 Task: Look for space in Hattersheim, Germany from 10th July, 2023 to 15th July, 2023 for 7 adults in price range Rs.10000 to Rs.15000. Place can be entire place or shared room with 4 bedrooms having 7 beds and 4 bathrooms. Property type can be house, flat, guest house. Amenities needed are: wifi, TV, free parkinig on premises, gym, breakfast. Booking option can be shelf check-in. Required host language is English.
Action: Mouse moved to (576, 153)
Screenshot: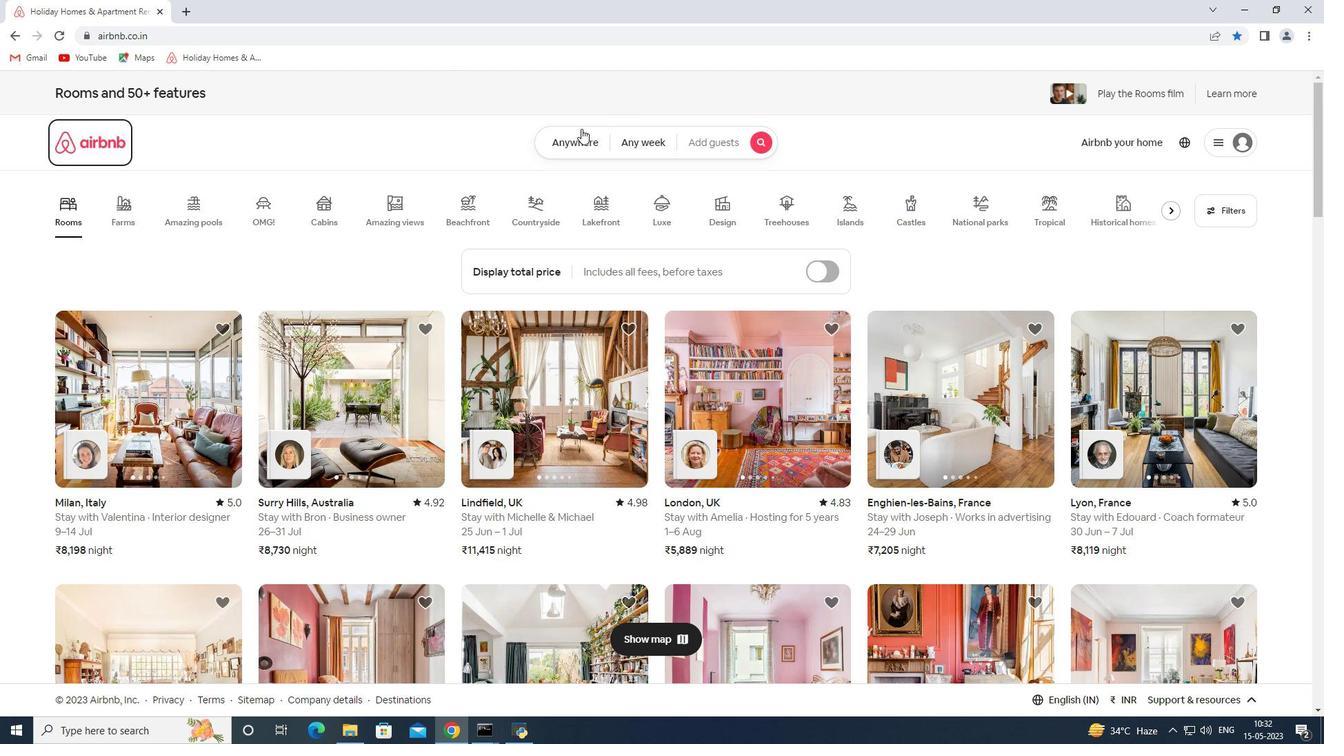 
Action: Mouse pressed left at (576, 153)
Screenshot: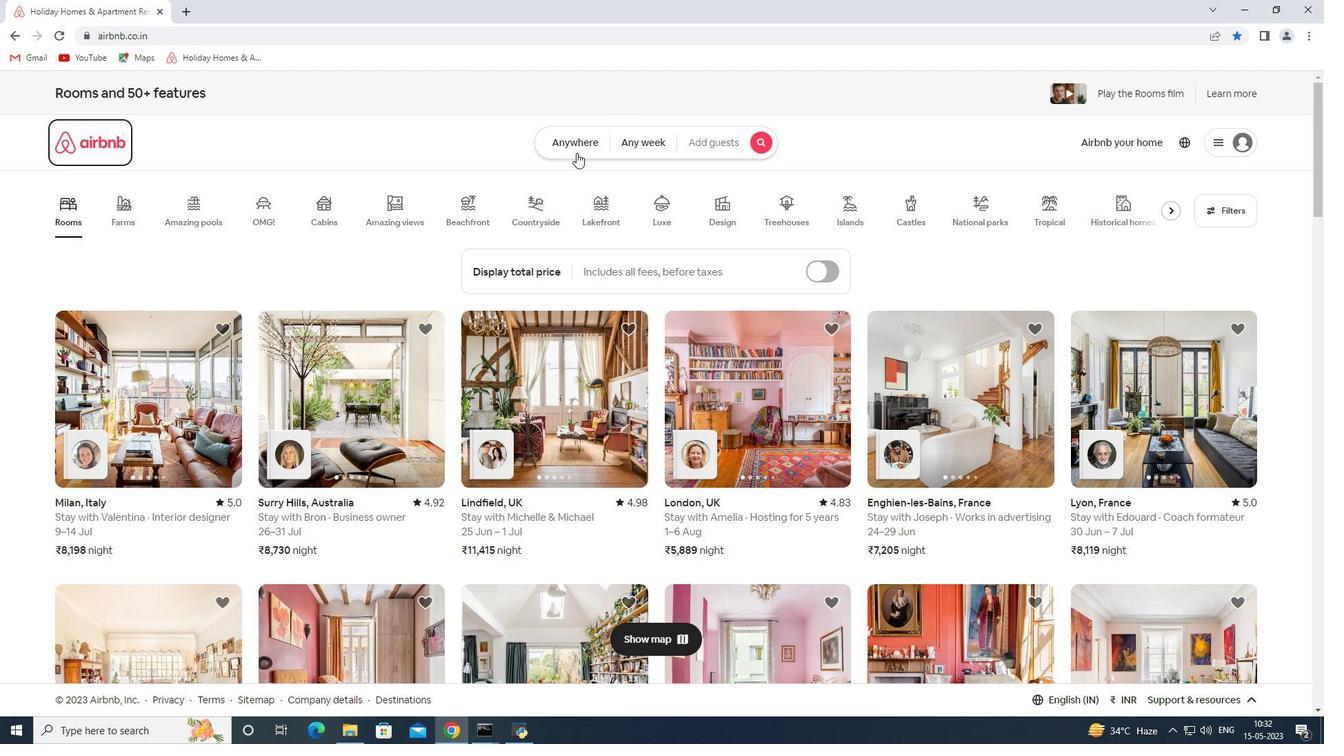 
Action: Mouse moved to (515, 197)
Screenshot: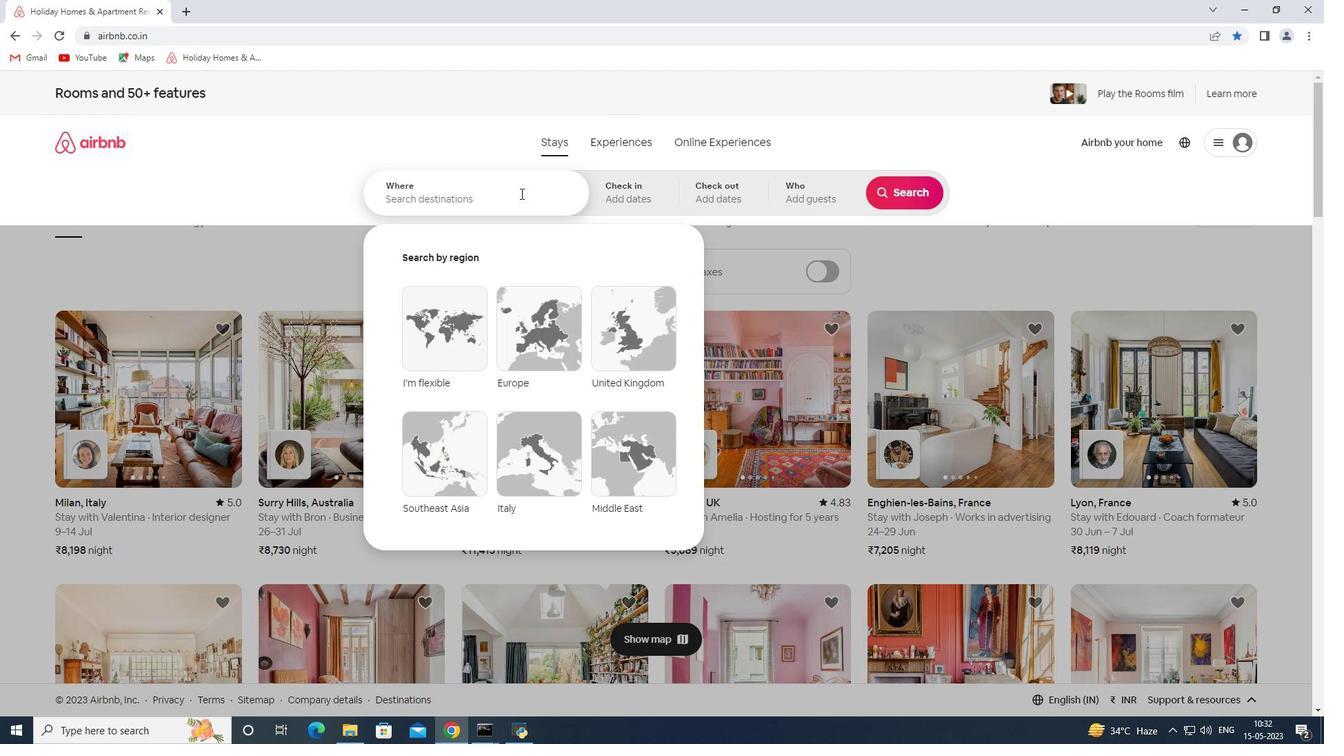 
Action: Mouse pressed left at (515, 197)
Screenshot: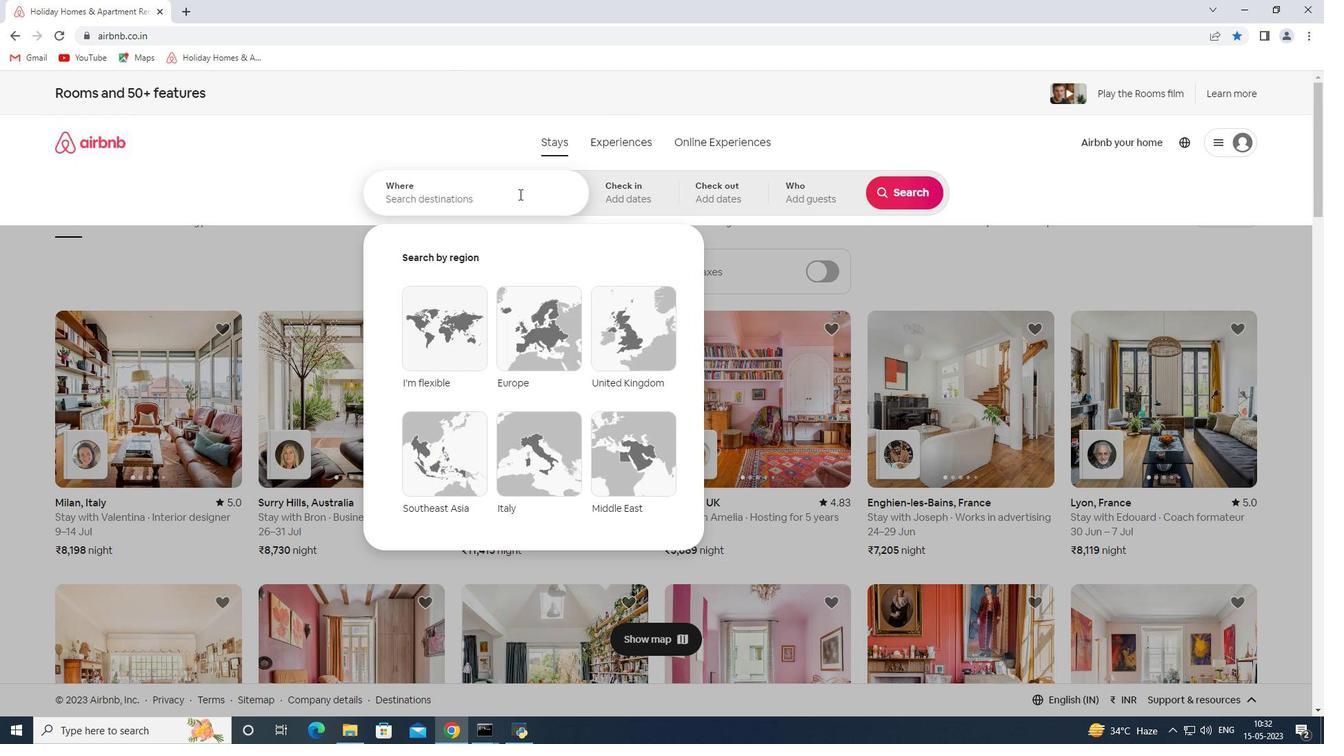 
Action: Key pressed <Key.shift><Key.shift><Key.shift>Hattersheim<Key.space><Key.shift><Key.shift>German
Screenshot: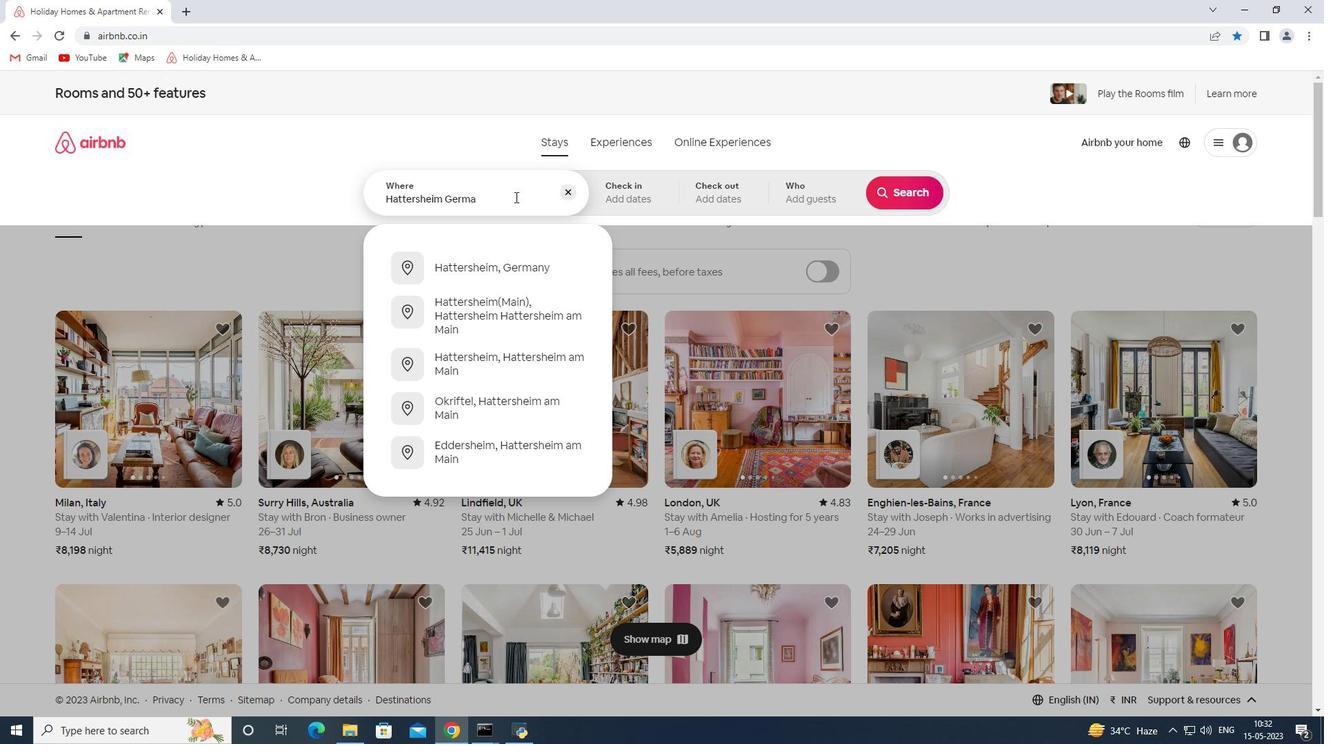 
Action: Mouse moved to (524, 273)
Screenshot: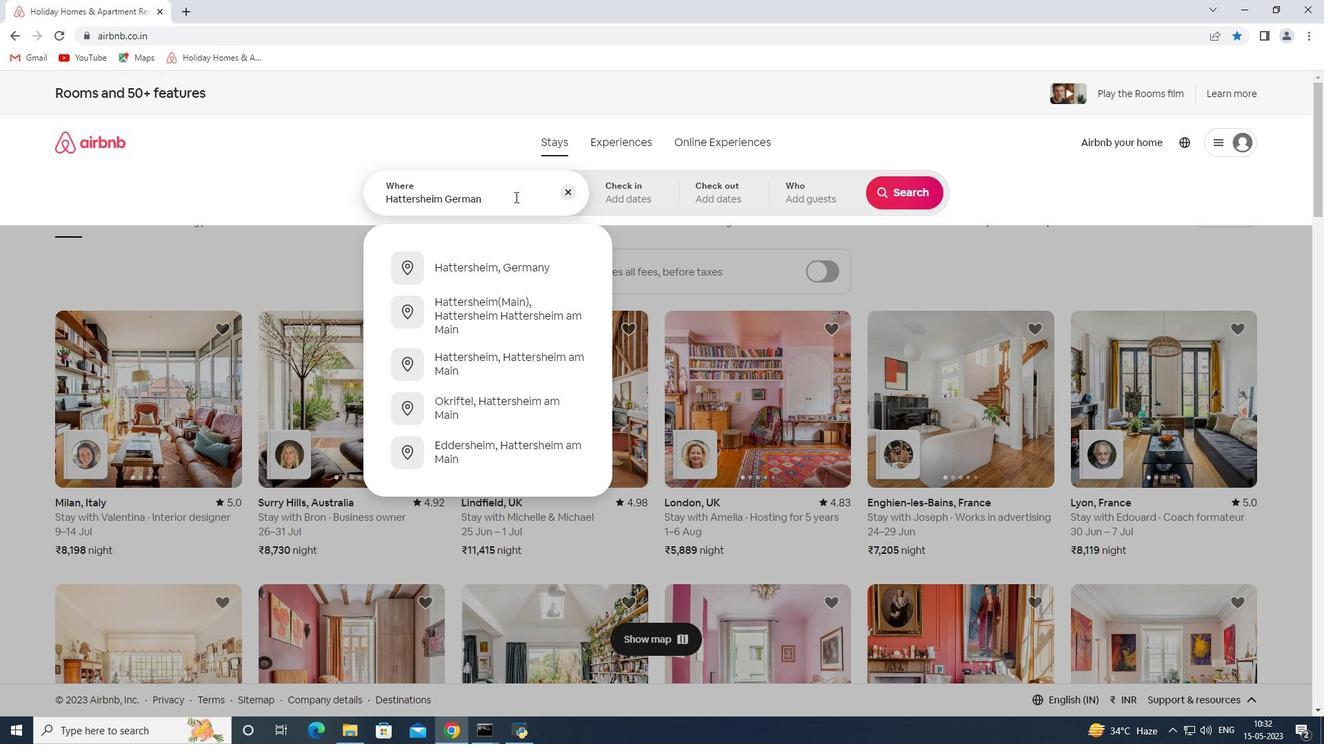 
Action: Mouse pressed left at (524, 273)
Screenshot: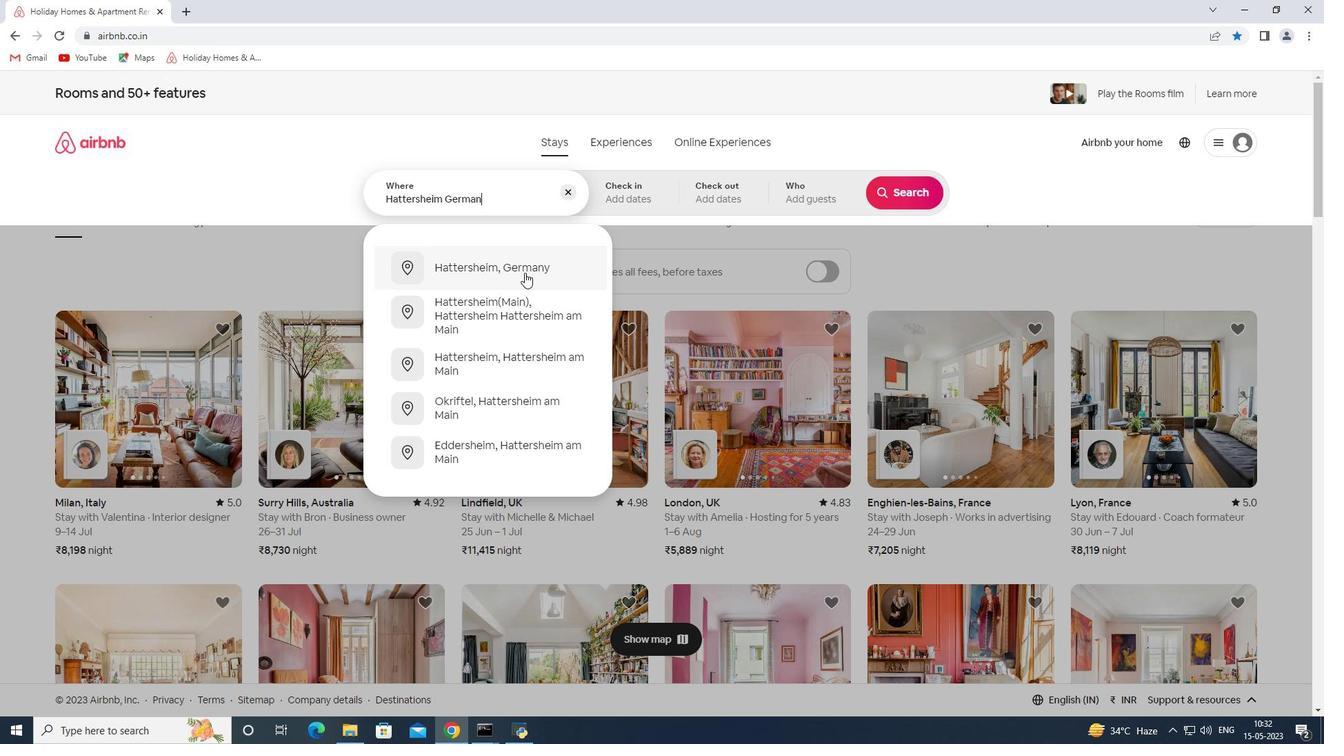 
Action: Mouse moved to (897, 295)
Screenshot: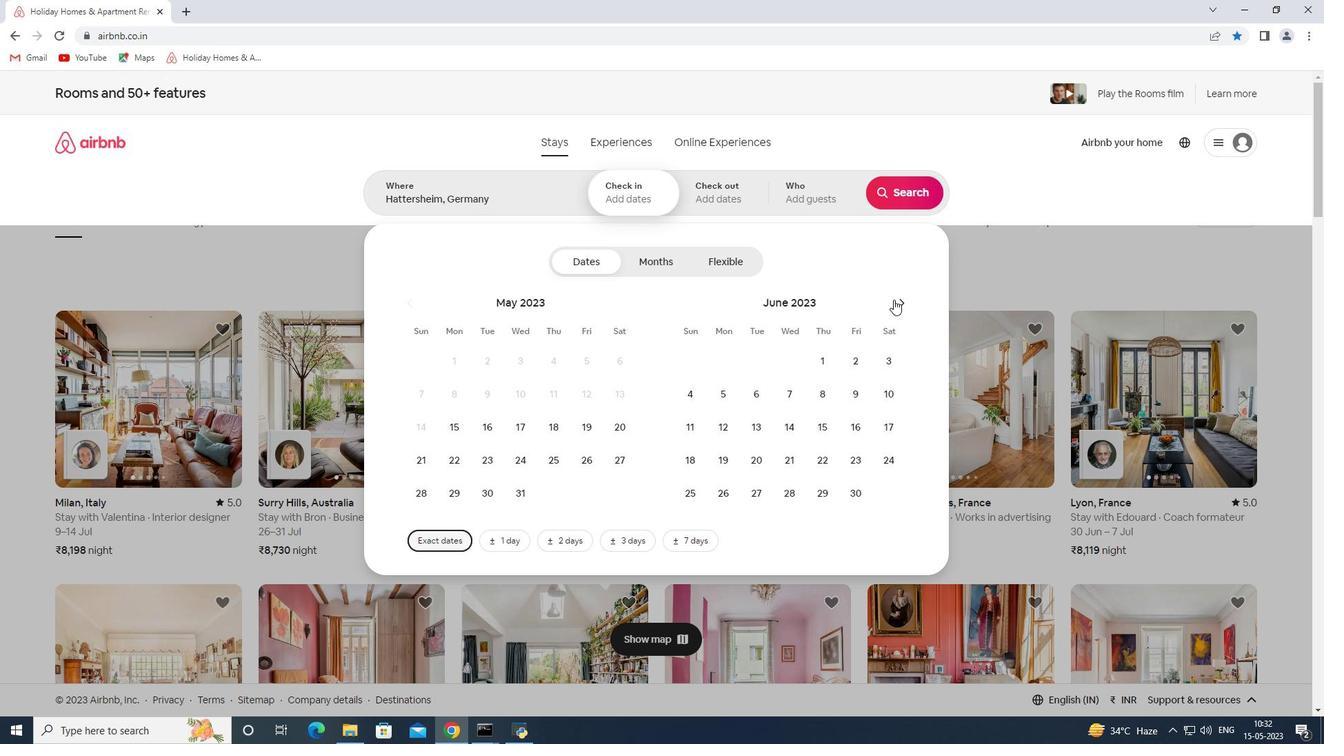 
Action: Mouse pressed left at (897, 295)
Screenshot: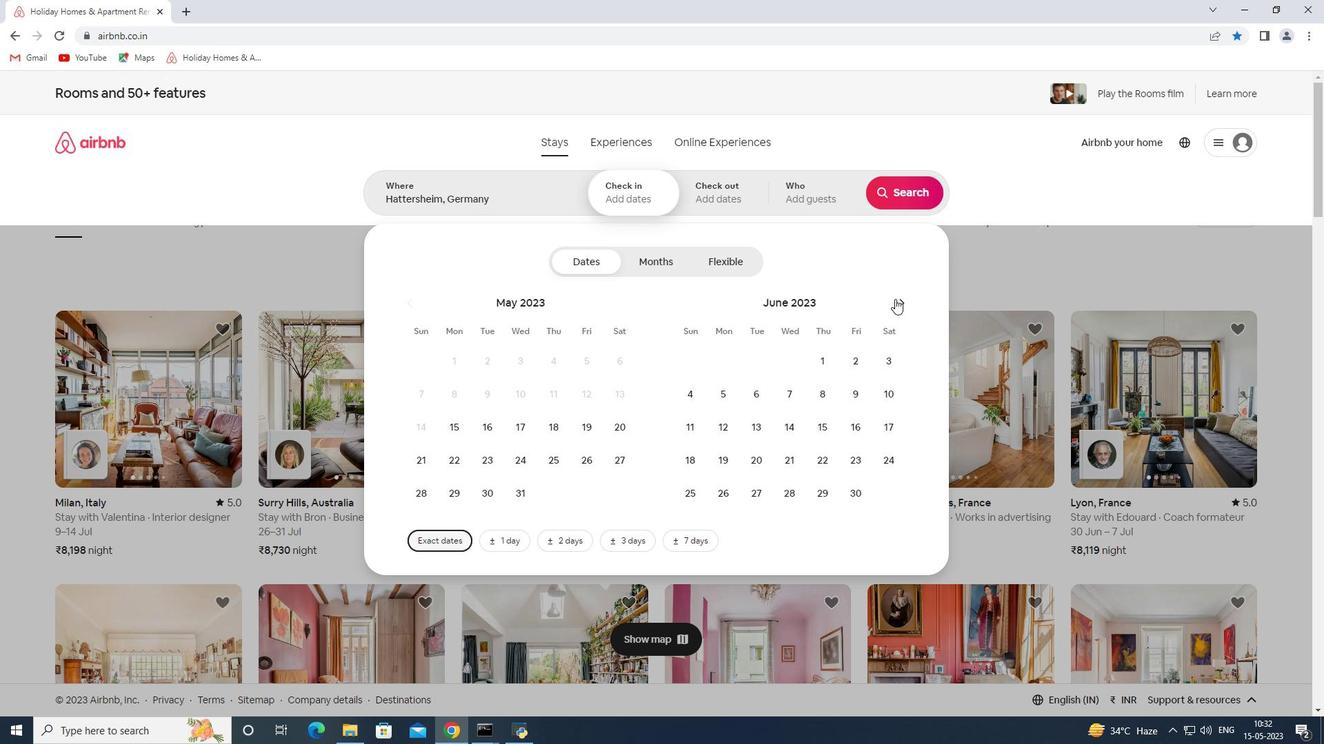 
Action: Mouse moved to (722, 426)
Screenshot: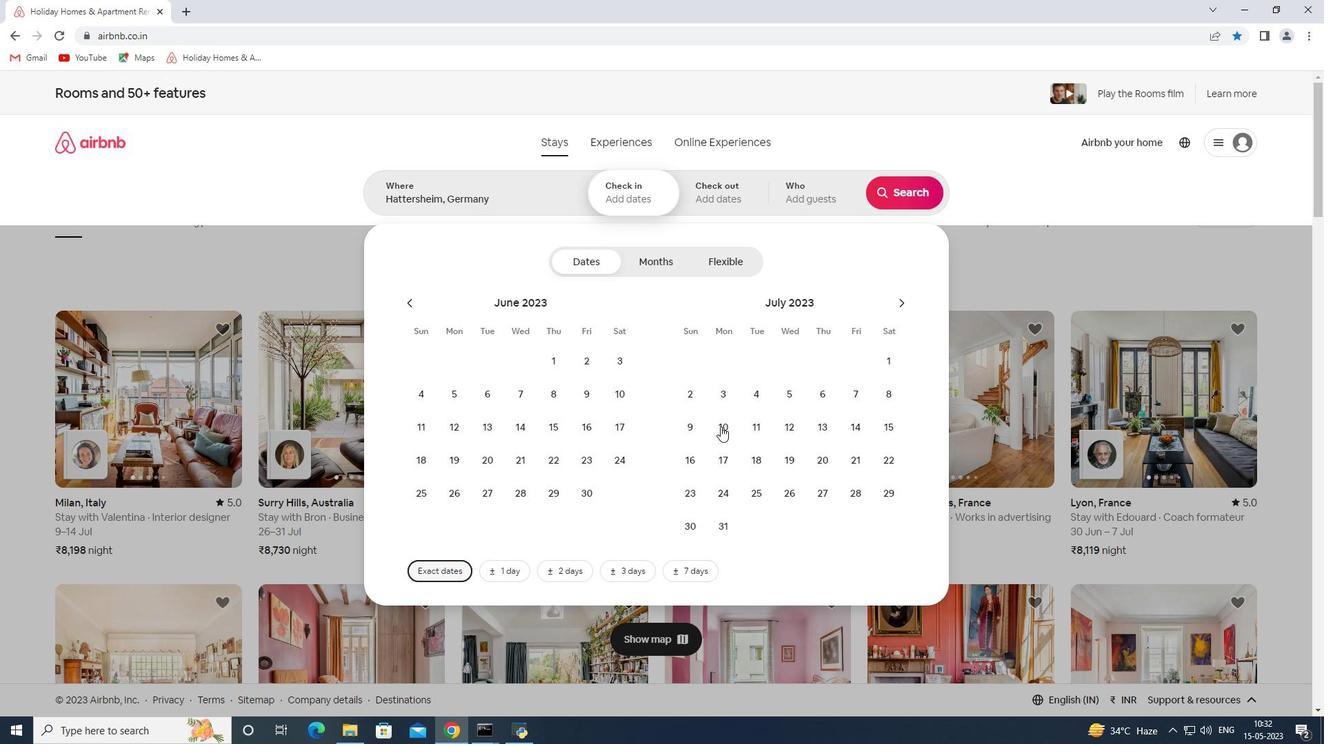 
Action: Mouse pressed left at (722, 426)
Screenshot: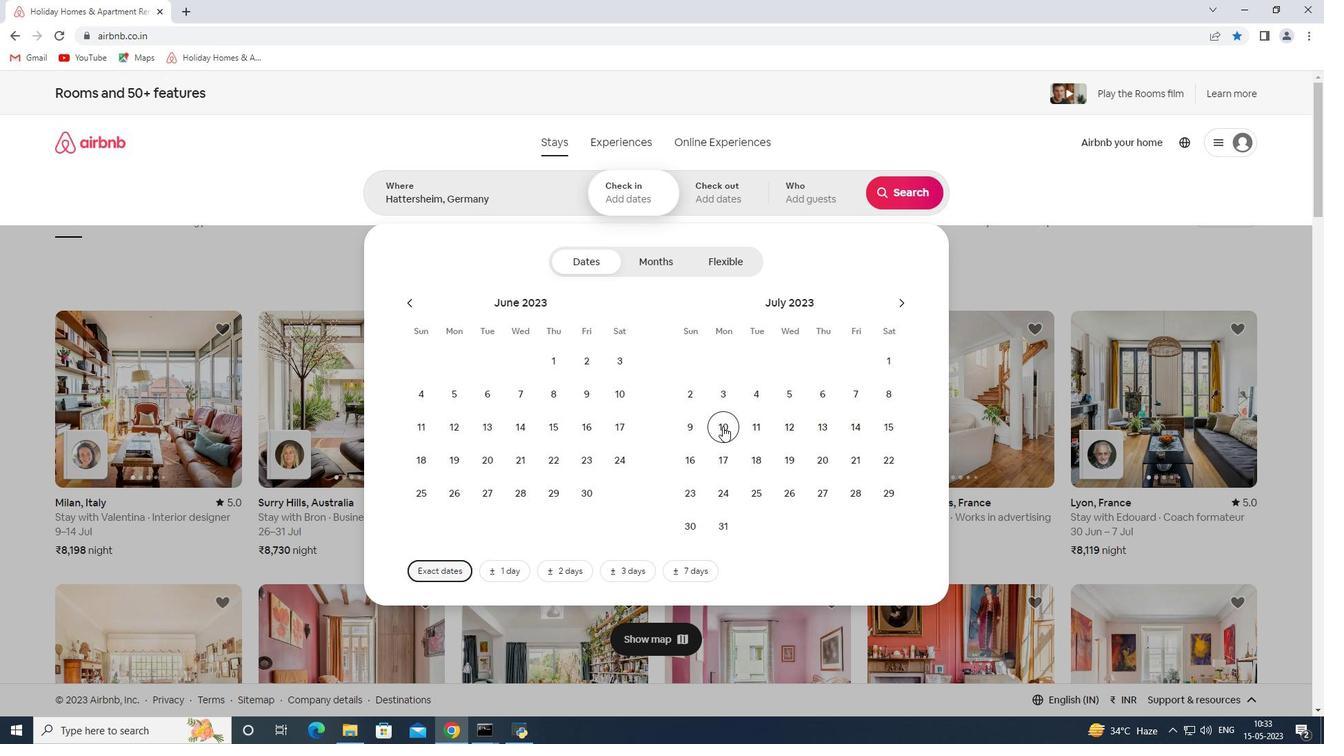 
Action: Mouse moved to (897, 428)
Screenshot: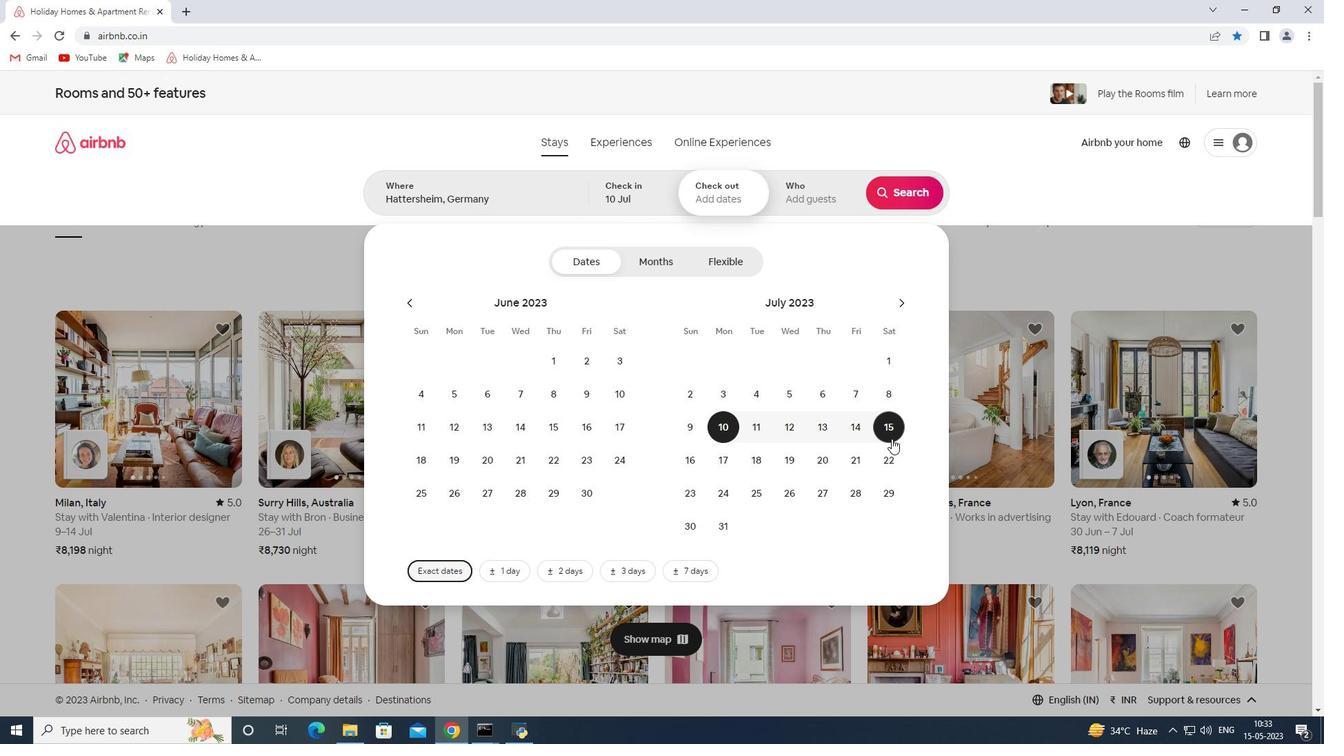 
Action: Mouse pressed left at (897, 428)
Screenshot: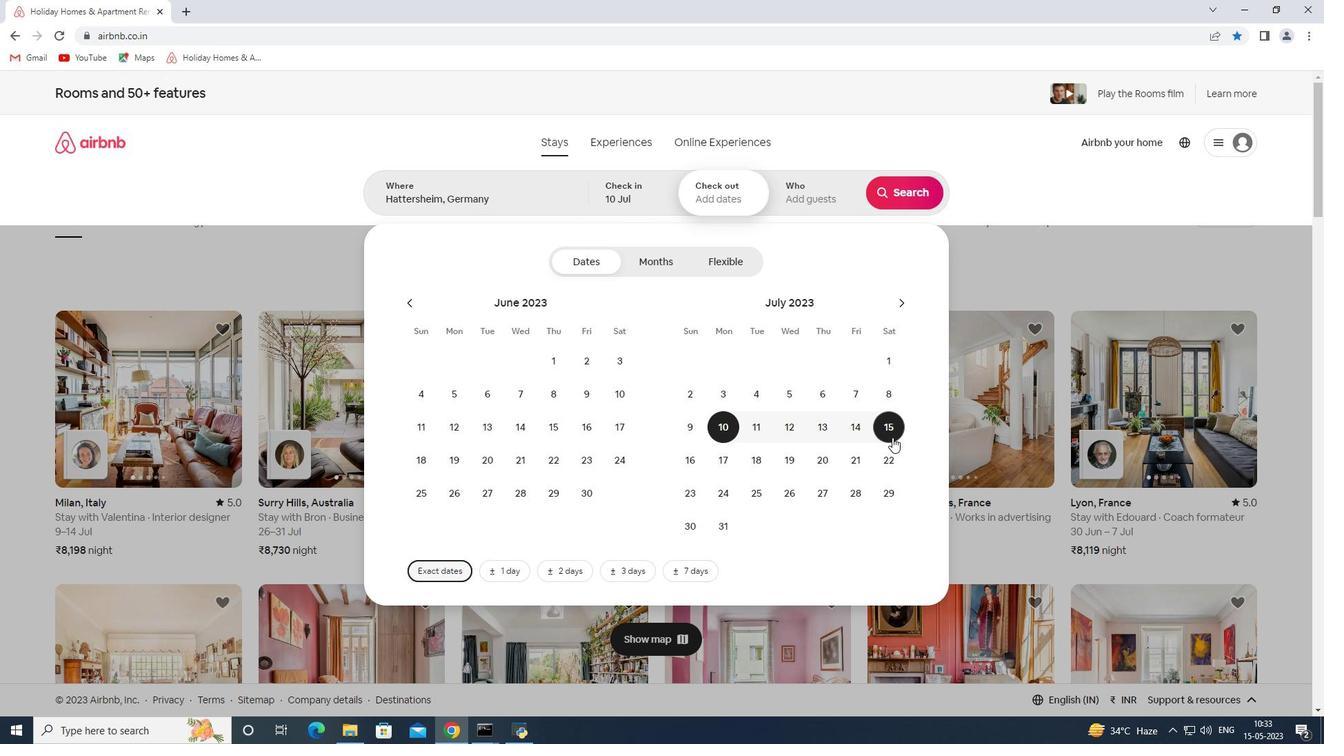 
Action: Mouse moved to (812, 194)
Screenshot: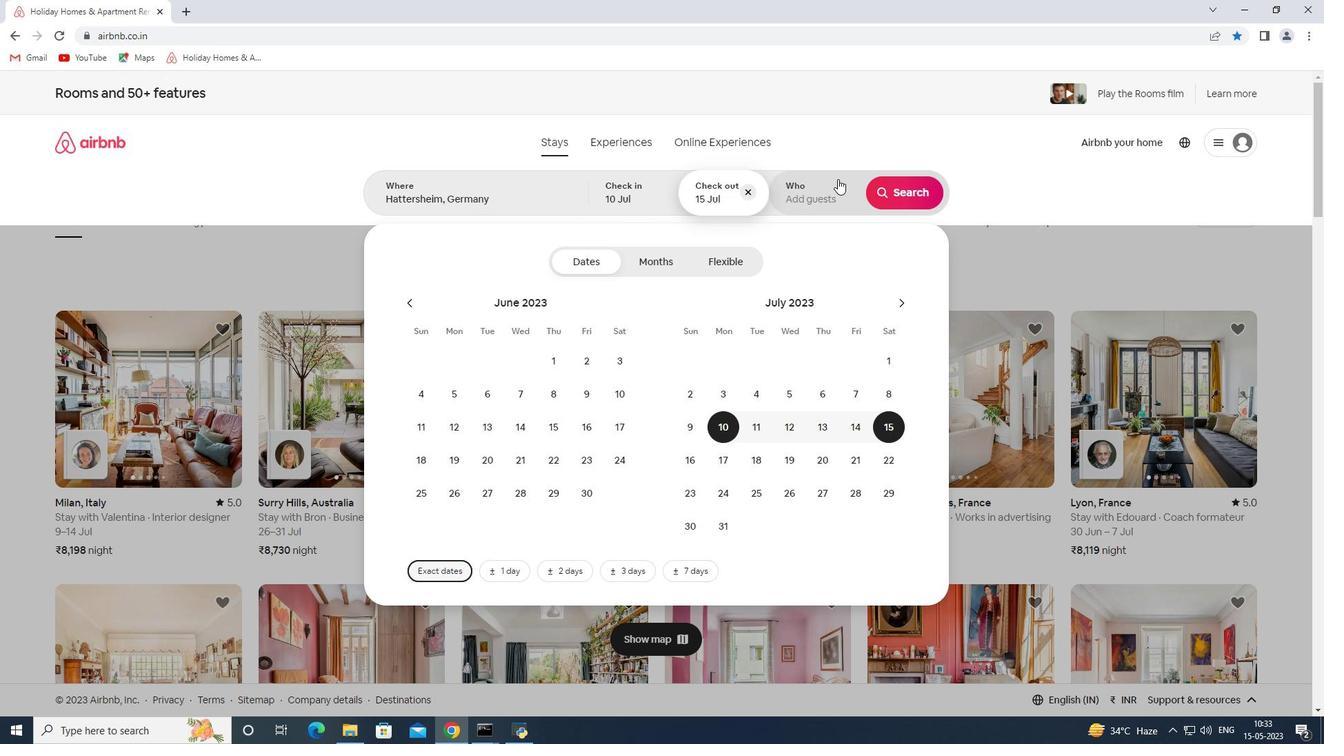 
Action: Mouse pressed left at (812, 194)
Screenshot: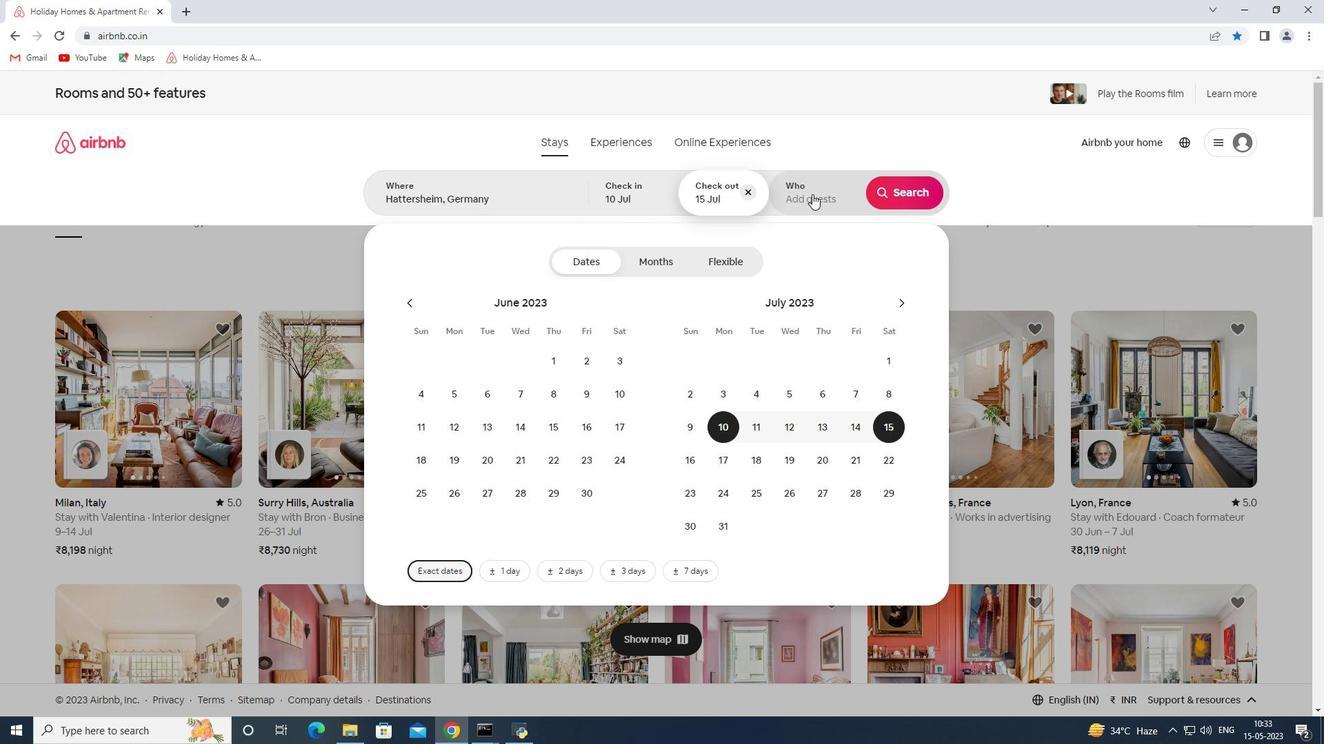 
Action: Mouse moved to (911, 267)
Screenshot: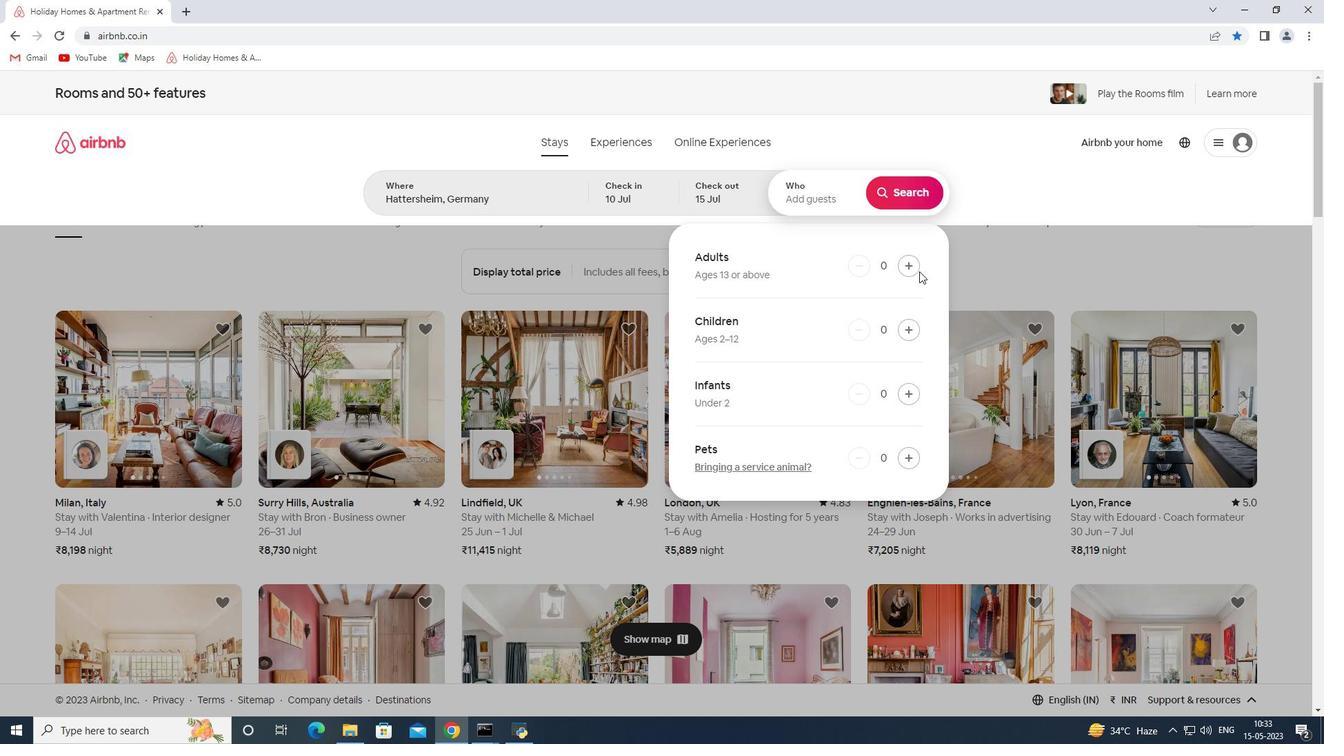 
Action: Mouse pressed left at (911, 267)
Screenshot: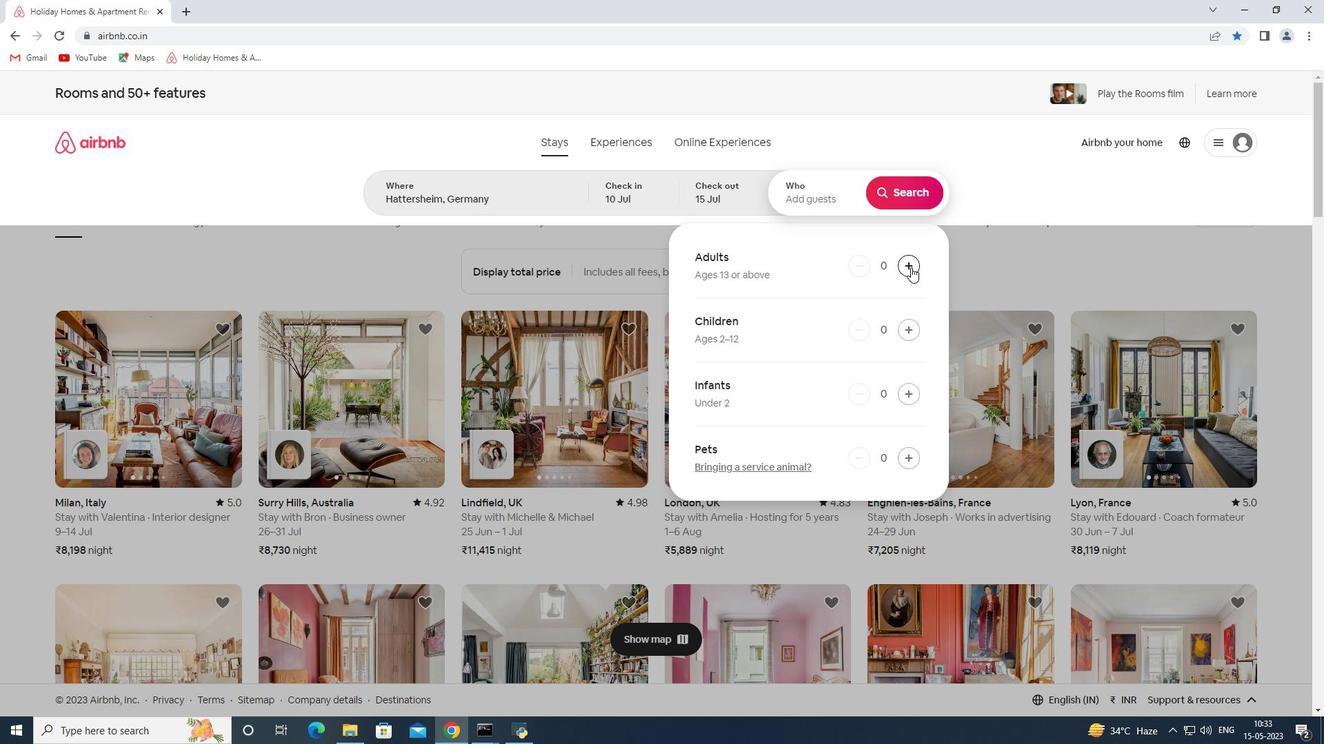 
Action: Mouse pressed left at (911, 267)
Screenshot: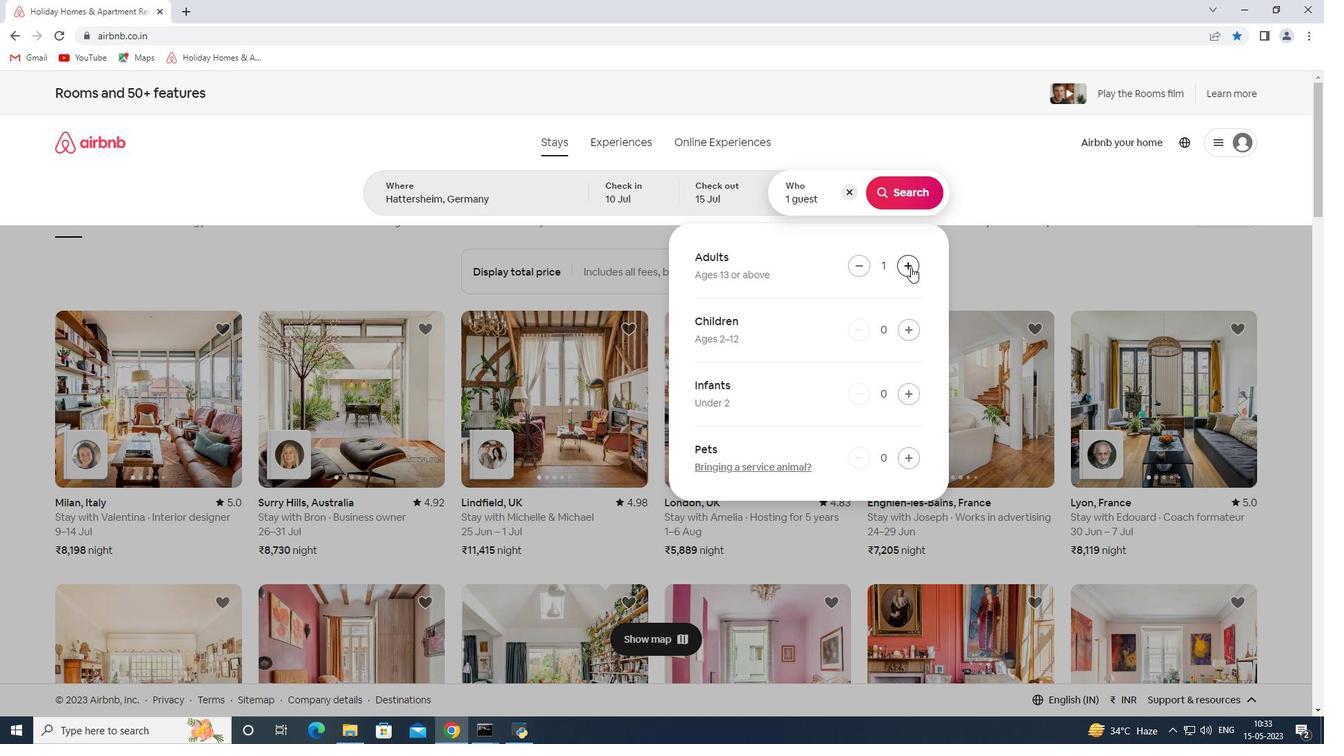 
Action: Mouse pressed left at (911, 267)
Screenshot: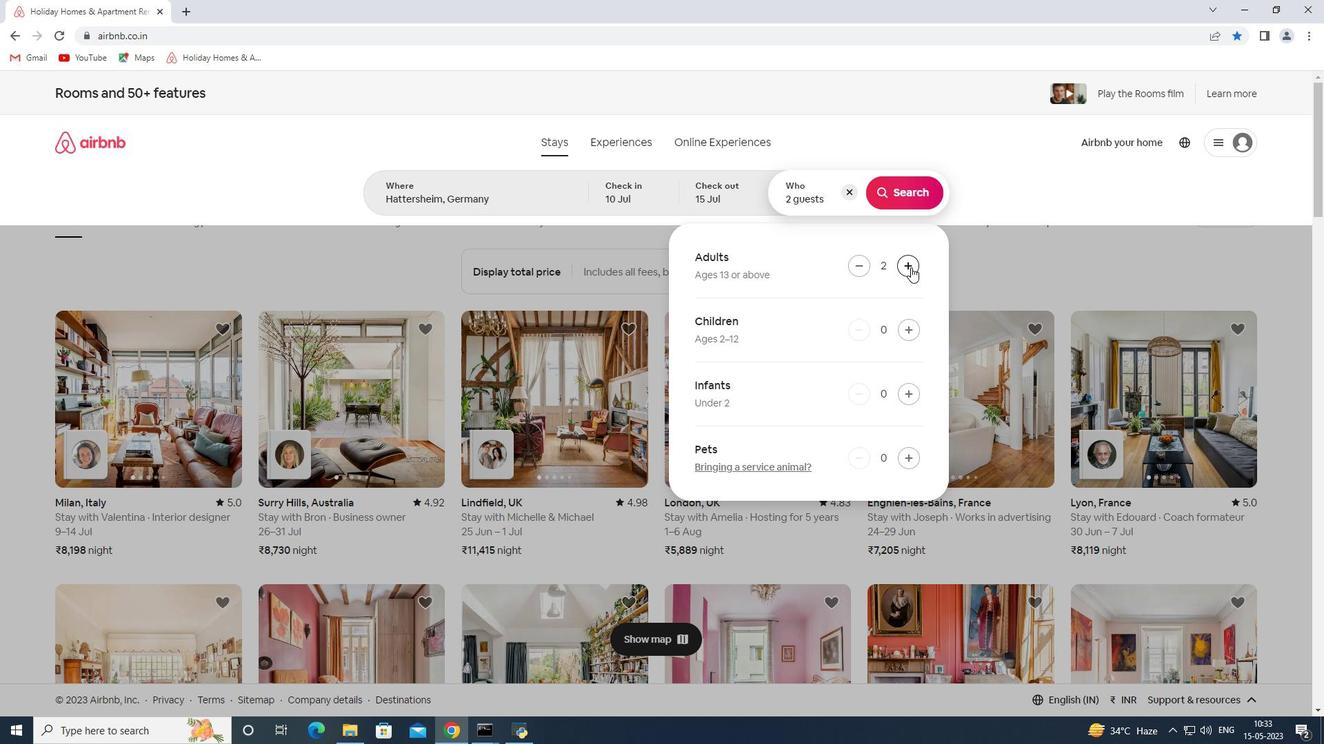 
Action: Mouse pressed left at (911, 267)
Screenshot: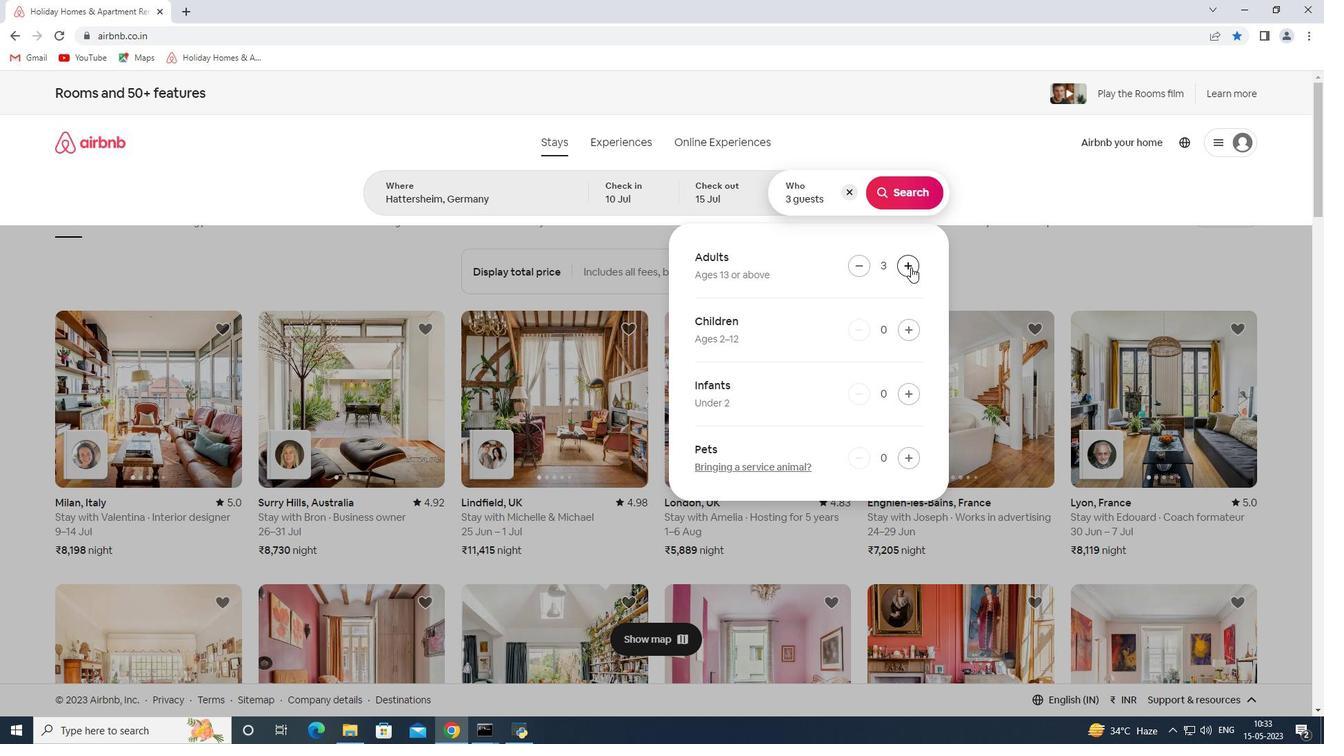 
Action: Mouse pressed left at (911, 267)
Screenshot: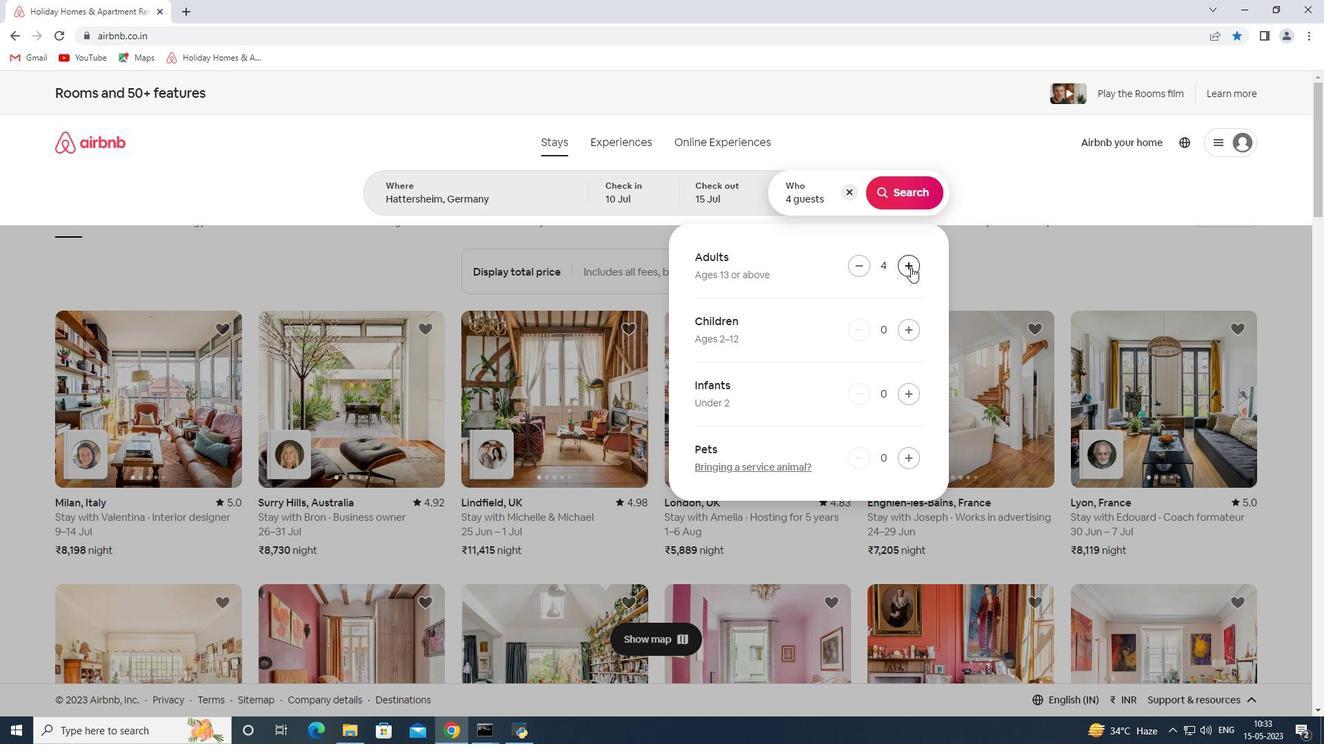 
Action: Mouse pressed left at (911, 267)
Screenshot: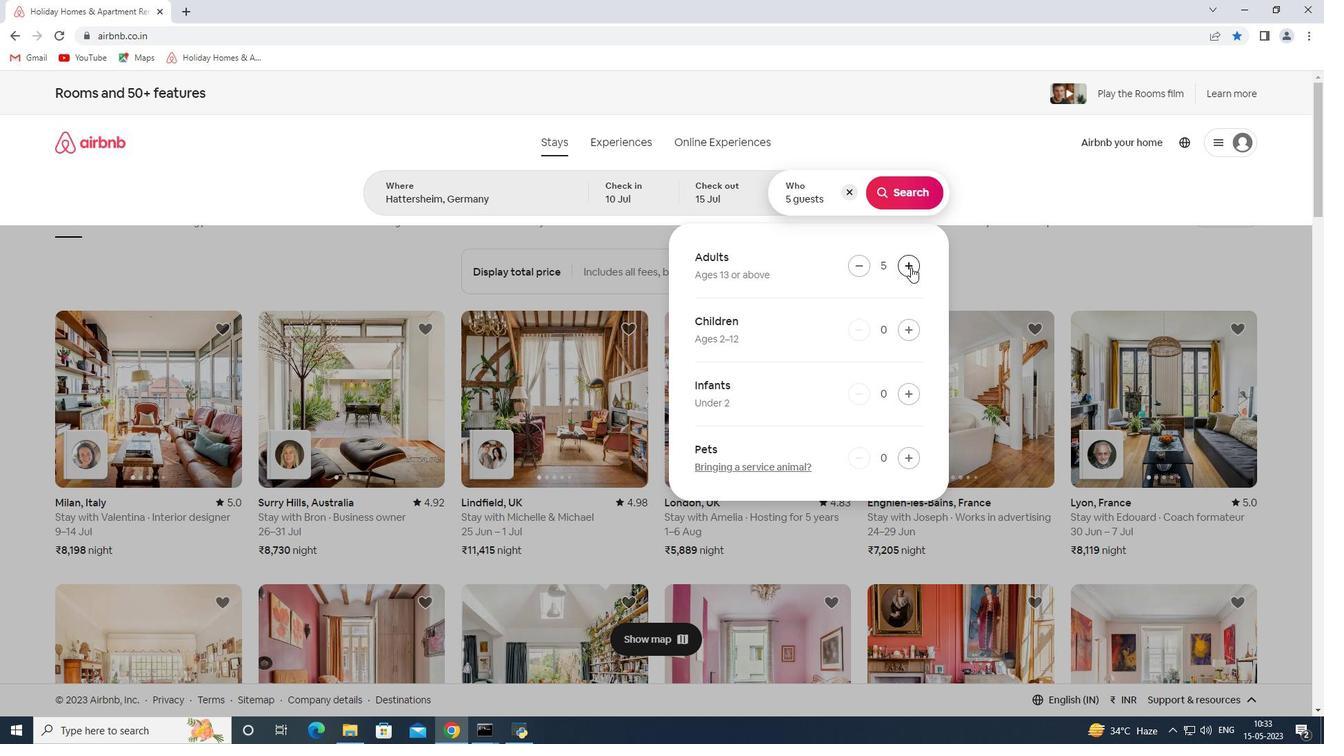 
Action: Mouse pressed left at (911, 267)
Screenshot: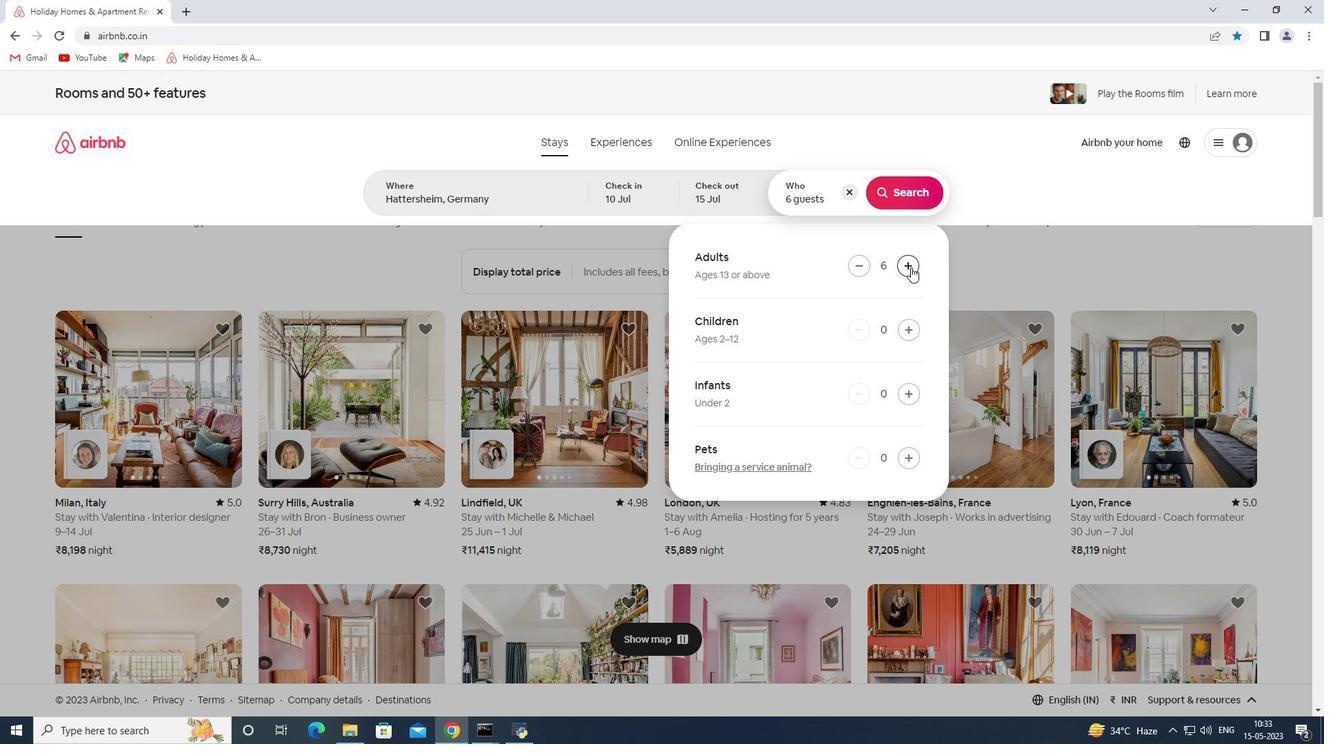
Action: Mouse moved to (907, 201)
Screenshot: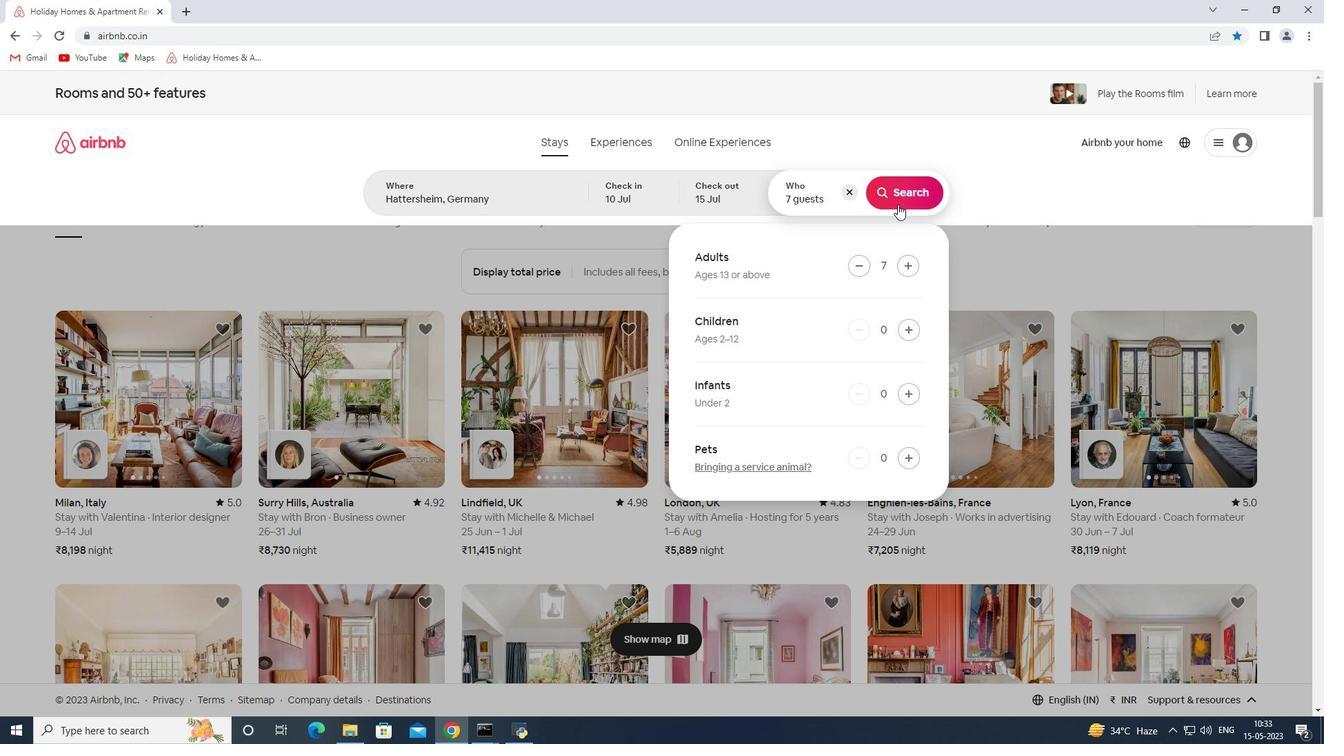 
Action: Mouse pressed left at (907, 201)
Screenshot: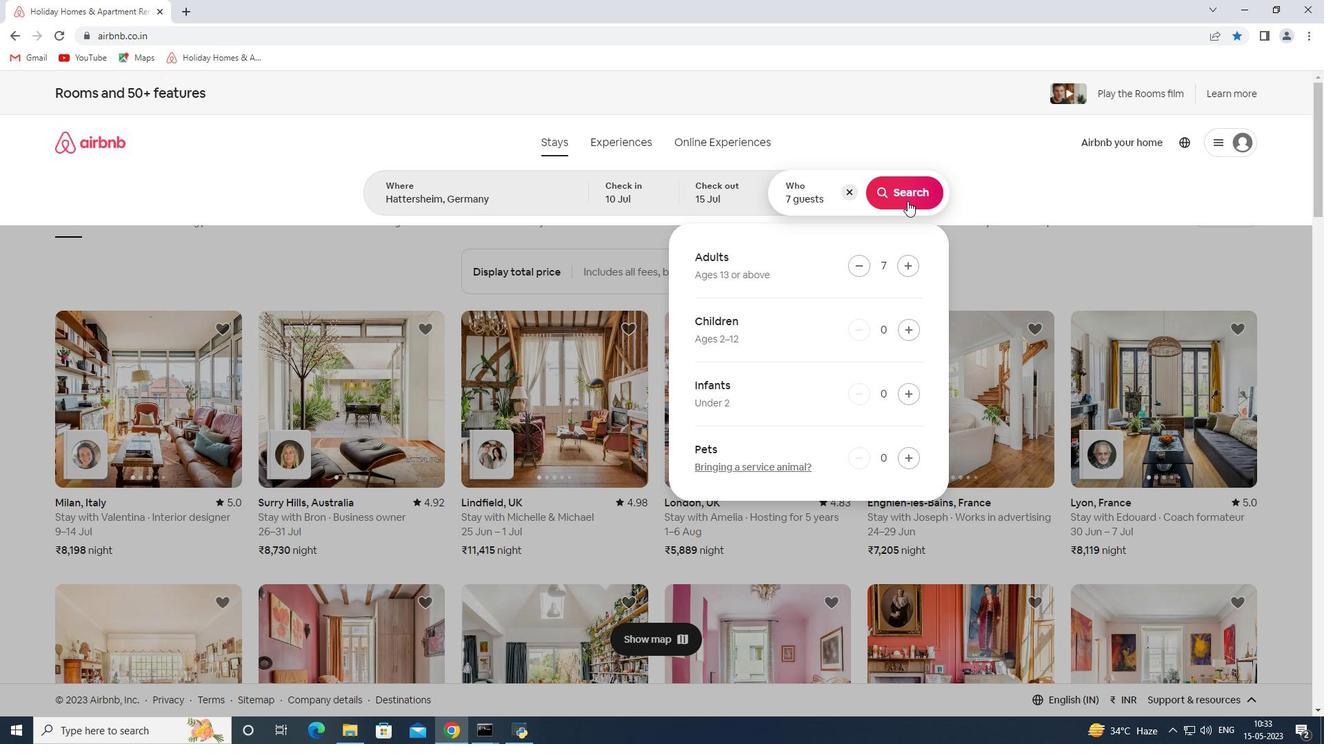
Action: Mouse moved to (1259, 155)
Screenshot: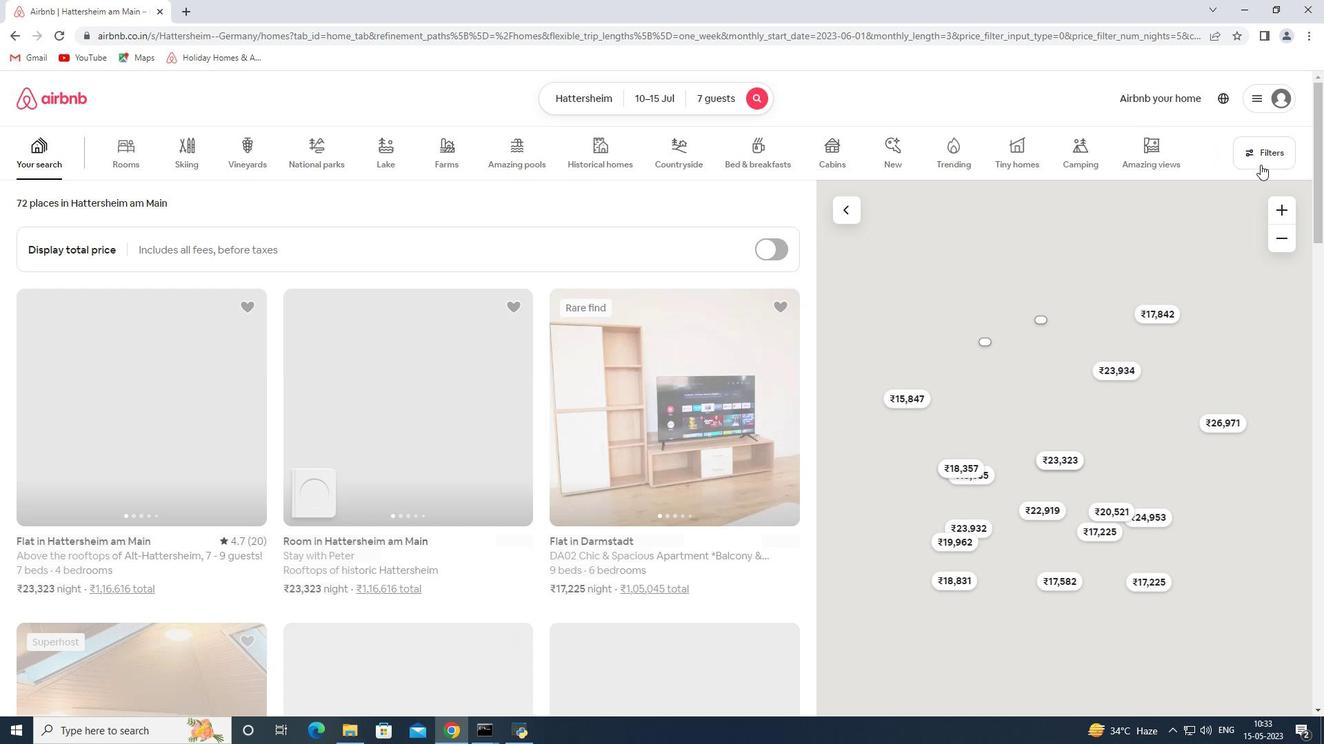 
Action: Mouse pressed left at (1259, 155)
Screenshot: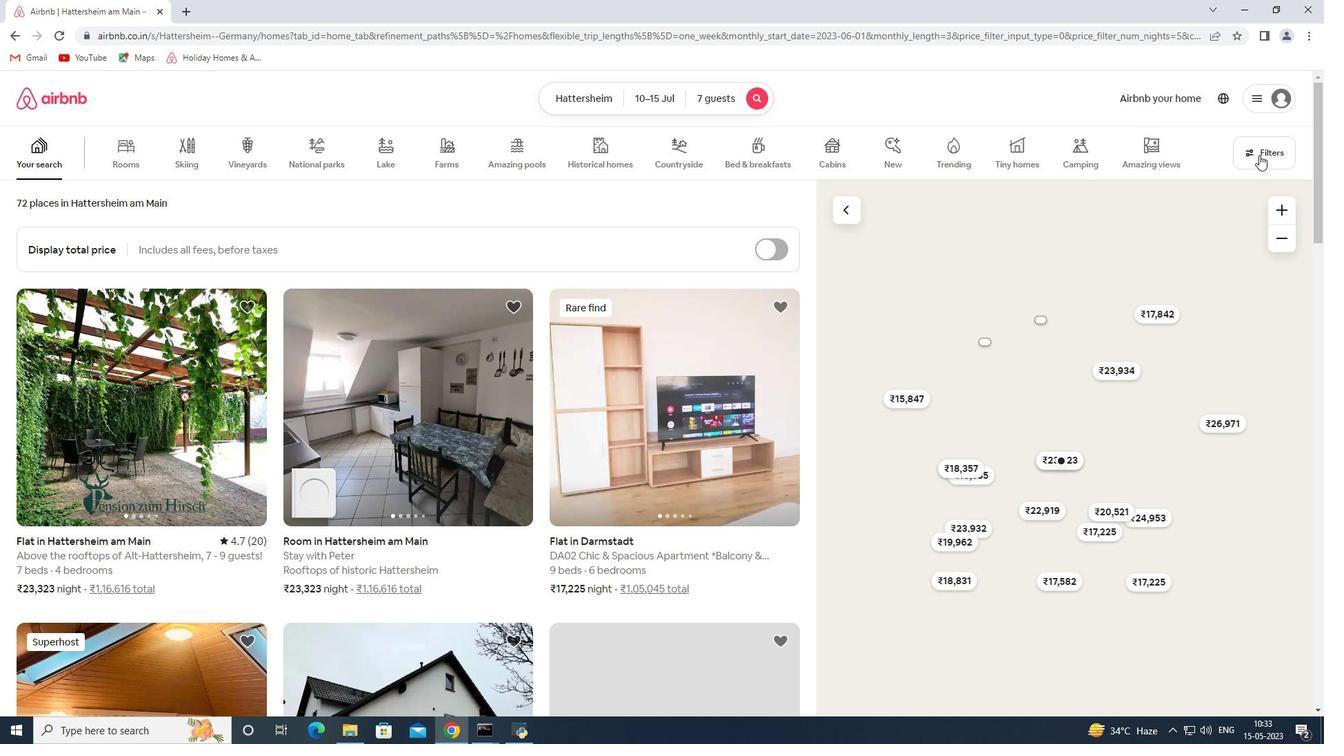
Action: Mouse moved to (490, 500)
Screenshot: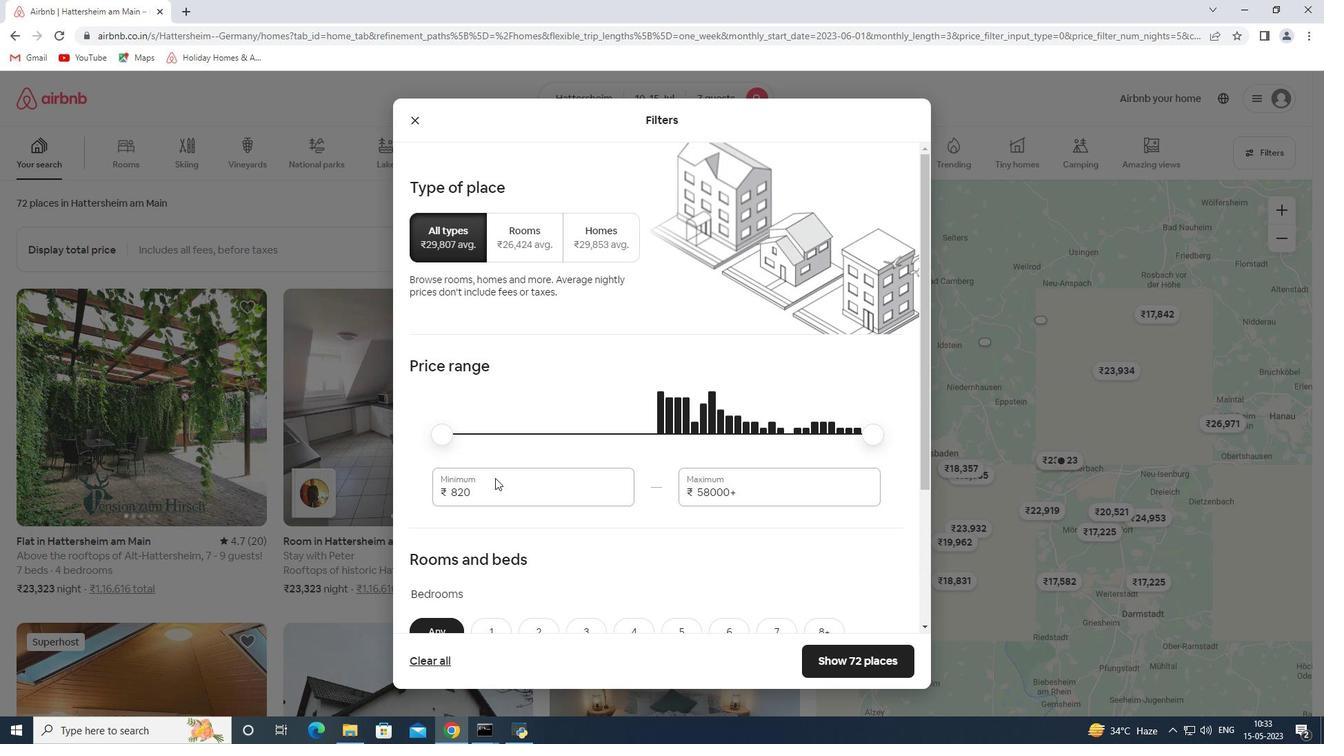 
Action: Mouse pressed left at (490, 500)
Screenshot: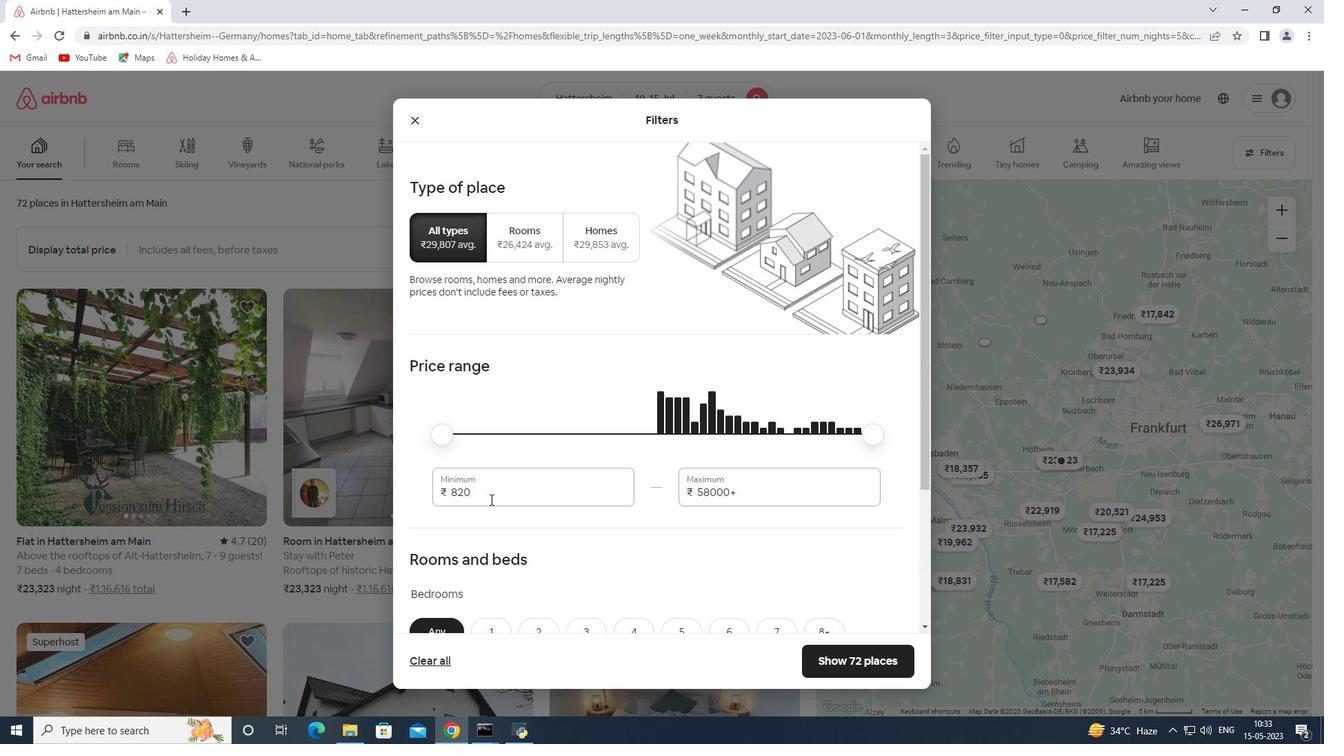 
Action: Mouse pressed left at (490, 500)
Screenshot: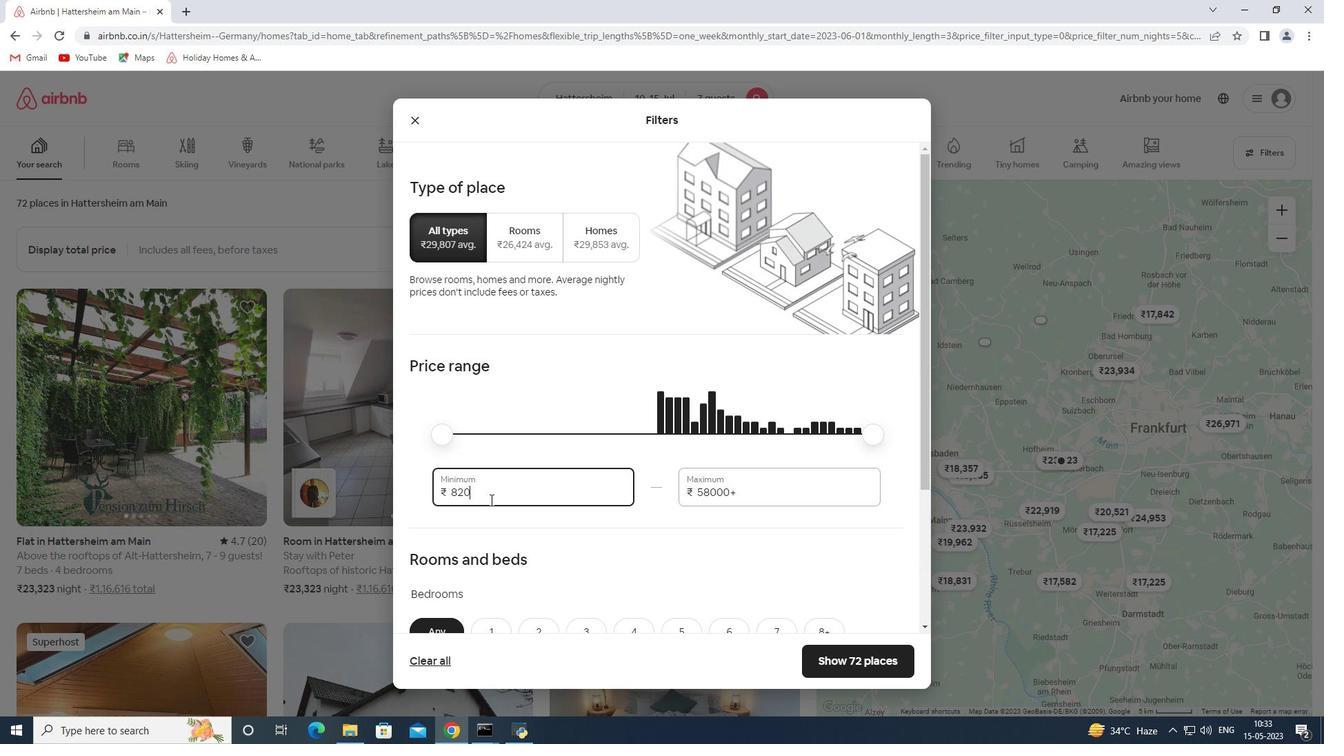 
Action: Mouse pressed left at (490, 500)
Screenshot: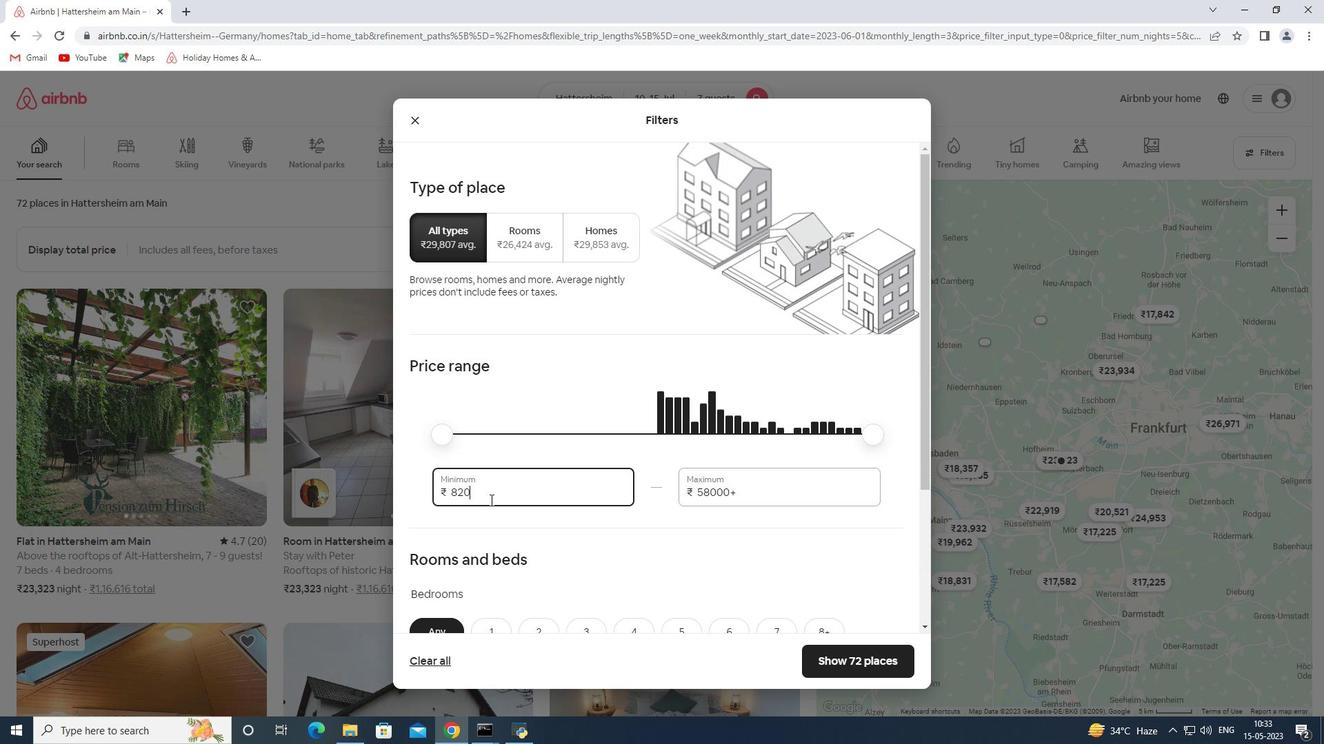 
Action: Key pressed 10000<Key.tab>15000
Screenshot: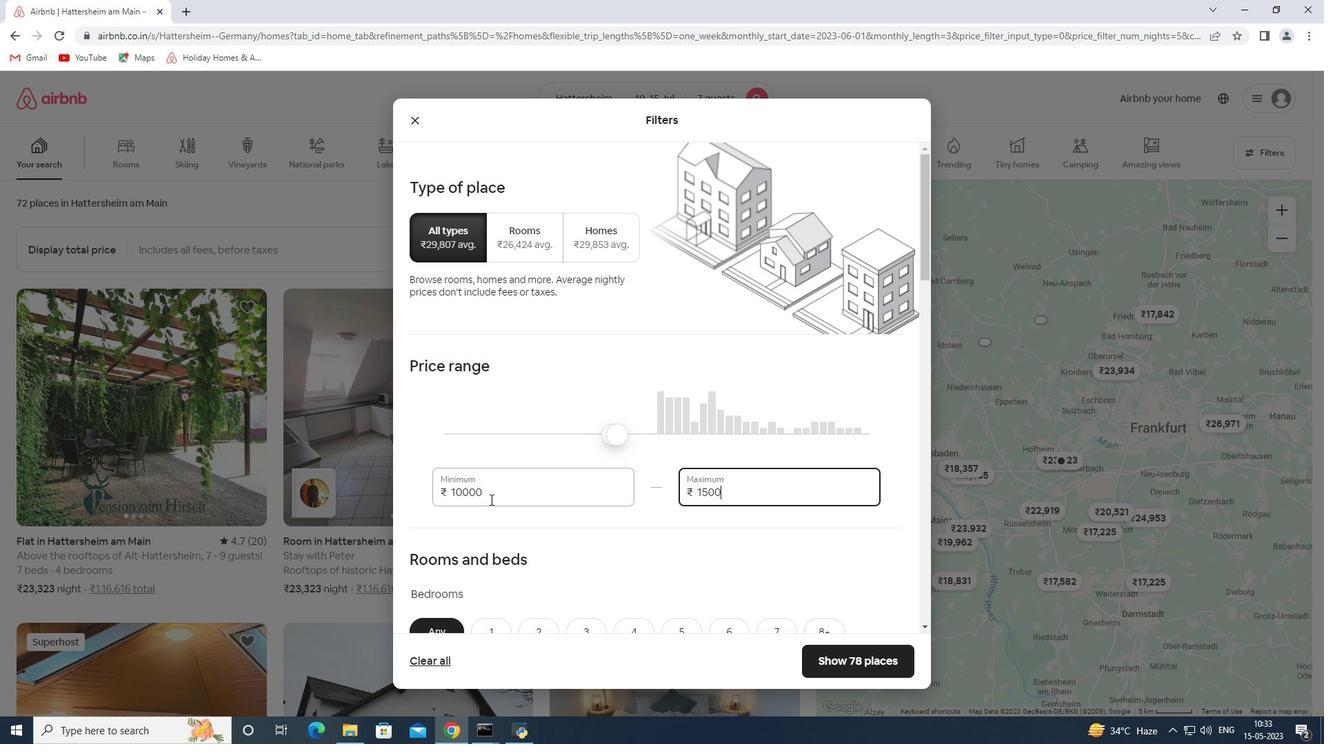 
Action: Mouse moved to (595, 464)
Screenshot: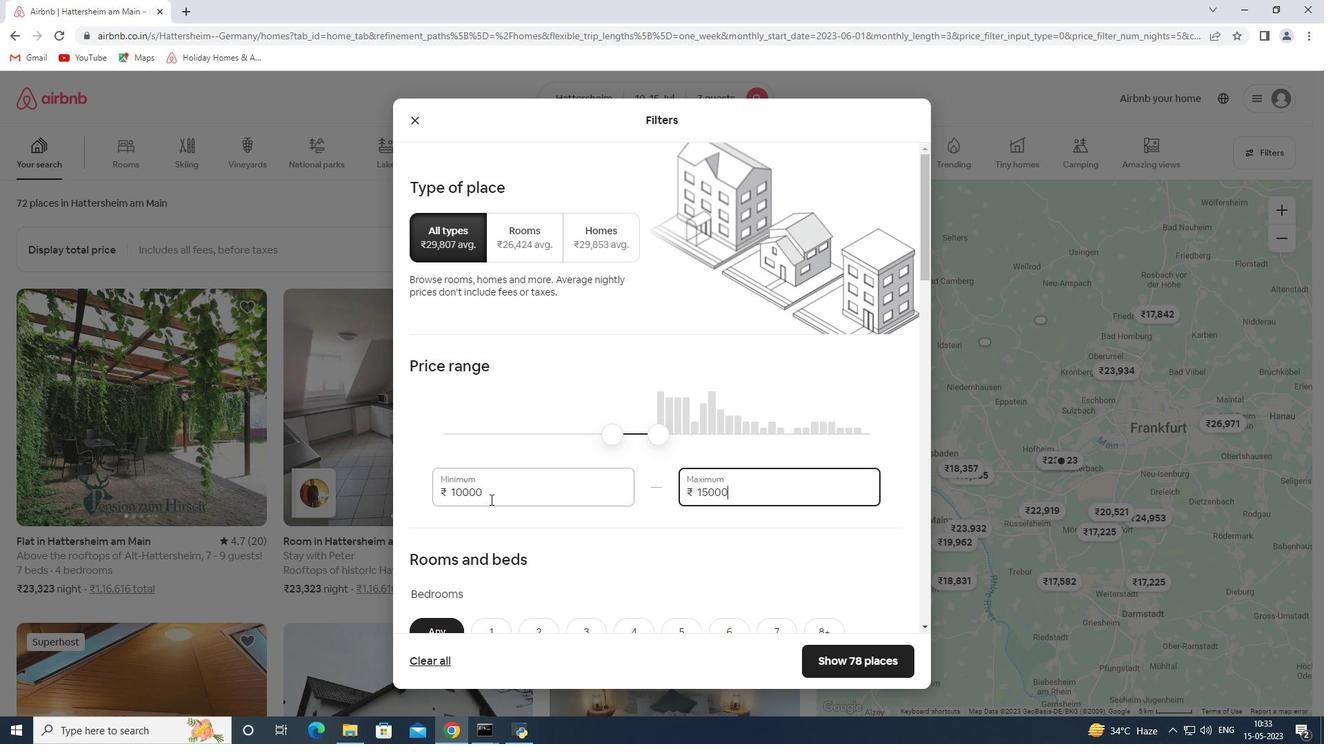 
Action: Mouse scrolled (595, 464) with delta (0, 0)
Screenshot: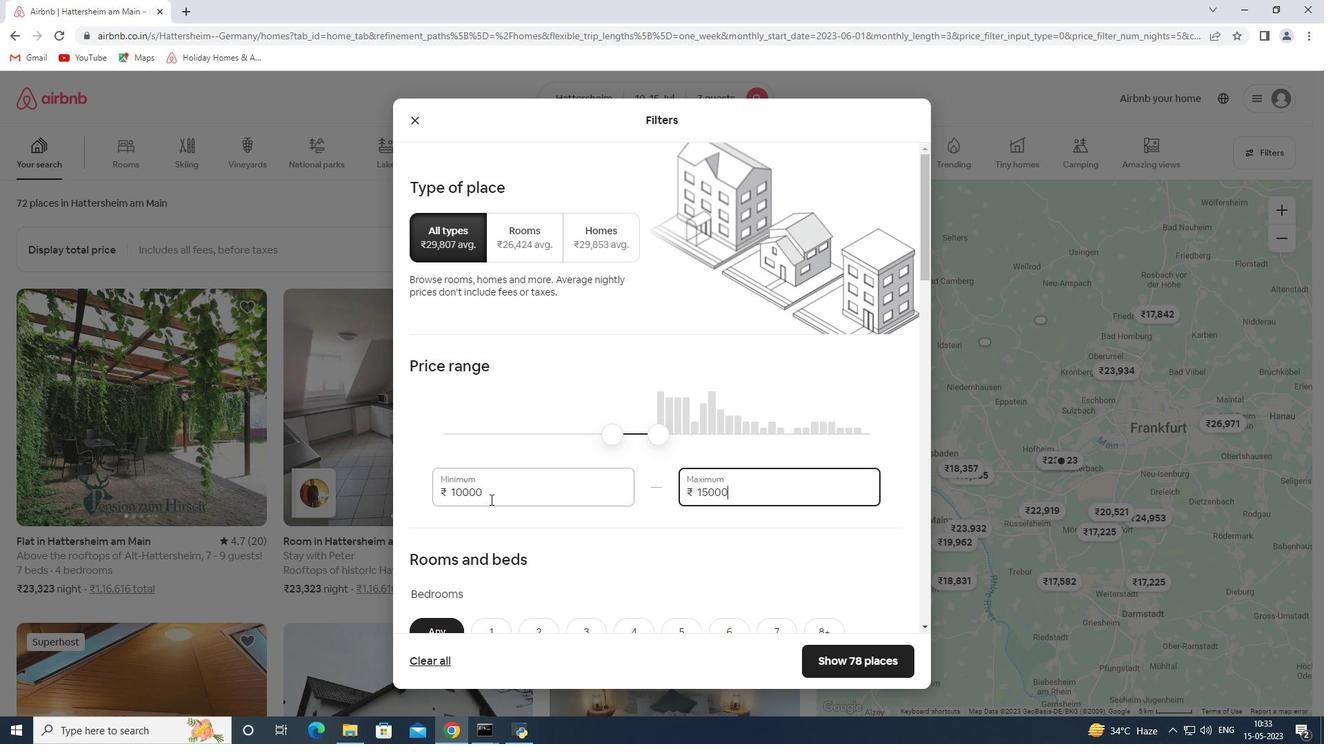 
Action: Mouse moved to (634, 448)
Screenshot: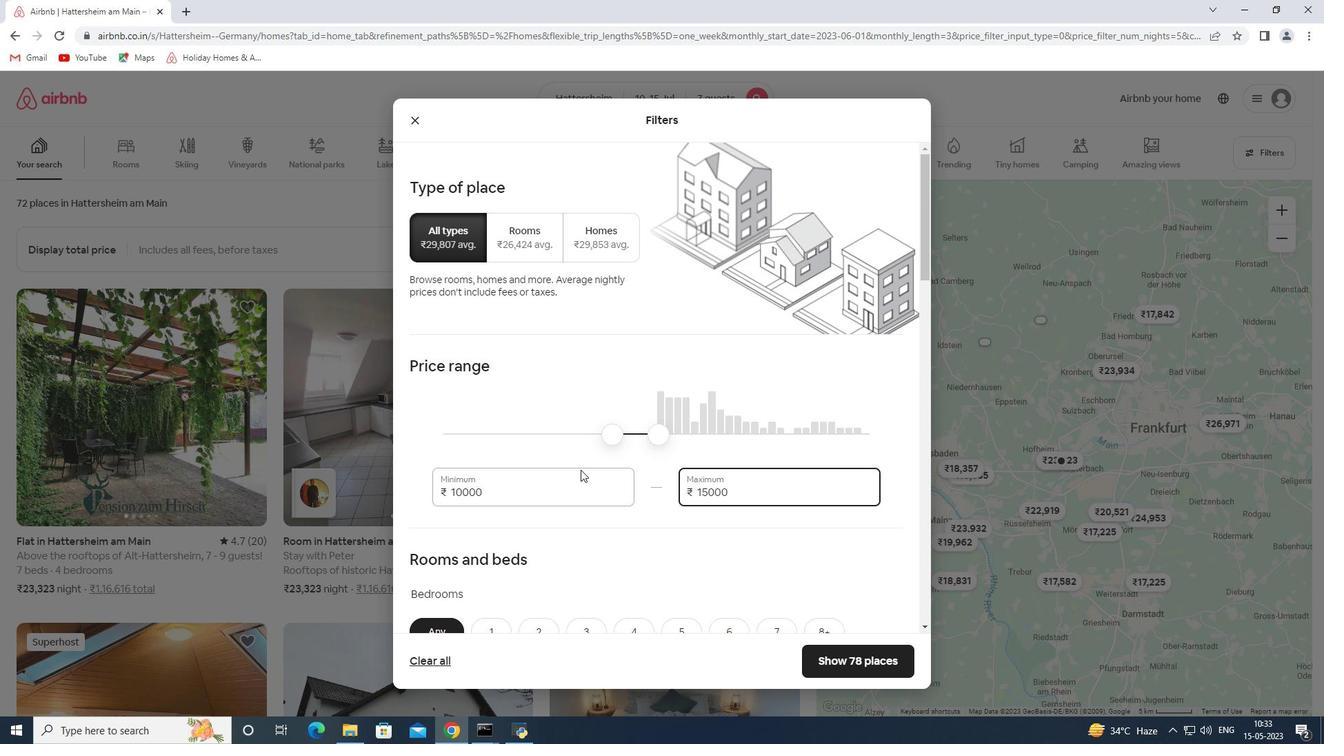 
Action: Mouse scrolled (634, 447) with delta (0, 0)
Screenshot: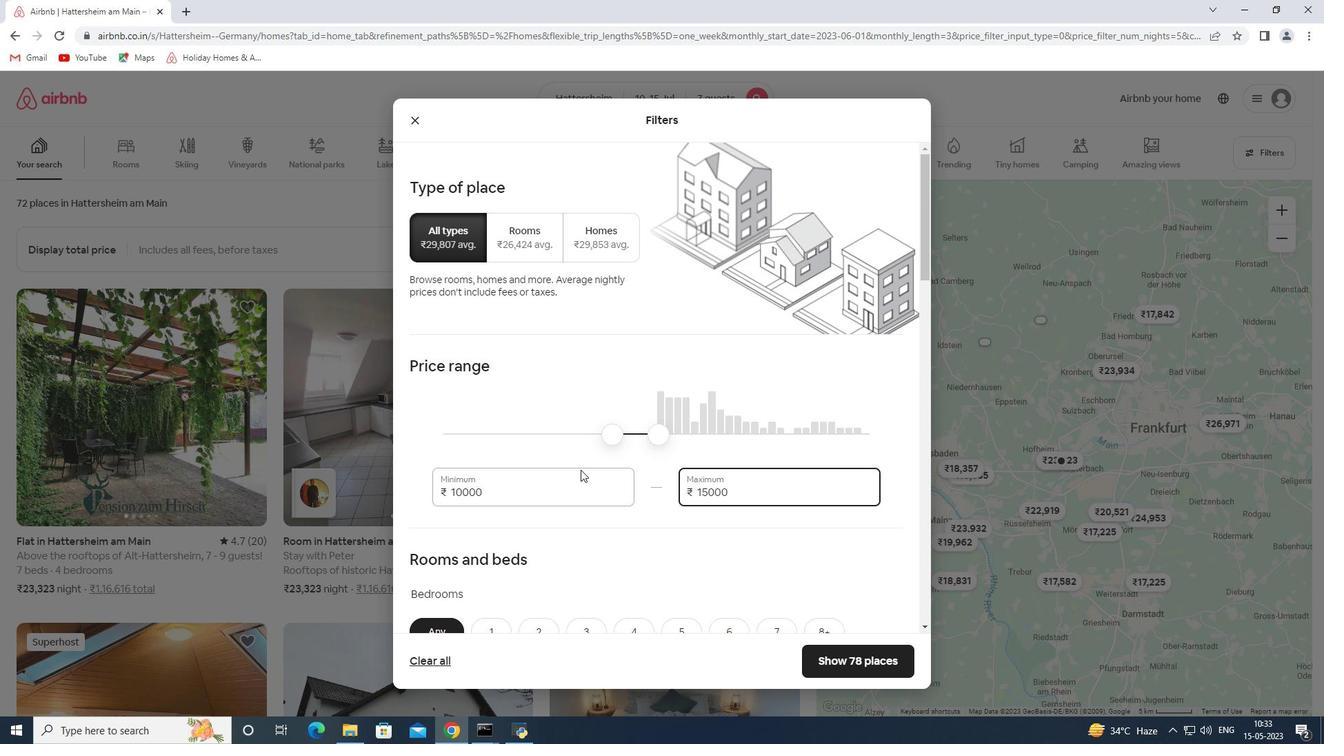 
Action: Mouse moved to (651, 404)
Screenshot: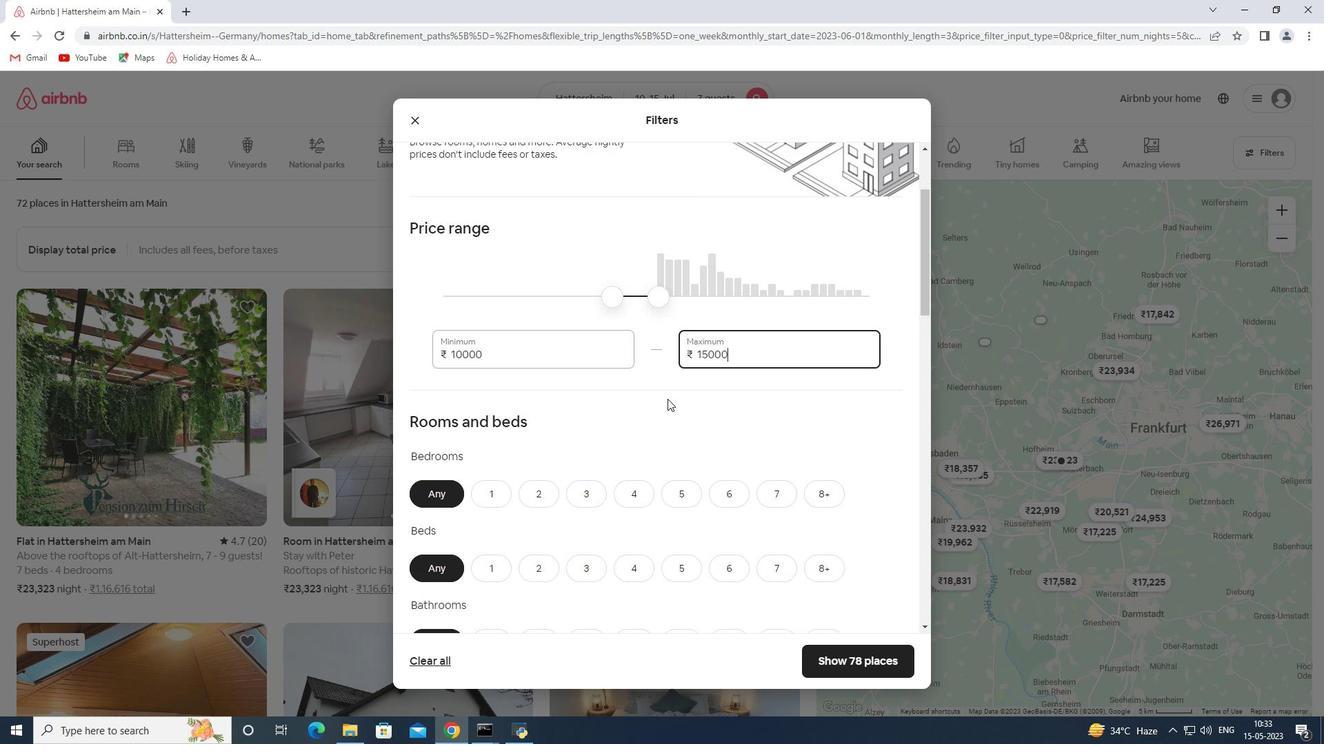 
Action: Mouse scrolled (651, 403) with delta (0, 0)
Screenshot: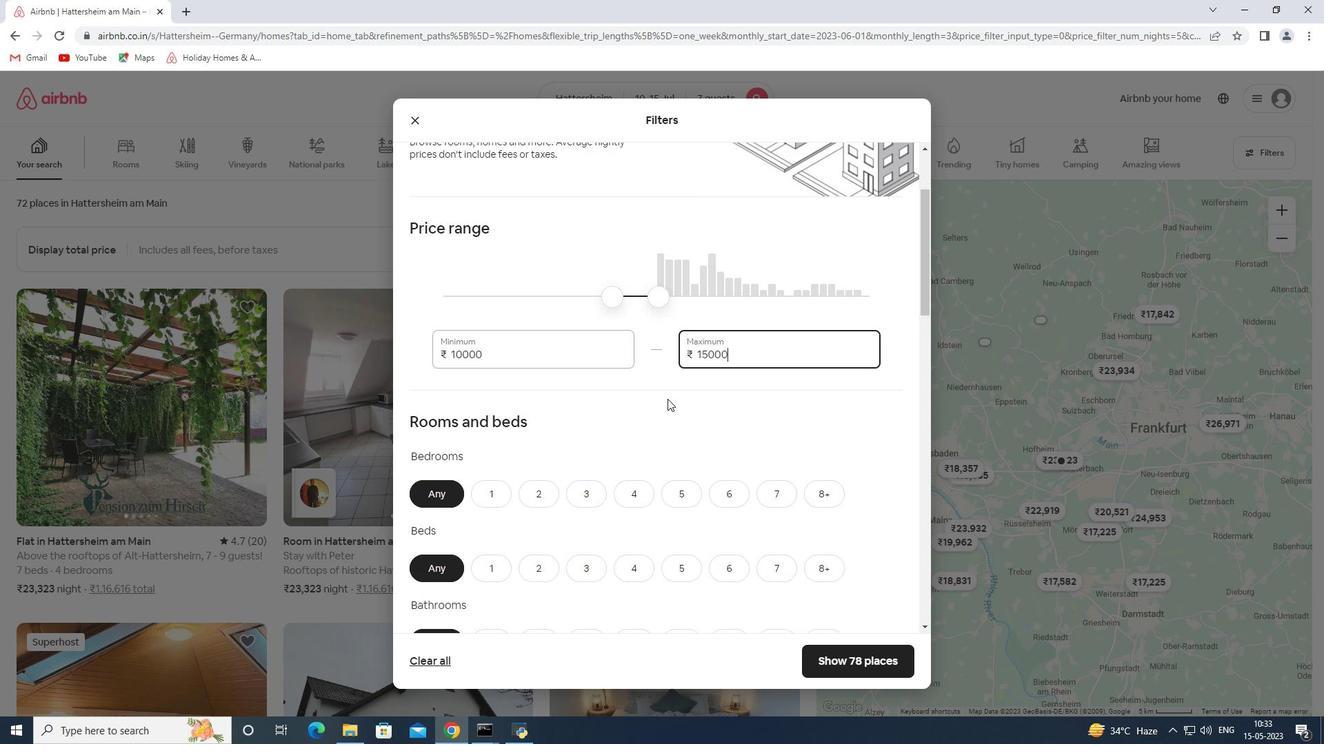 
Action: Mouse moved to (646, 404)
Screenshot: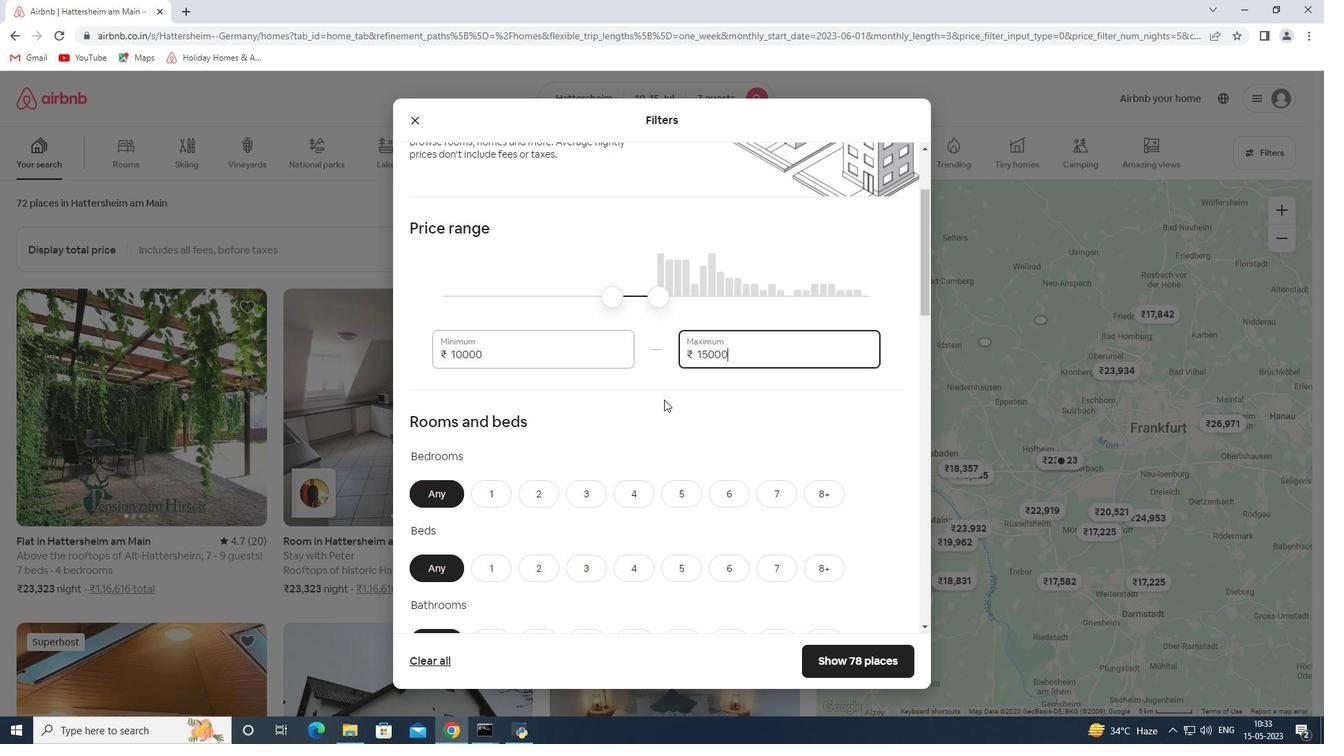 
Action: Mouse scrolled (646, 404) with delta (0, 0)
Screenshot: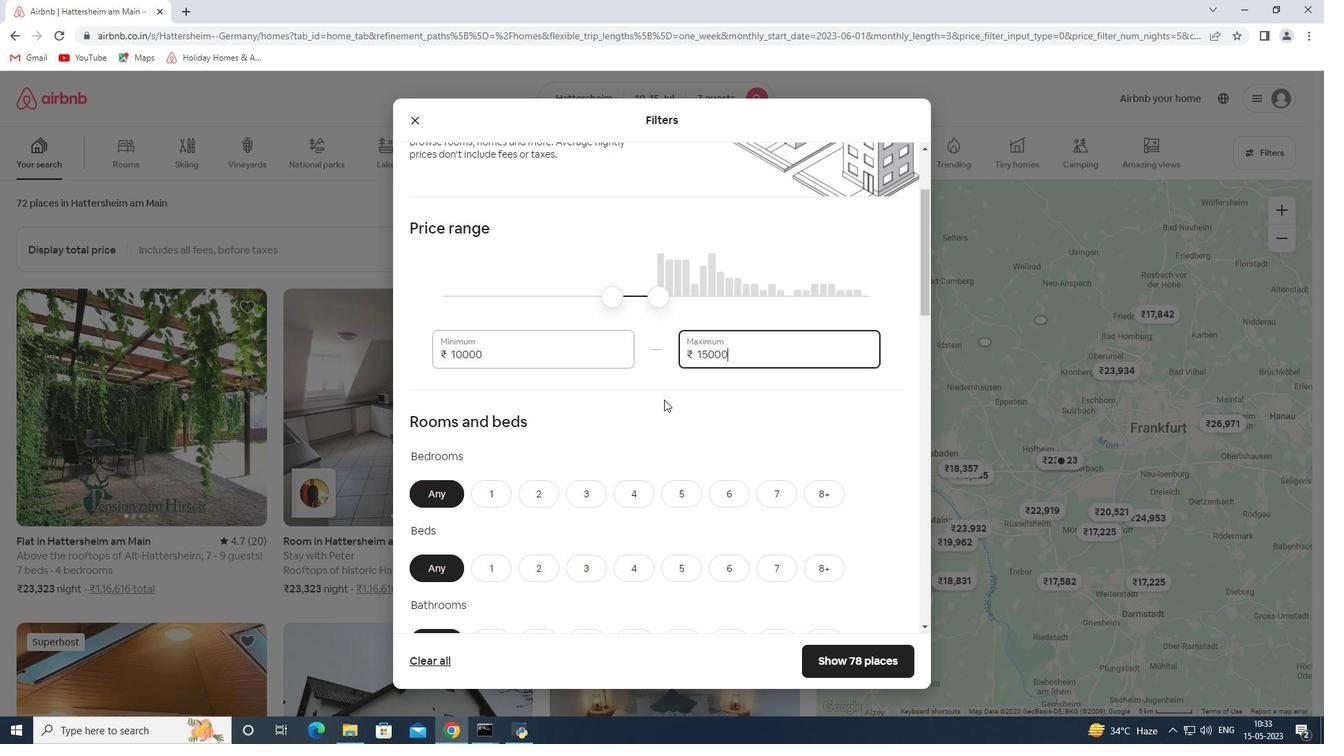 
Action: Mouse scrolled (646, 404) with delta (0, 0)
Screenshot: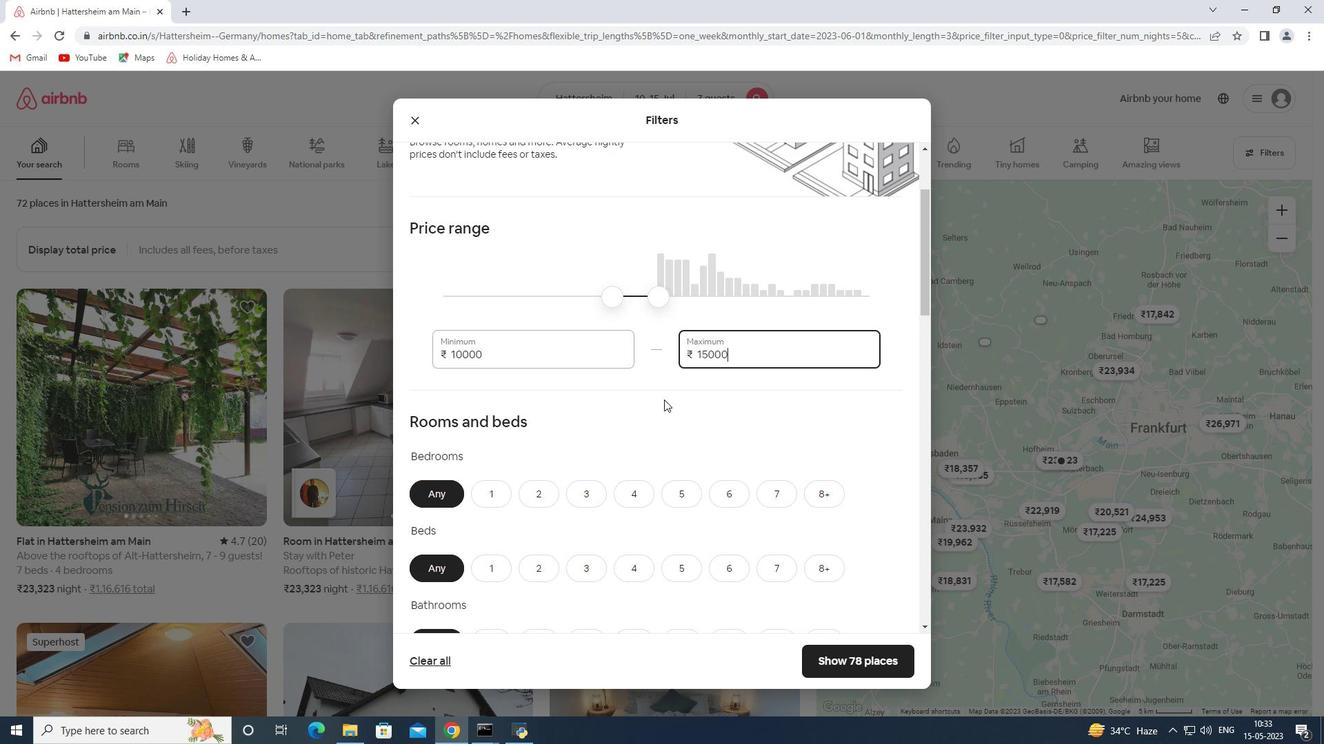 
Action: Mouse moved to (632, 291)
Screenshot: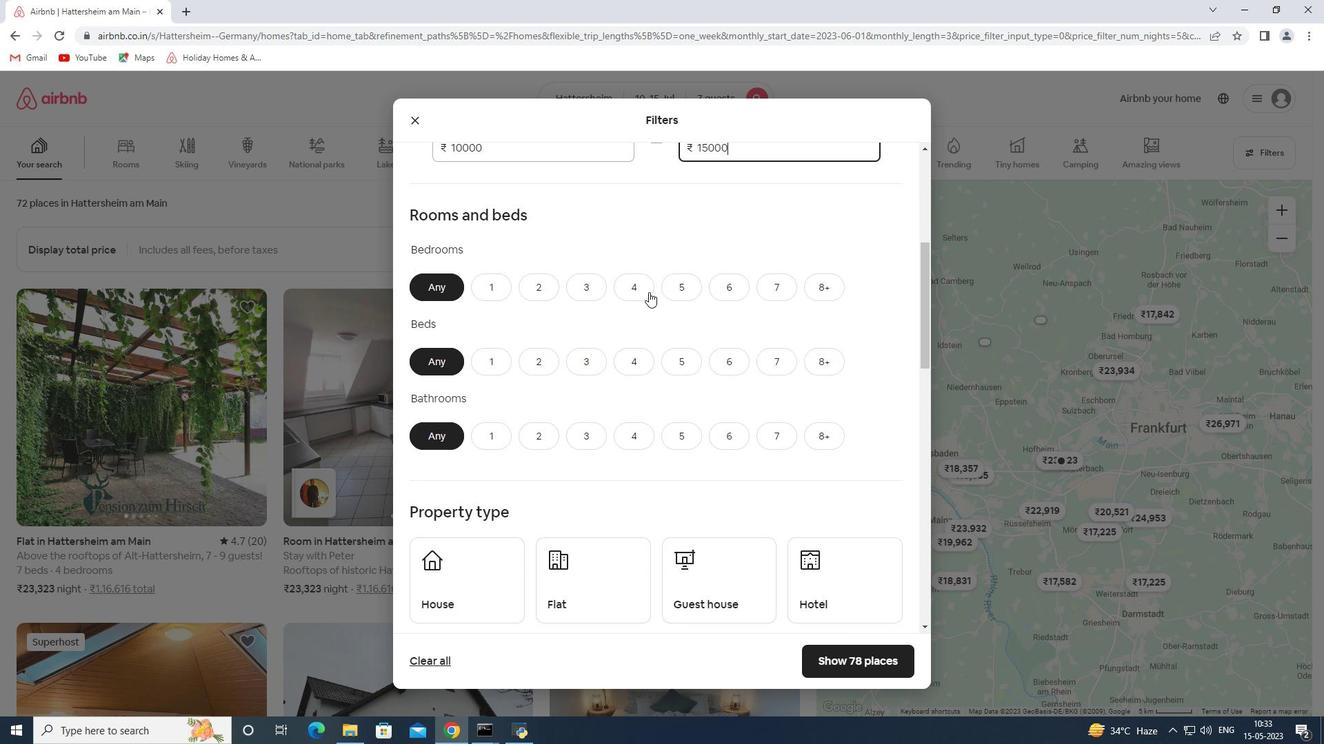 
Action: Mouse pressed left at (632, 291)
Screenshot: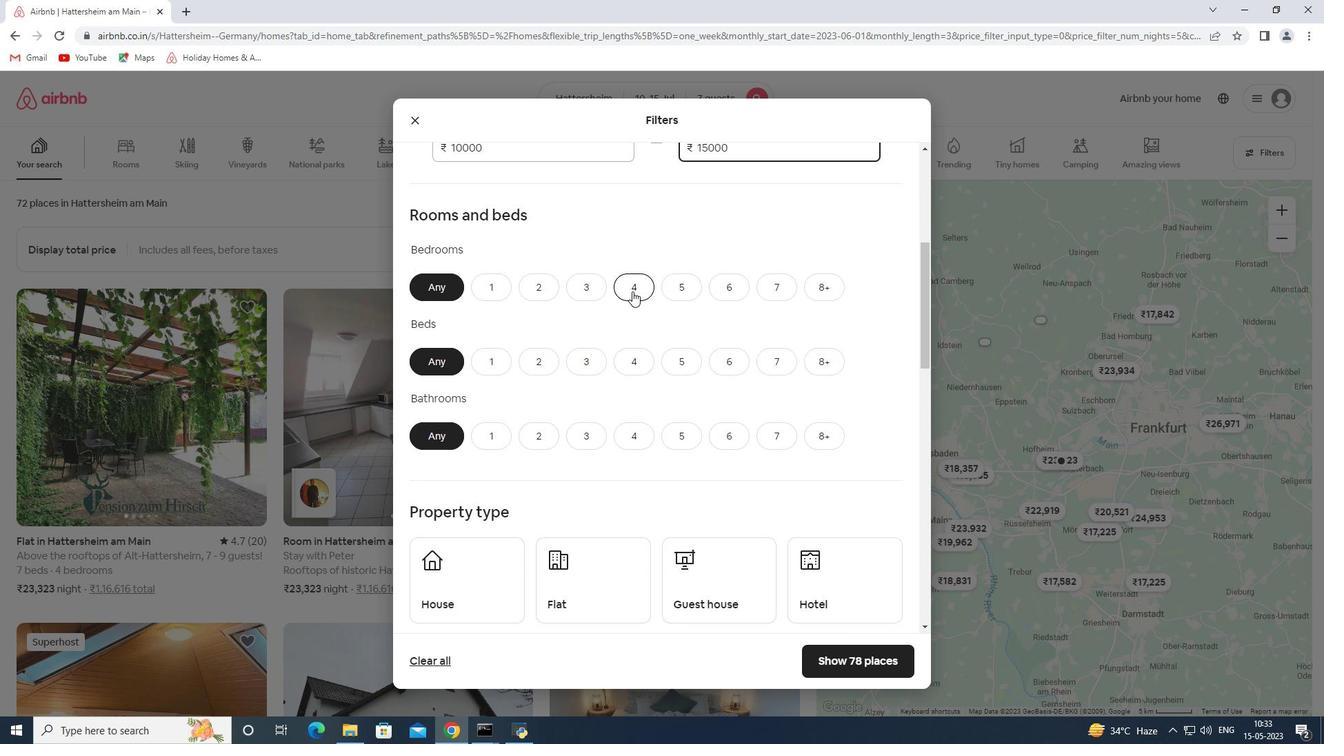 
Action: Mouse moved to (773, 366)
Screenshot: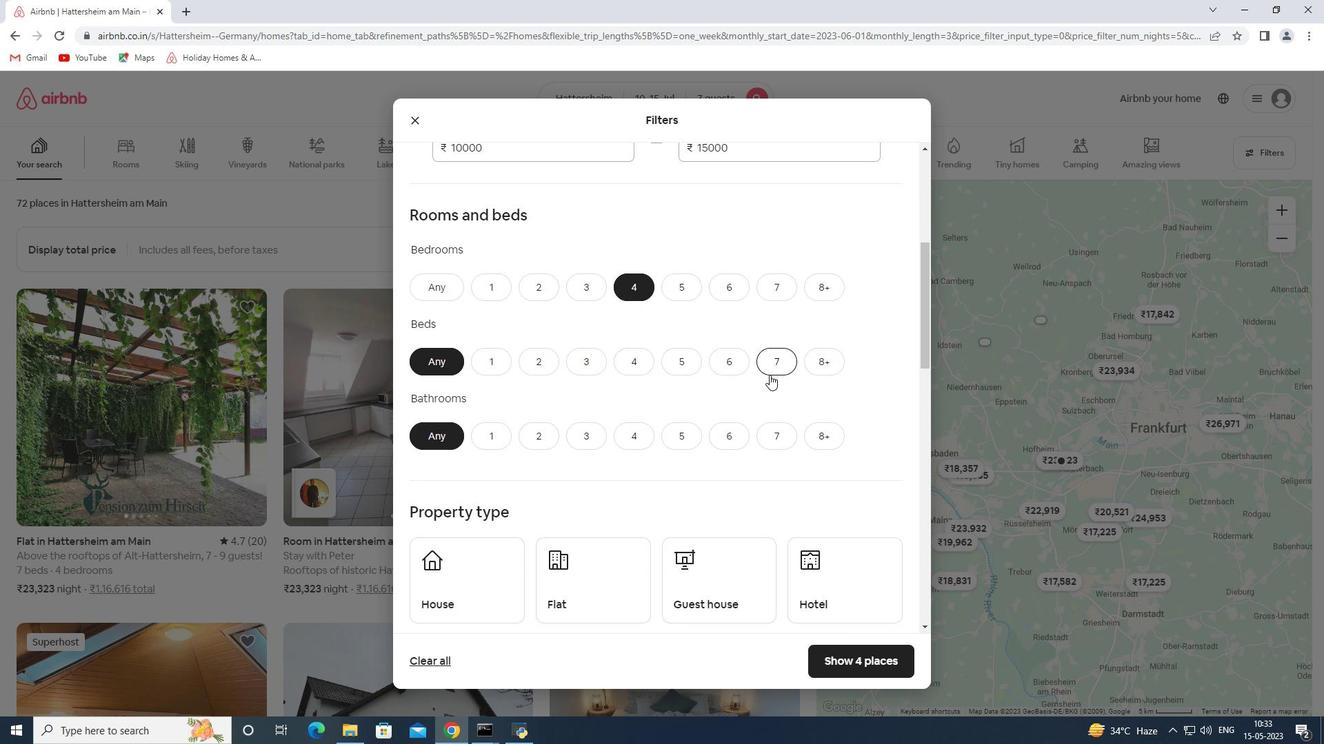 
Action: Mouse pressed left at (773, 366)
Screenshot: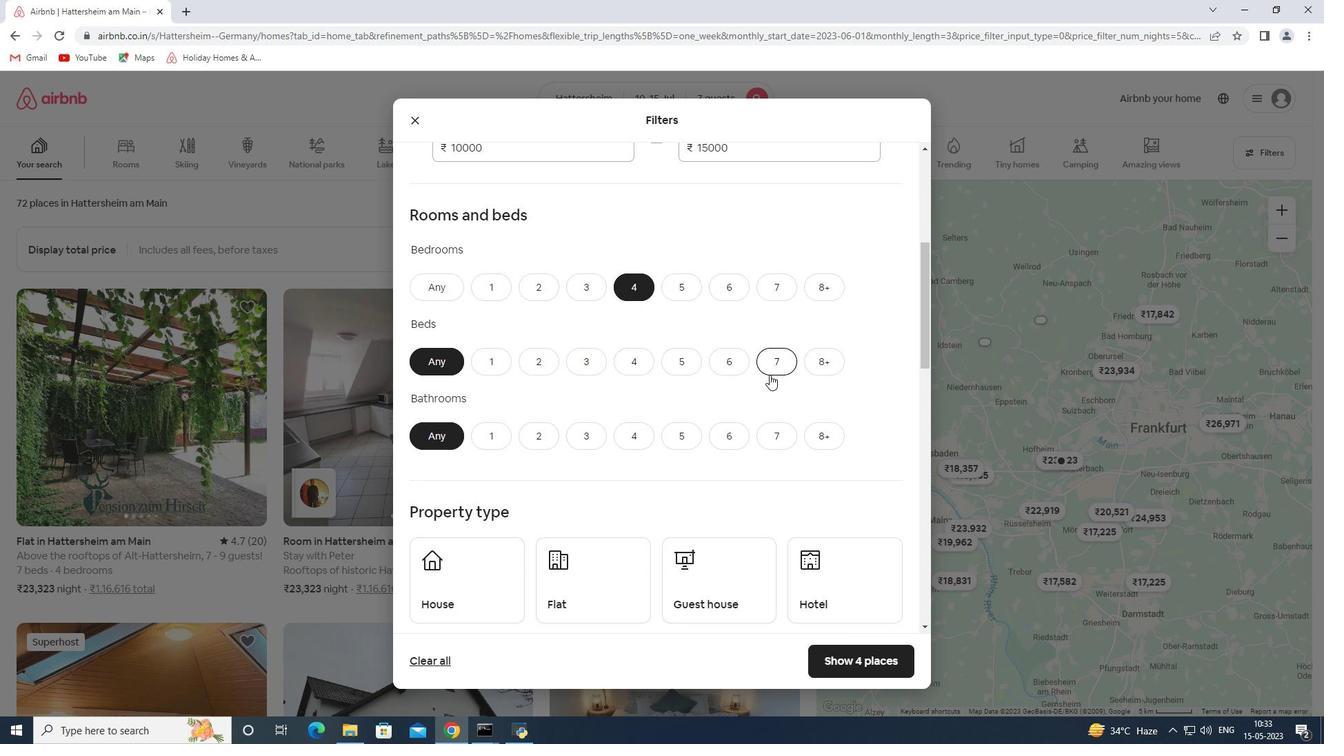 
Action: Mouse moved to (621, 433)
Screenshot: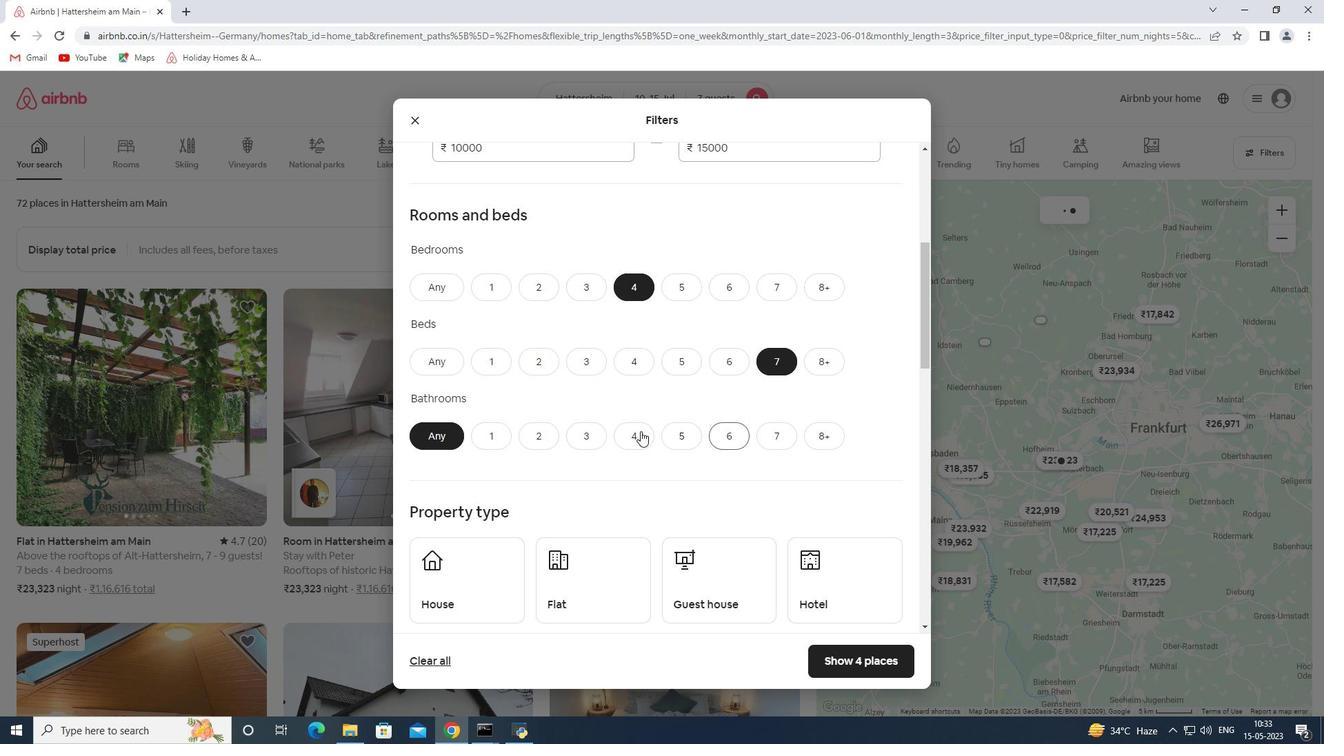 
Action: Mouse pressed left at (621, 433)
Screenshot: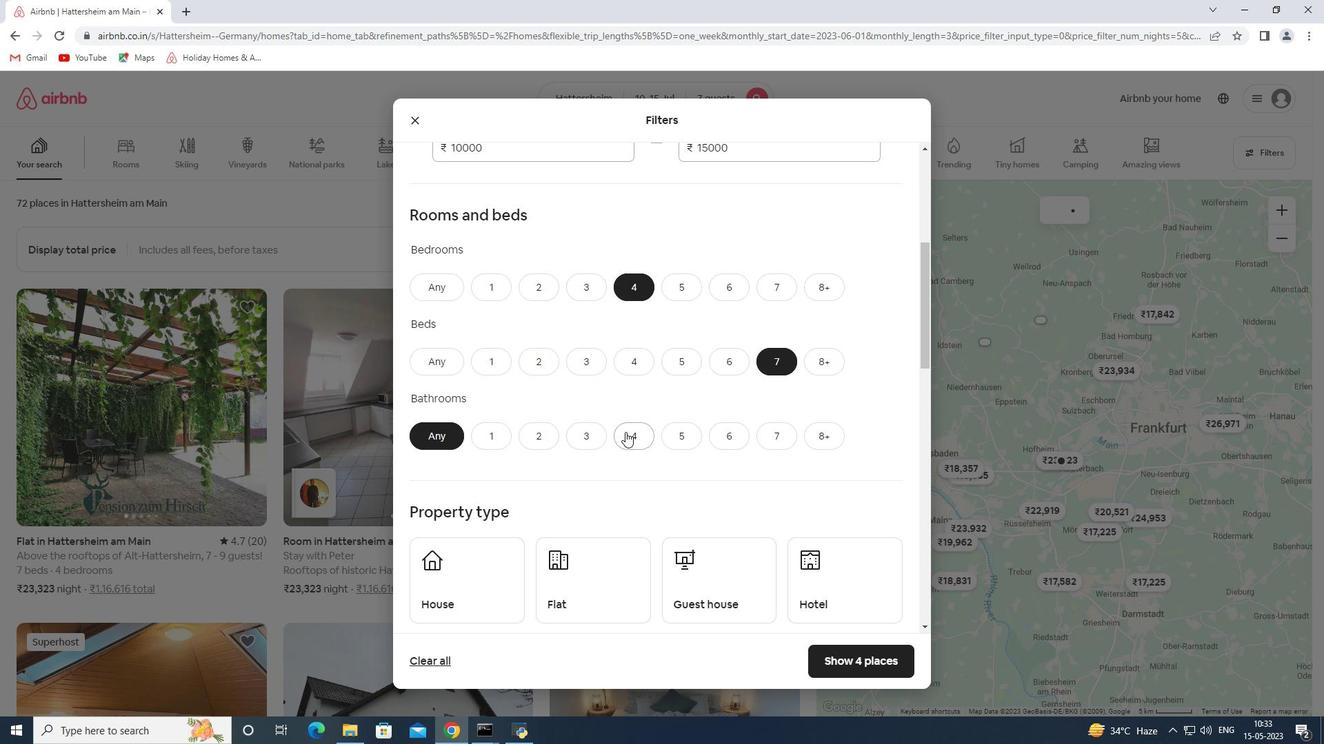 
Action: Mouse moved to (477, 516)
Screenshot: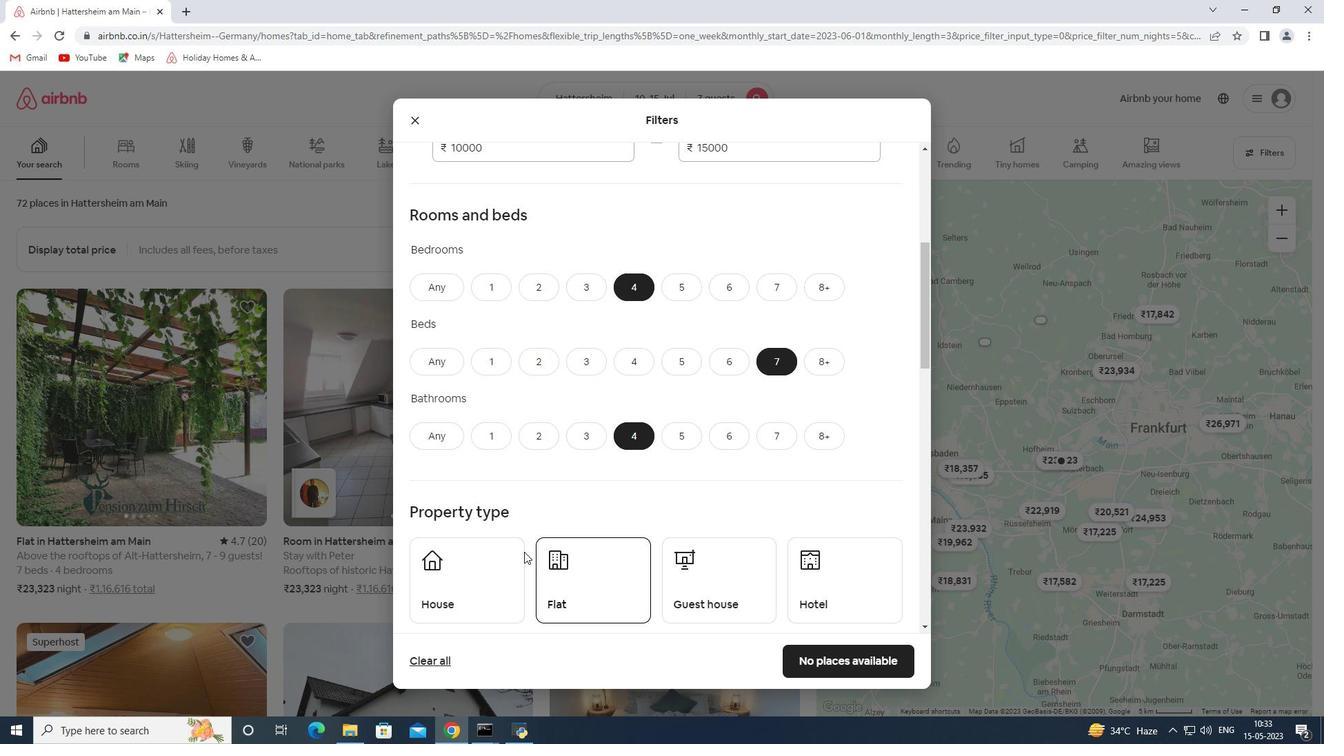 
Action: Mouse scrolled (477, 515) with delta (0, 0)
Screenshot: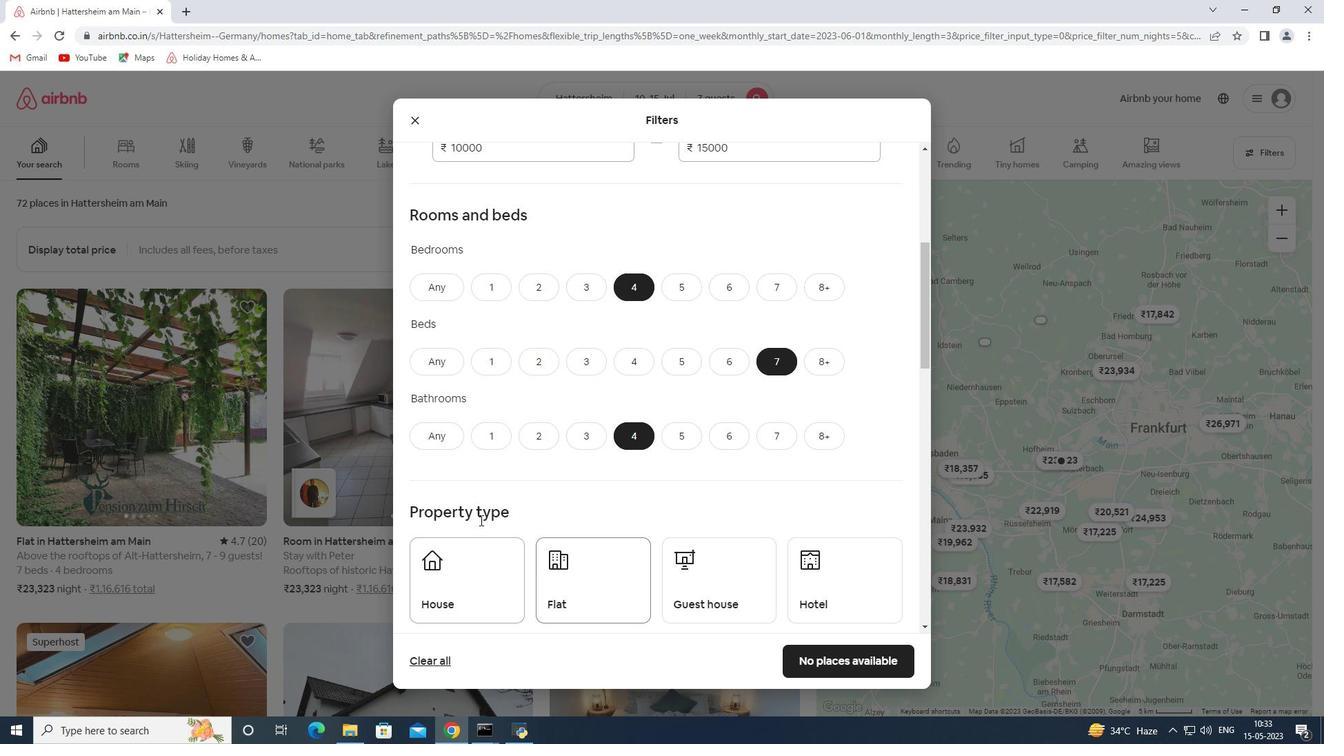 
Action: Mouse scrolled (477, 515) with delta (0, 0)
Screenshot: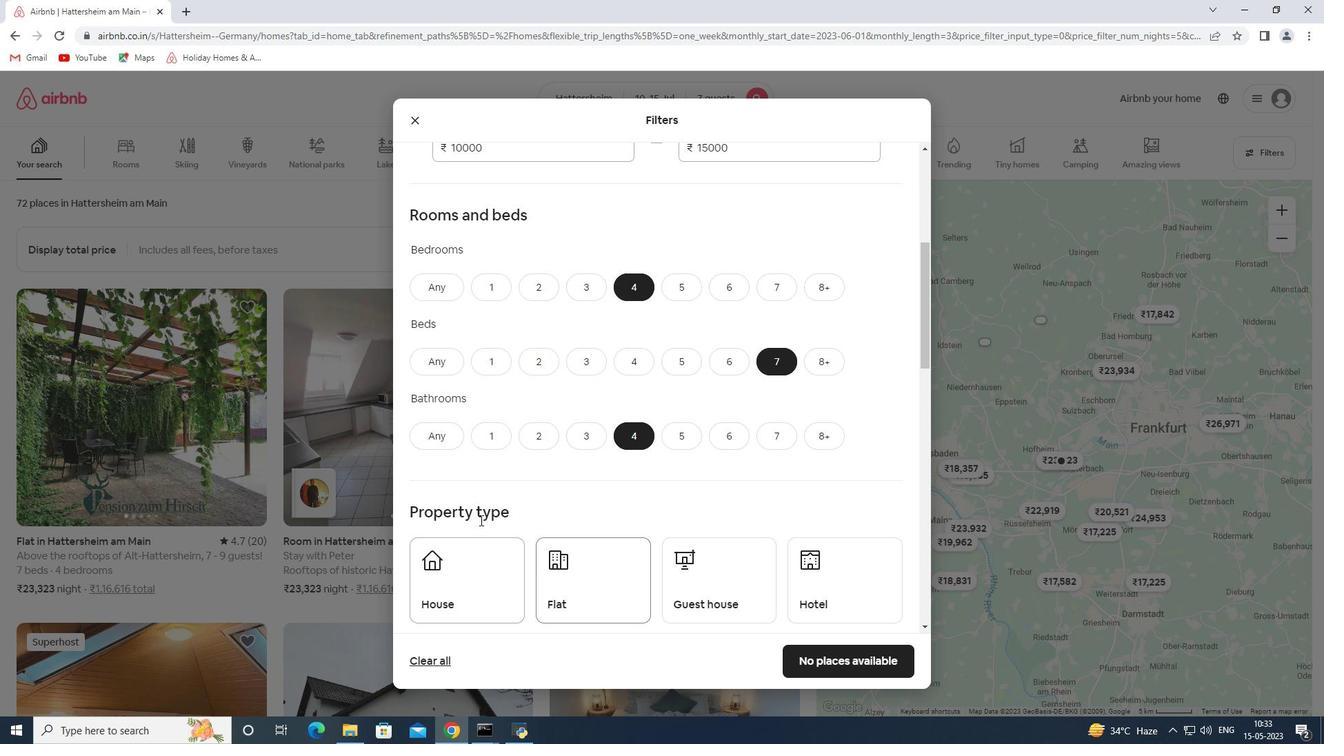 
Action: Mouse scrolled (477, 515) with delta (0, 0)
Screenshot: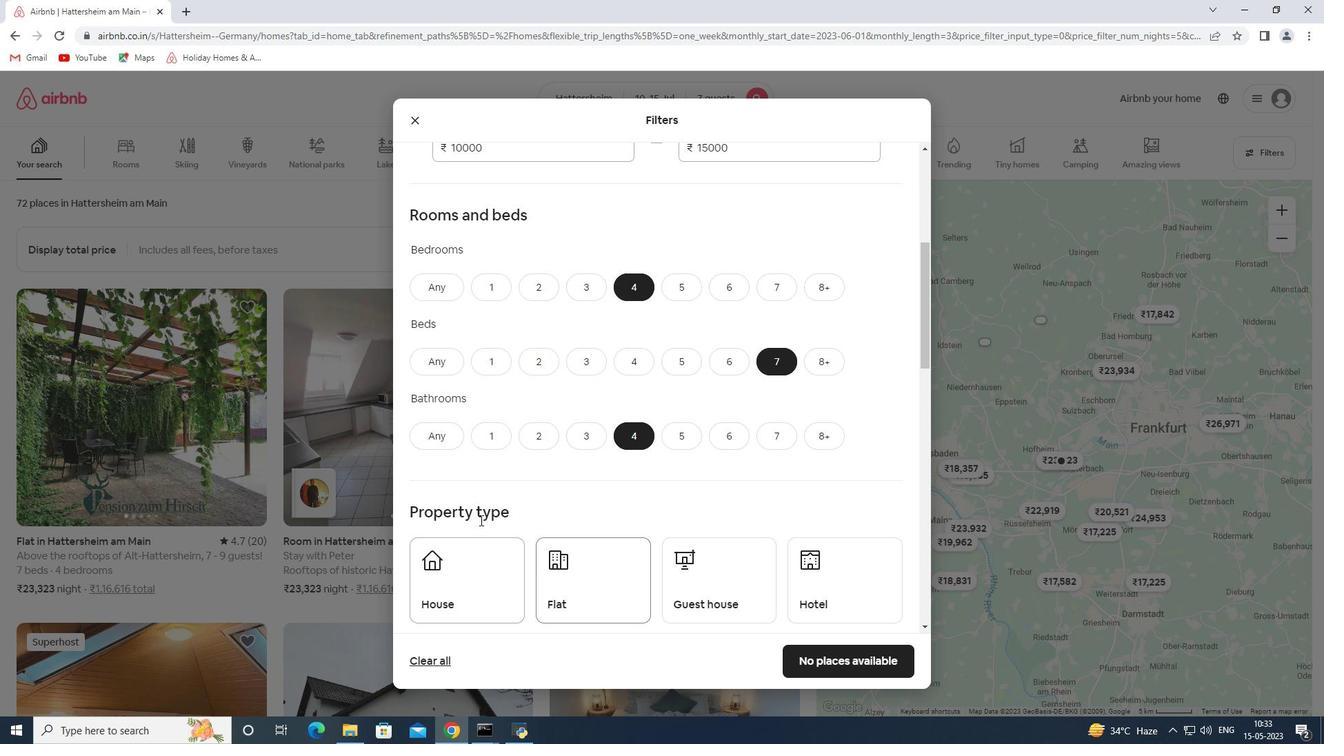 
Action: Mouse moved to (457, 367)
Screenshot: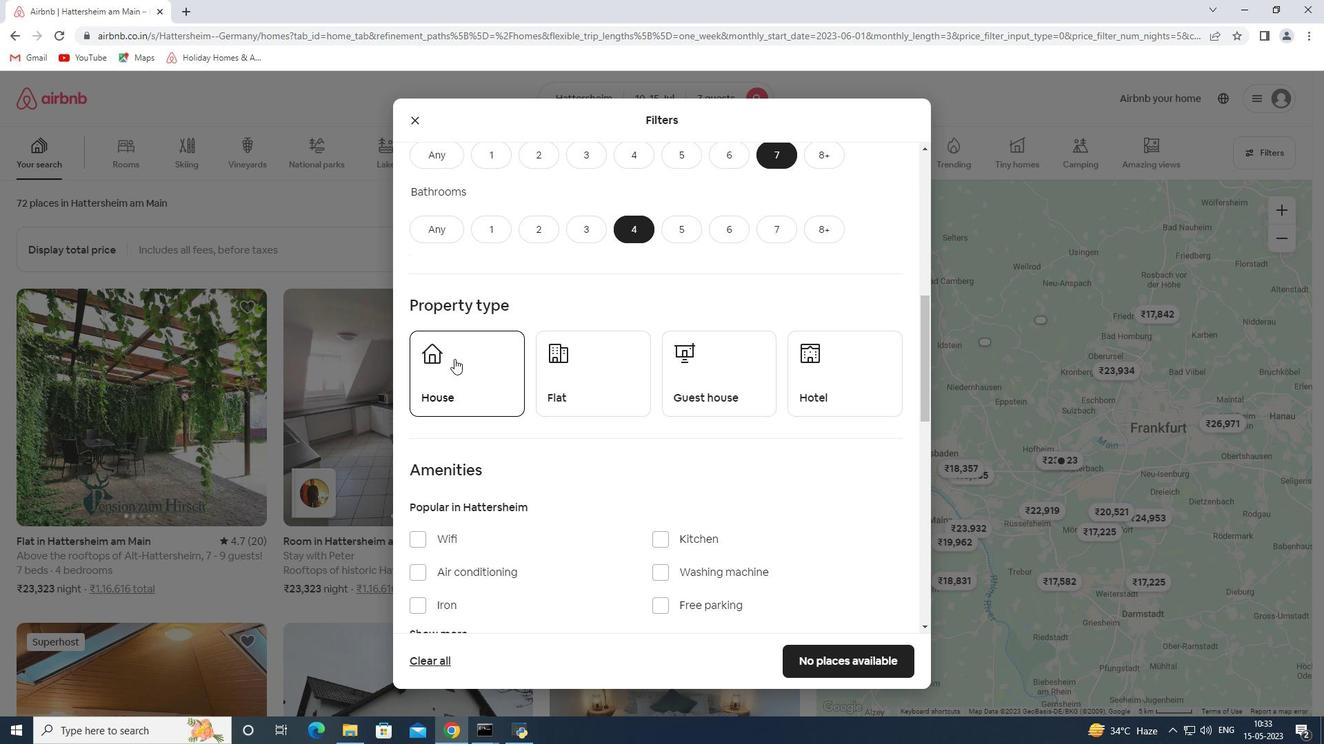 
Action: Mouse pressed left at (457, 367)
Screenshot: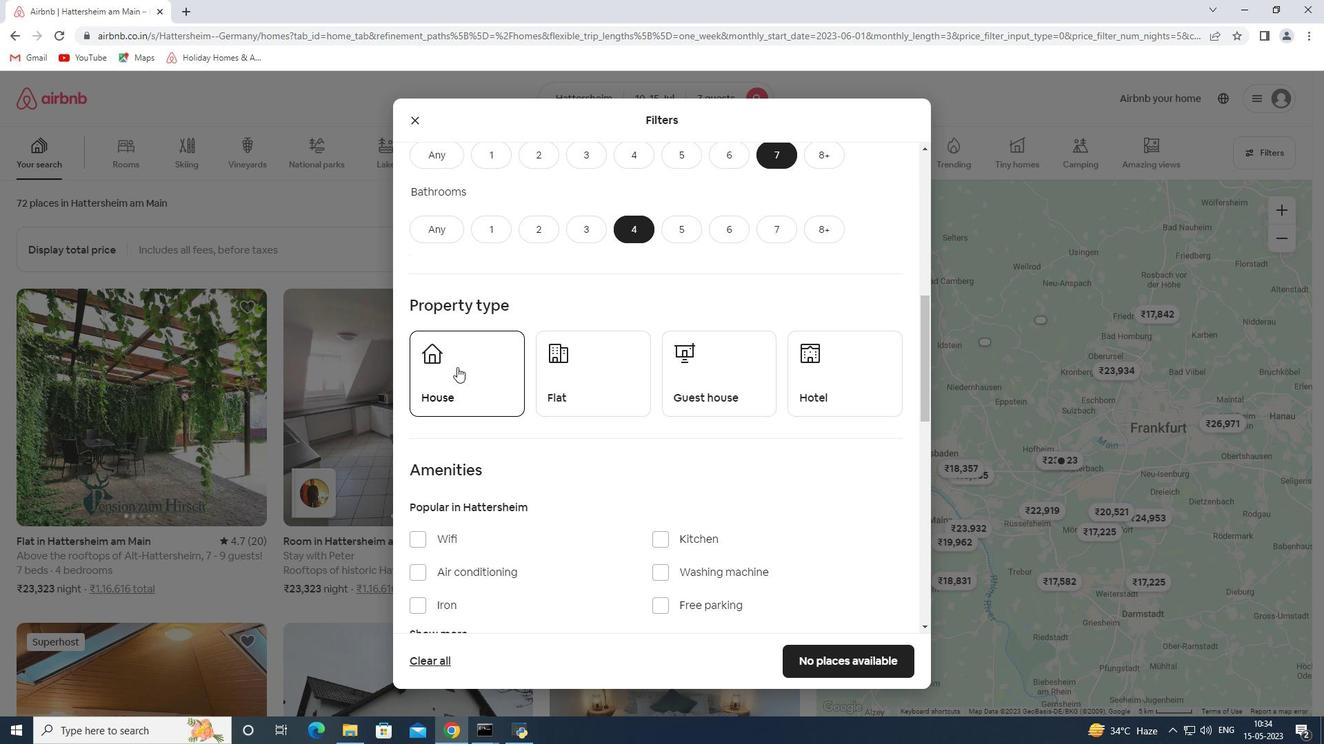 
Action: Mouse moved to (616, 393)
Screenshot: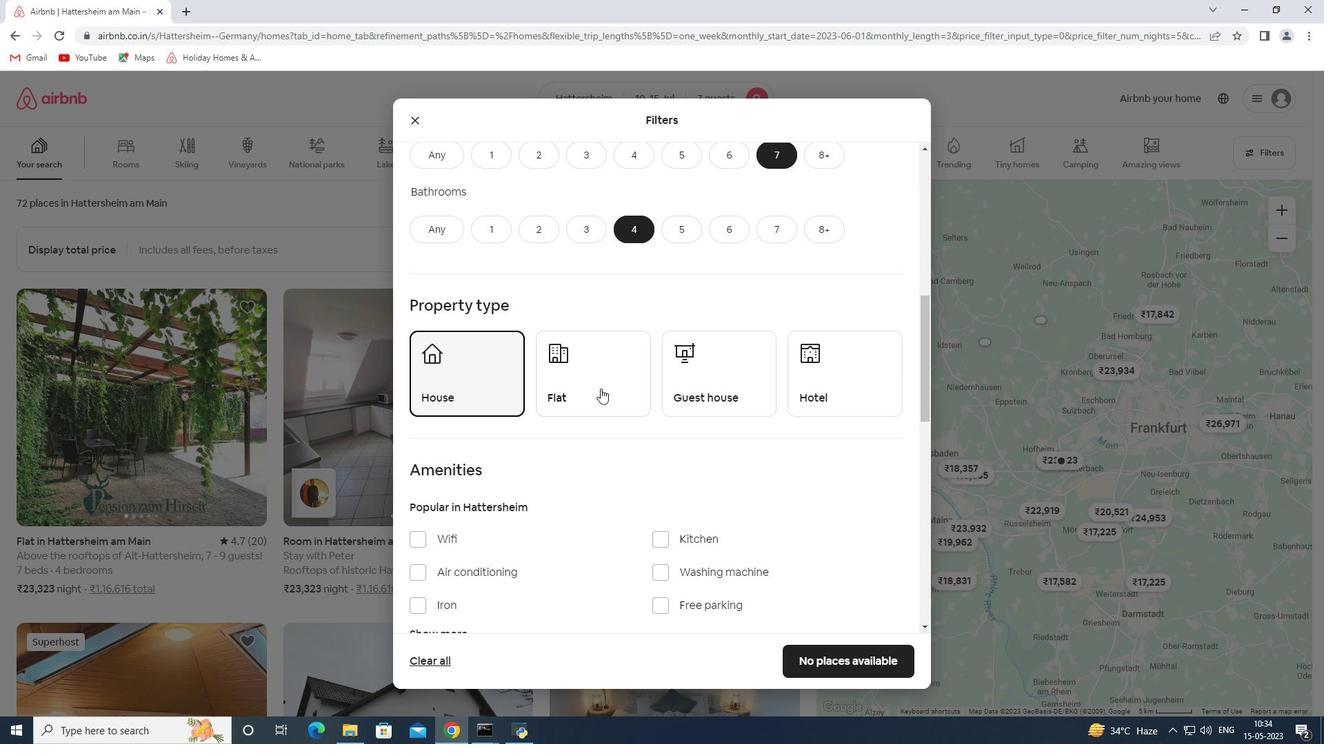 
Action: Mouse pressed left at (616, 393)
Screenshot: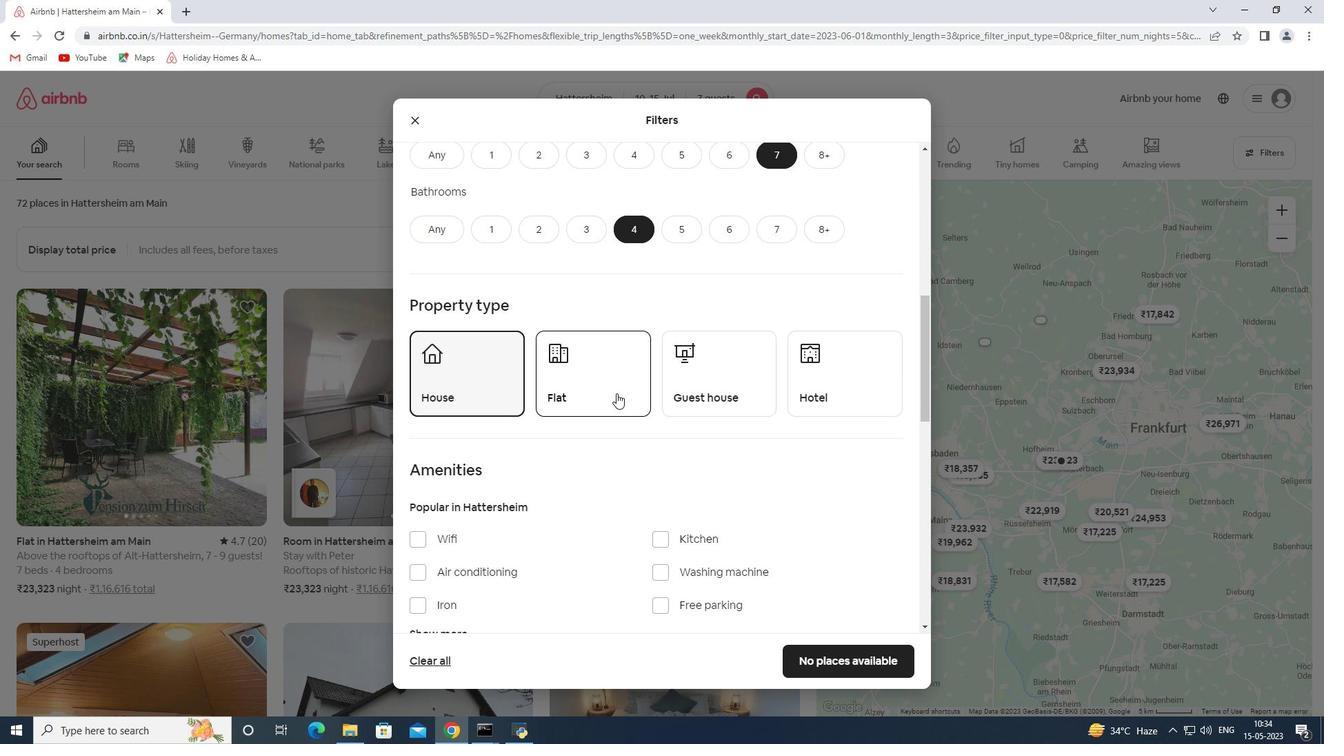 
Action: Mouse moved to (722, 386)
Screenshot: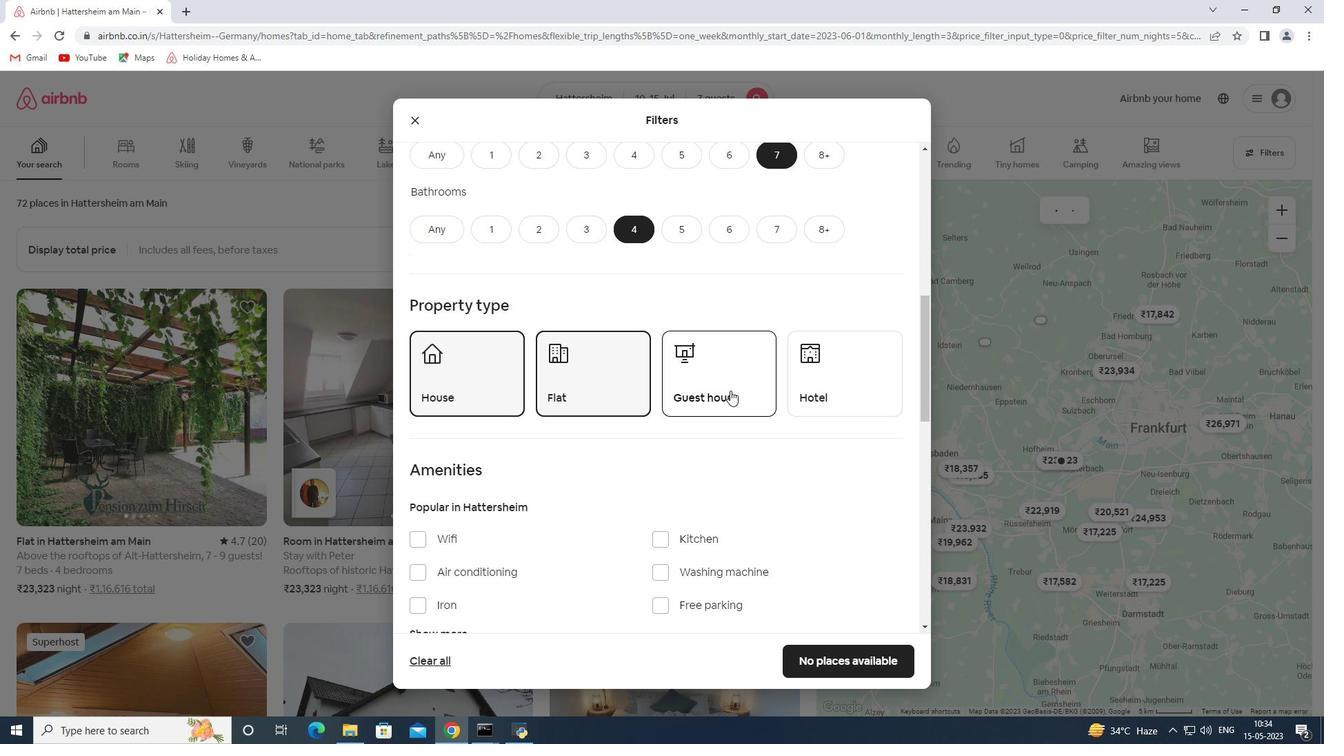 
Action: Mouse pressed left at (722, 386)
Screenshot: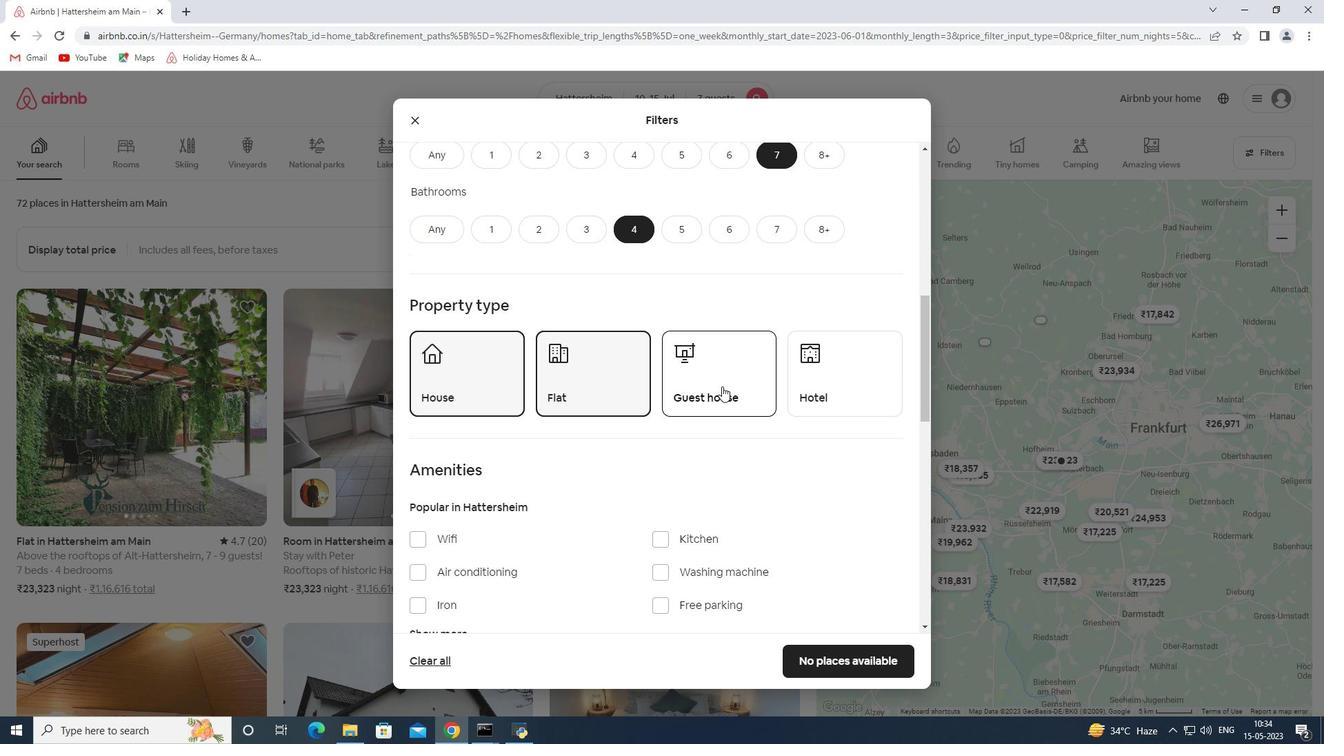 
Action: Mouse moved to (633, 484)
Screenshot: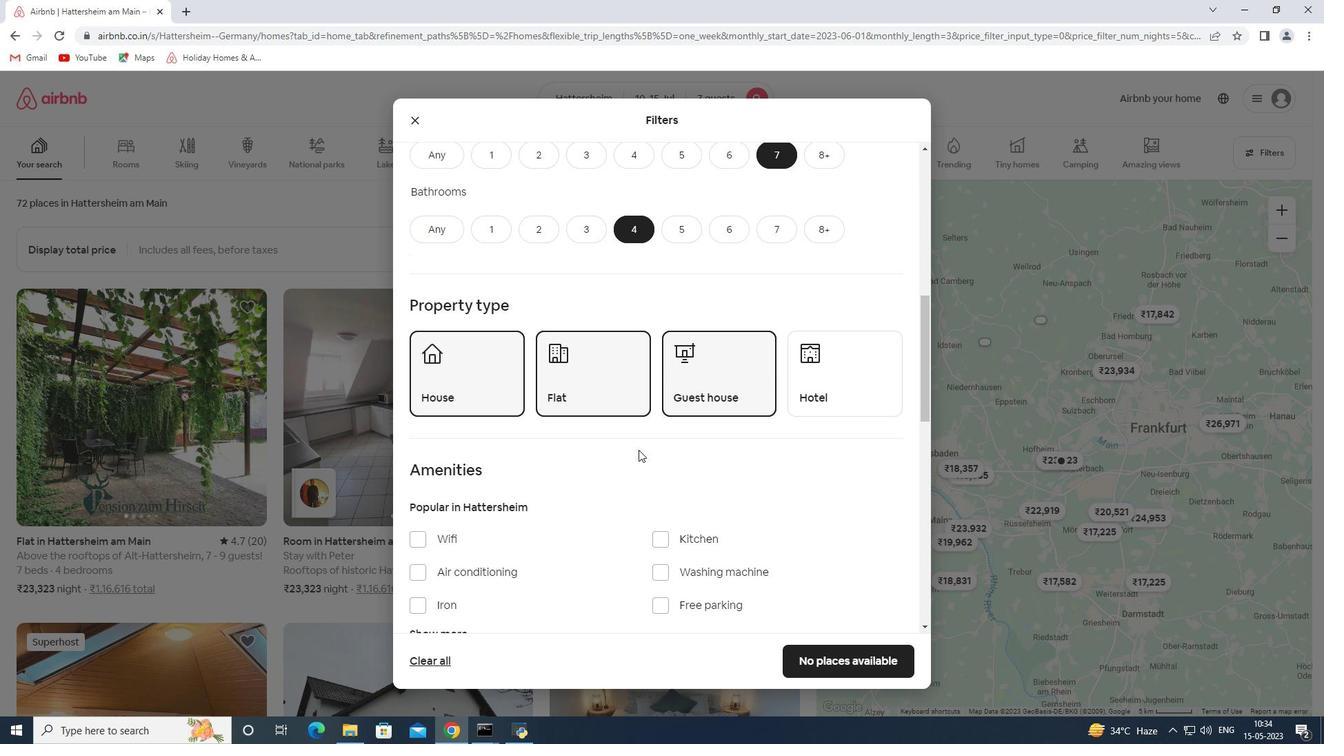 
Action: Mouse scrolled (633, 484) with delta (0, 0)
Screenshot: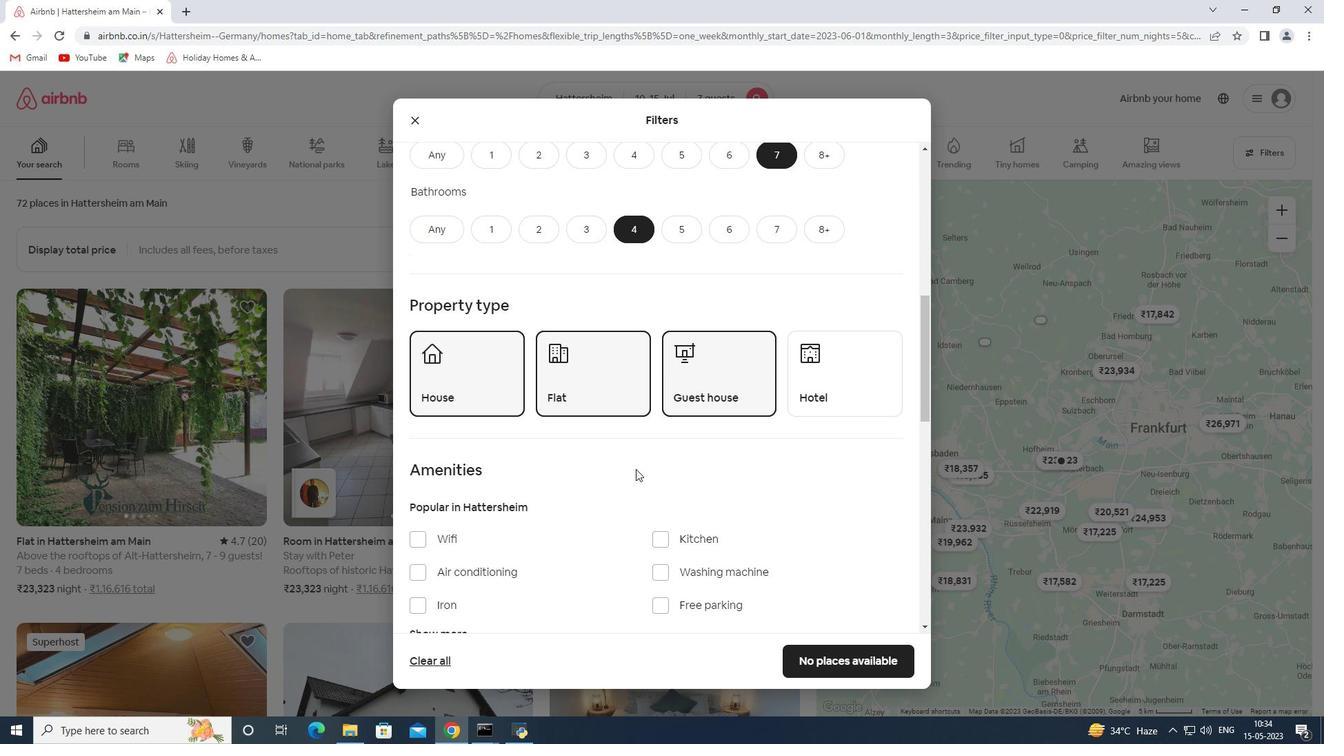 
Action: Mouse scrolled (633, 484) with delta (0, 0)
Screenshot: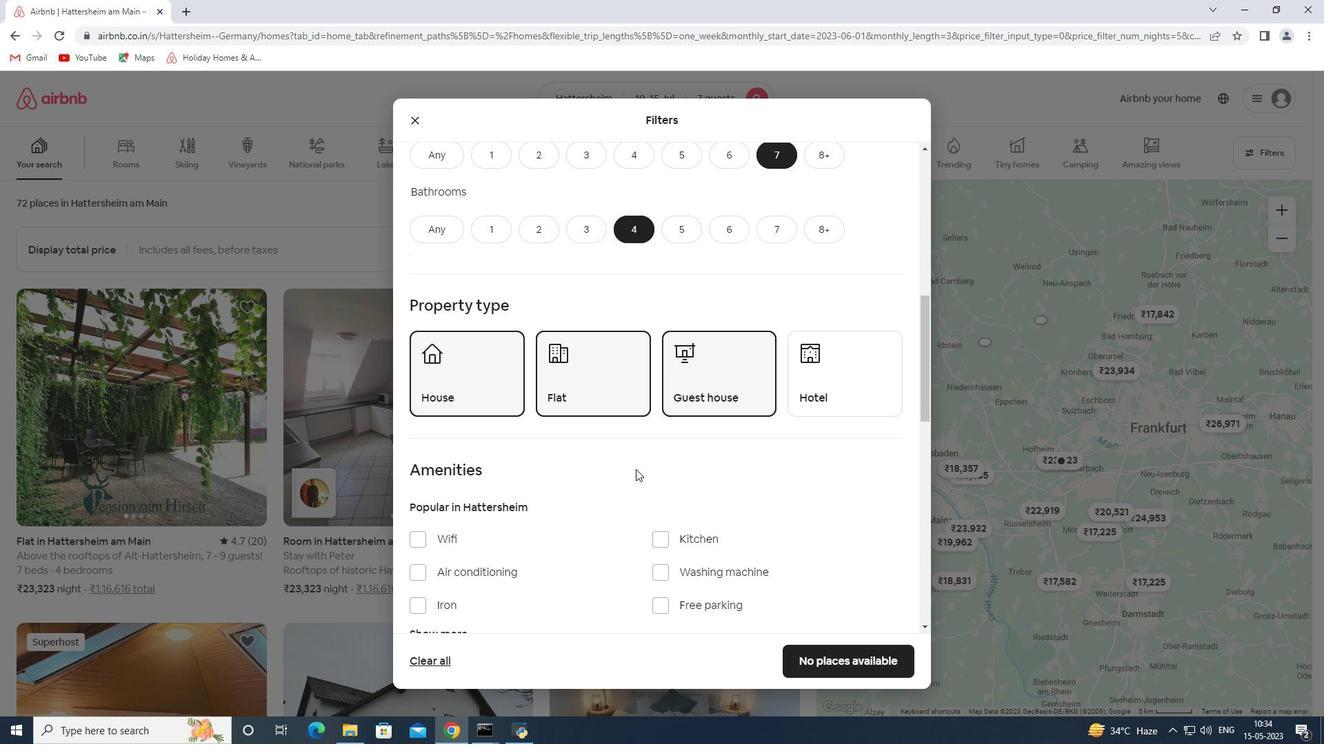 
Action: Mouse scrolled (633, 484) with delta (0, 0)
Screenshot: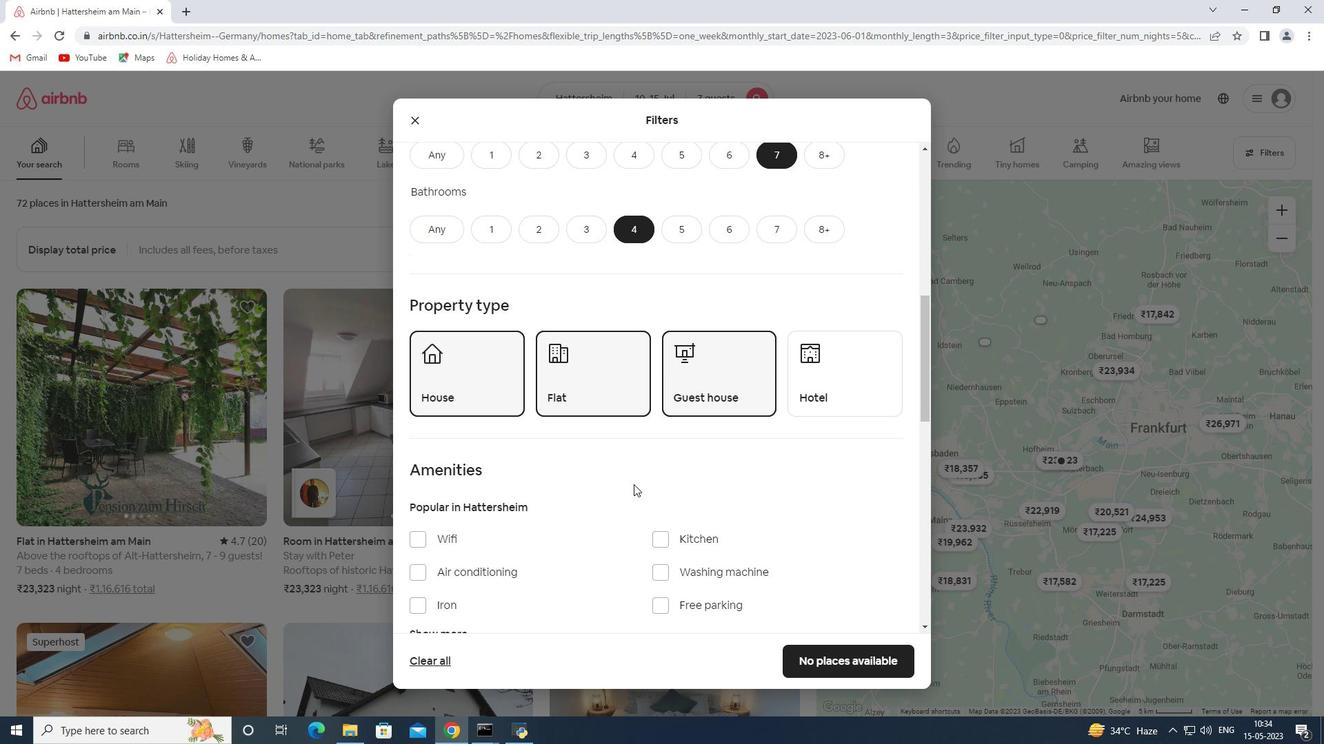 
Action: Mouse moved to (427, 424)
Screenshot: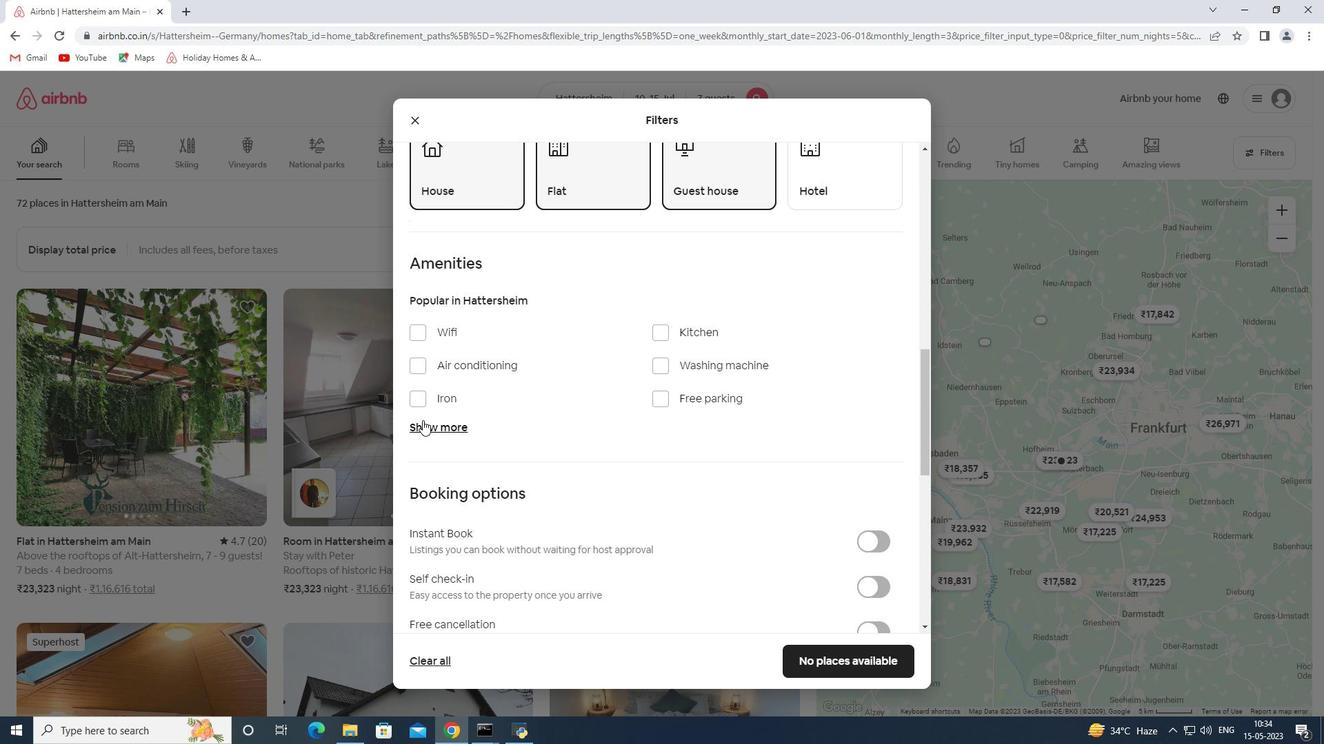 
Action: Mouse pressed left at (427, 424)
Screenshot: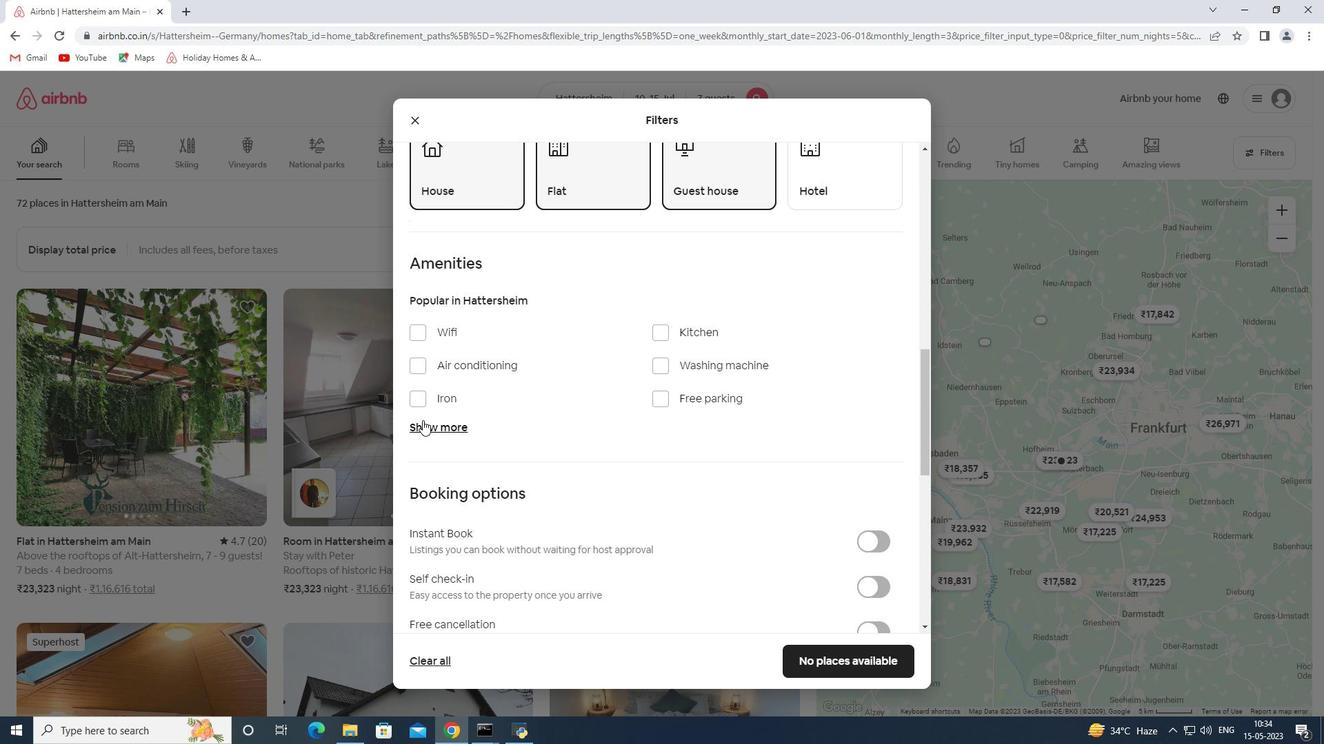 
Action: Mouse moved to (673, 402)
Screenshot: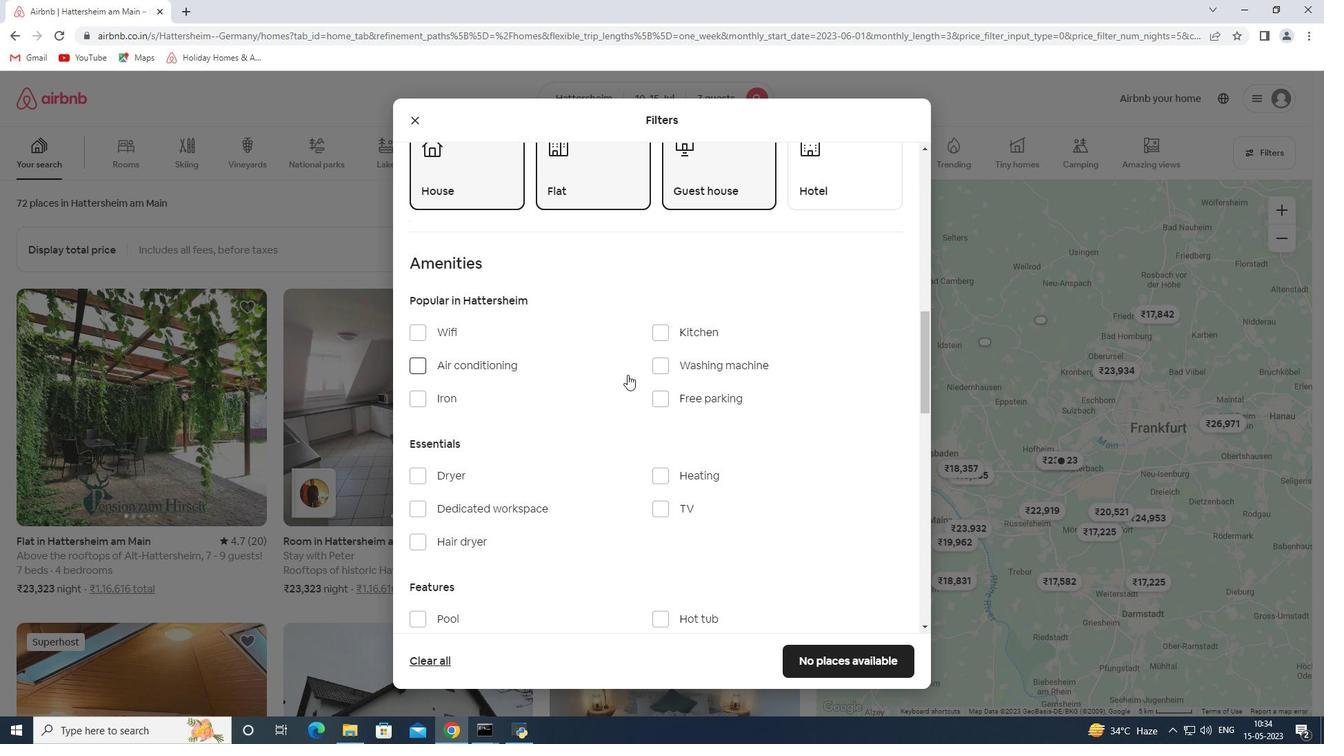 
Action: Mouse pressed left at (673, 402)
Screenshot: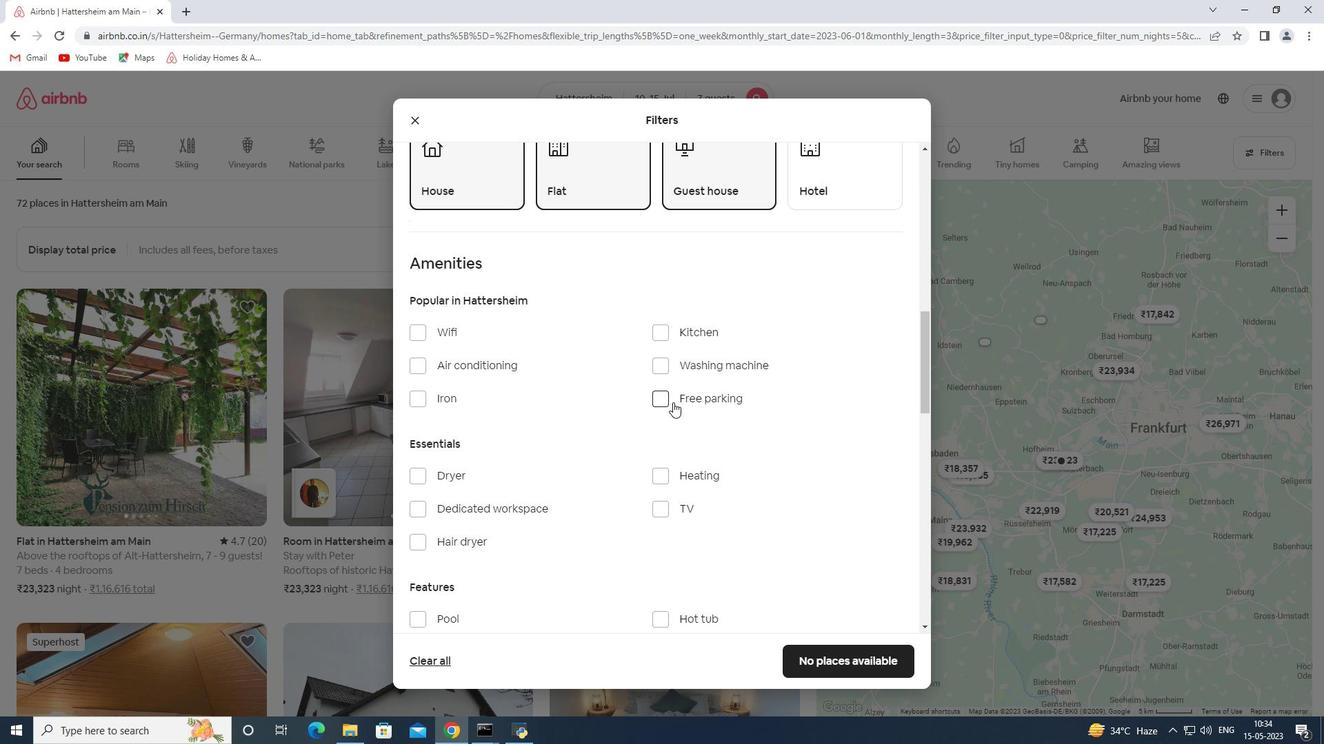 
Action: Mouse moved to (453, 339)
Screenshot: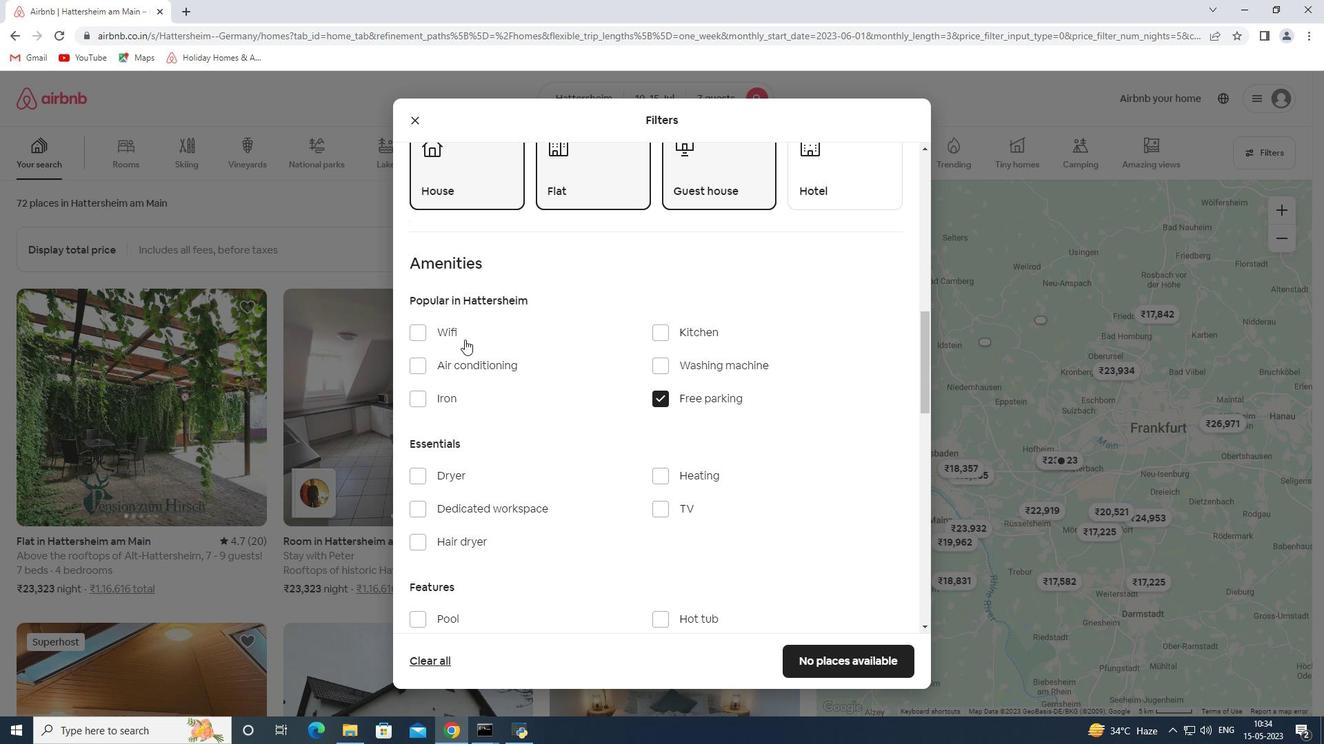 
Action: Mouse pressed left at (453, 339)
Screenshot: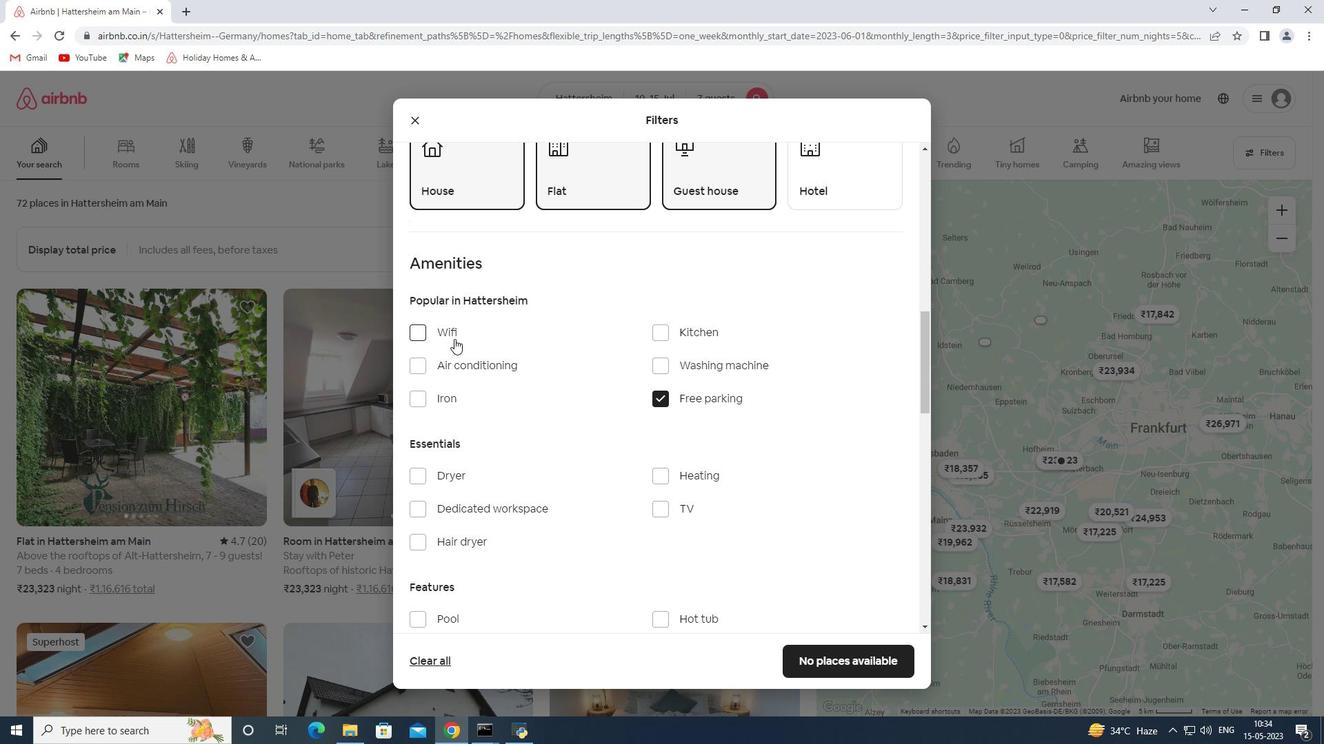 
Action: Mouse moved to (654, 512)
Screenshot: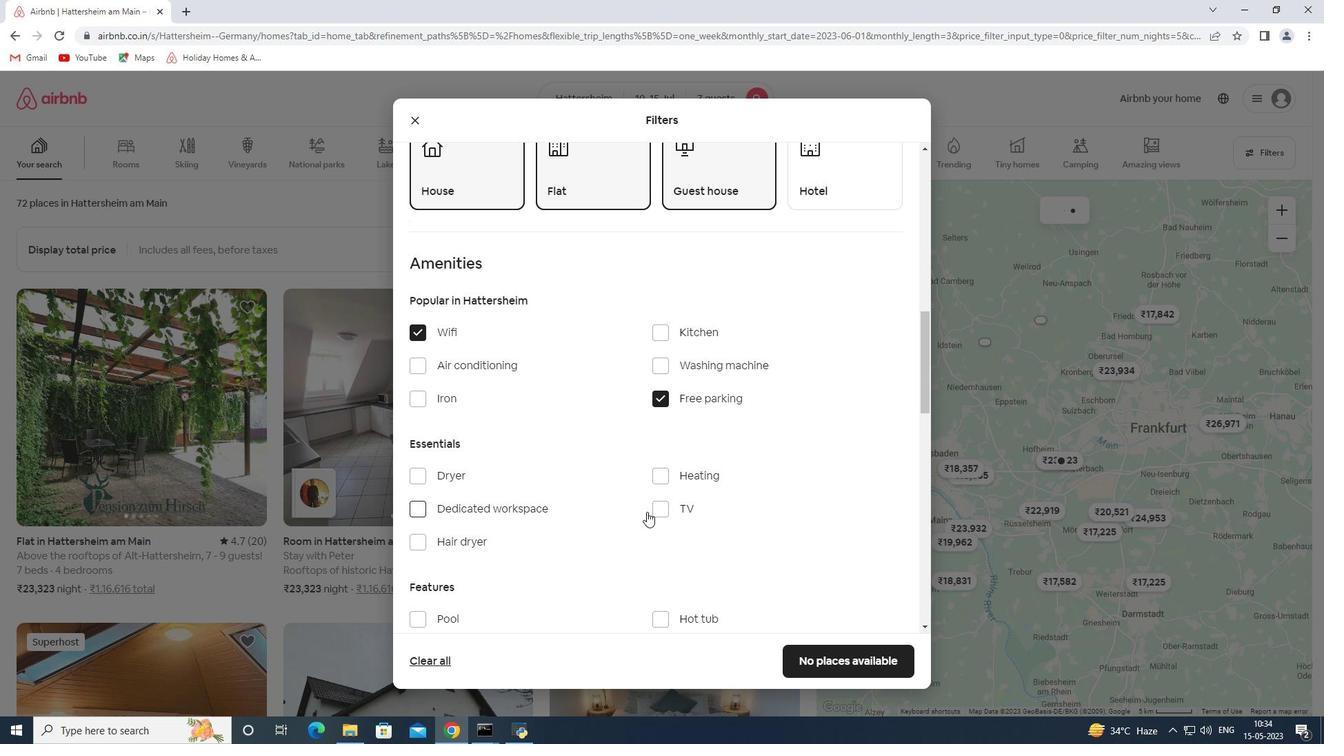 
Action: Mouse pressed left at (654, 512)
Screenshot: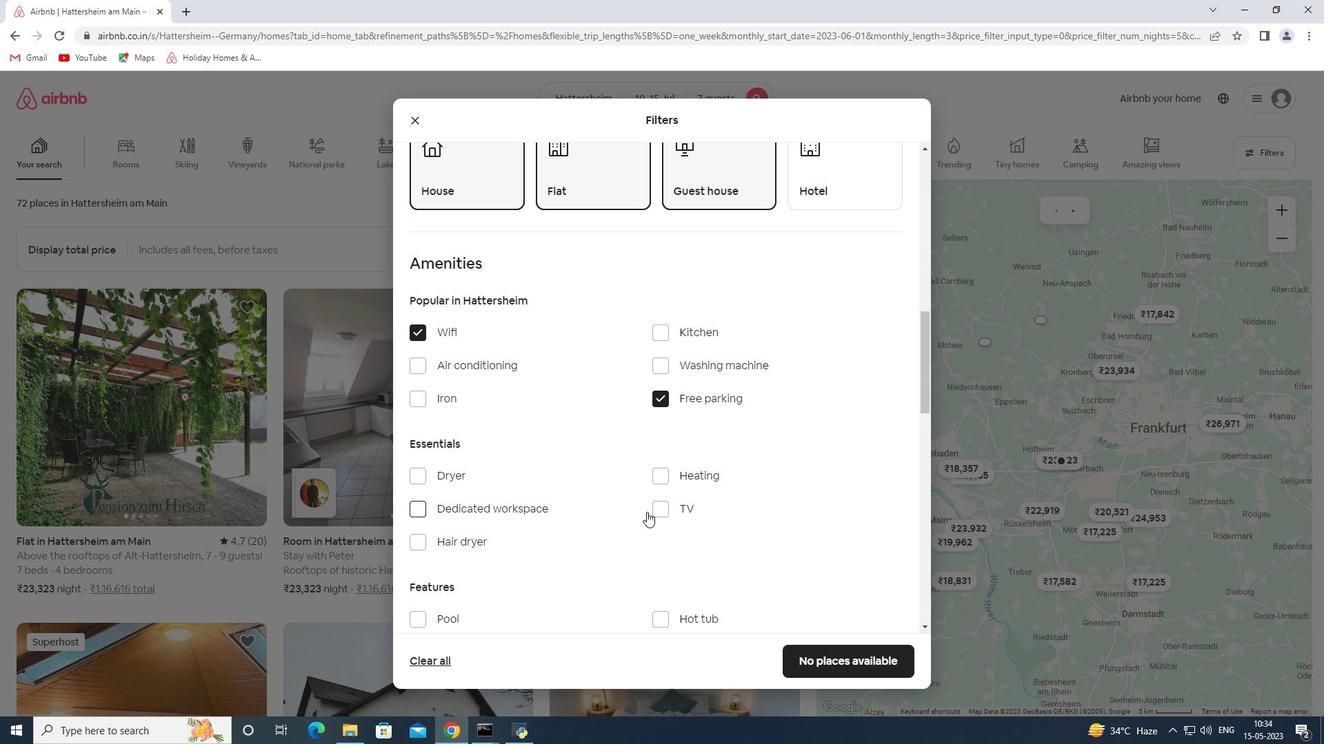 
Action: Mouse moved to (611, 506)
Screenshot: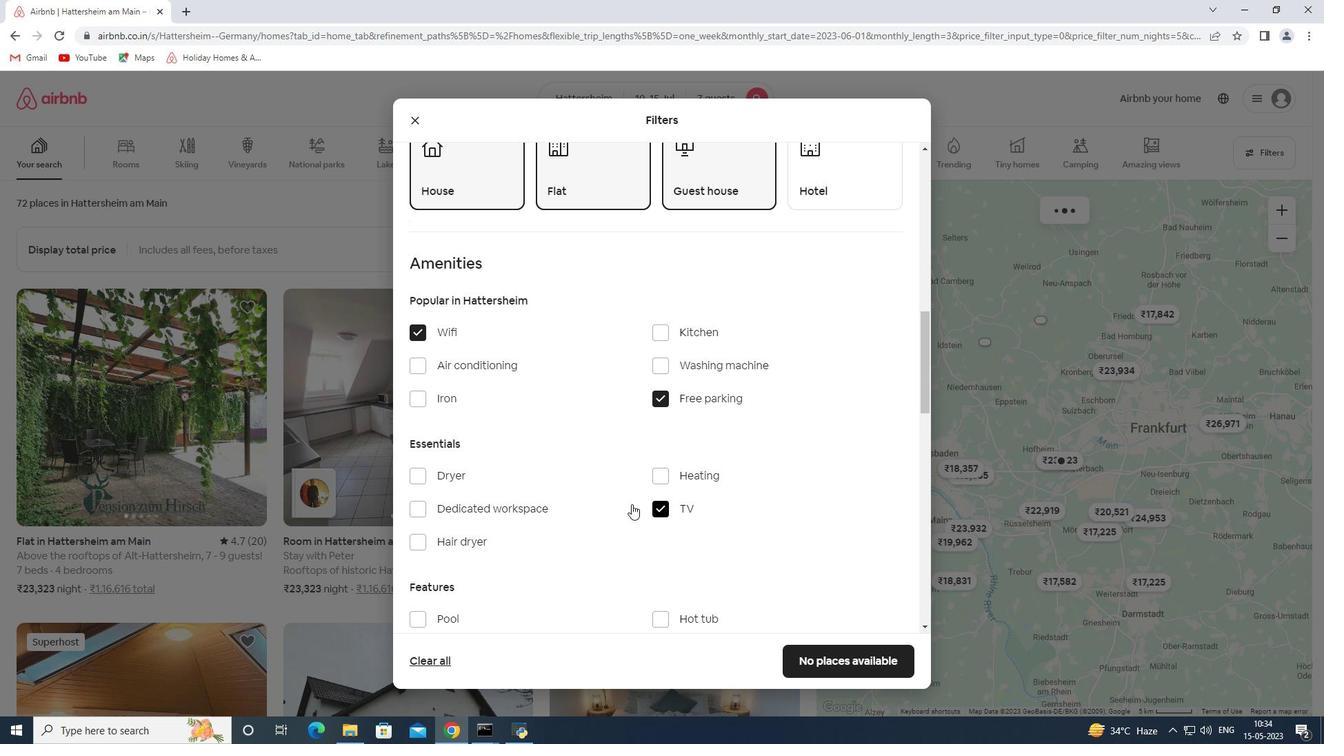 
Action: Mouse scrolled (611, 506) with delta (0, 0)
Screenshot: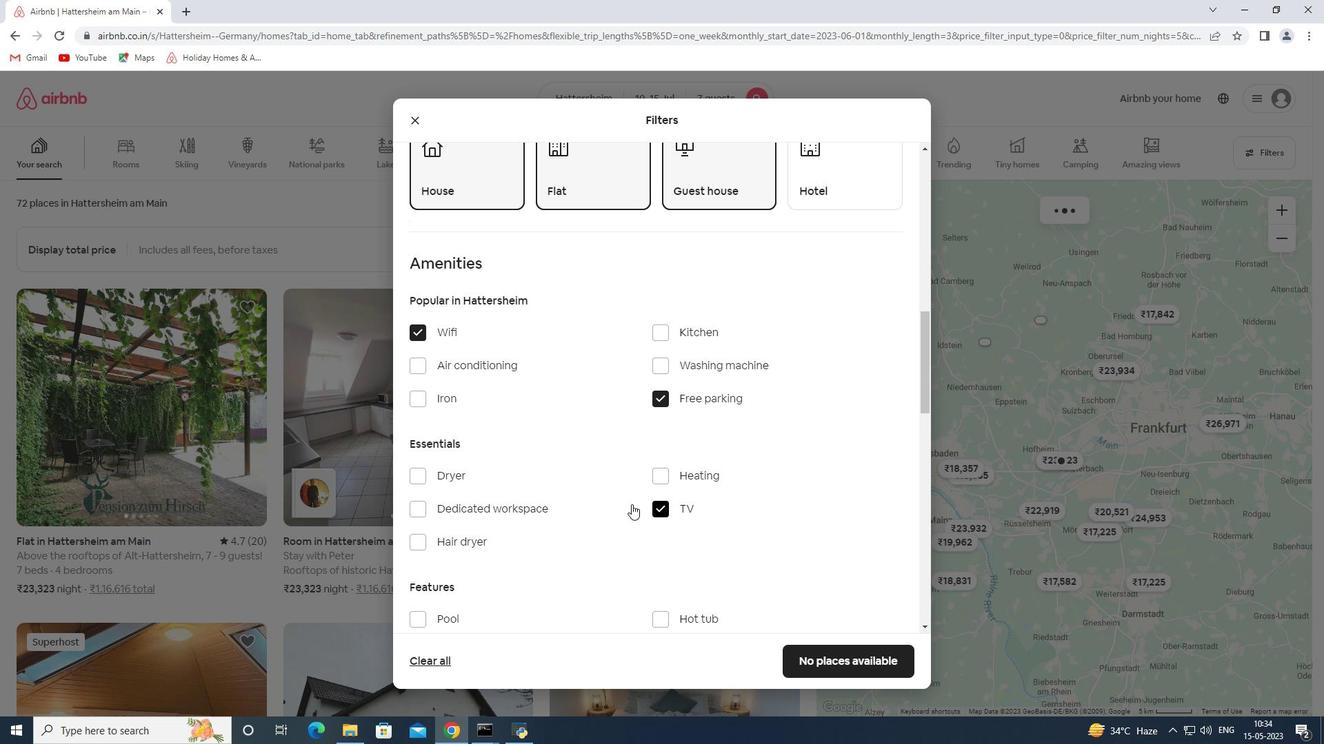 
Action: Mouse scrolled (611, 506) with delta (0, 0)
Screenshot: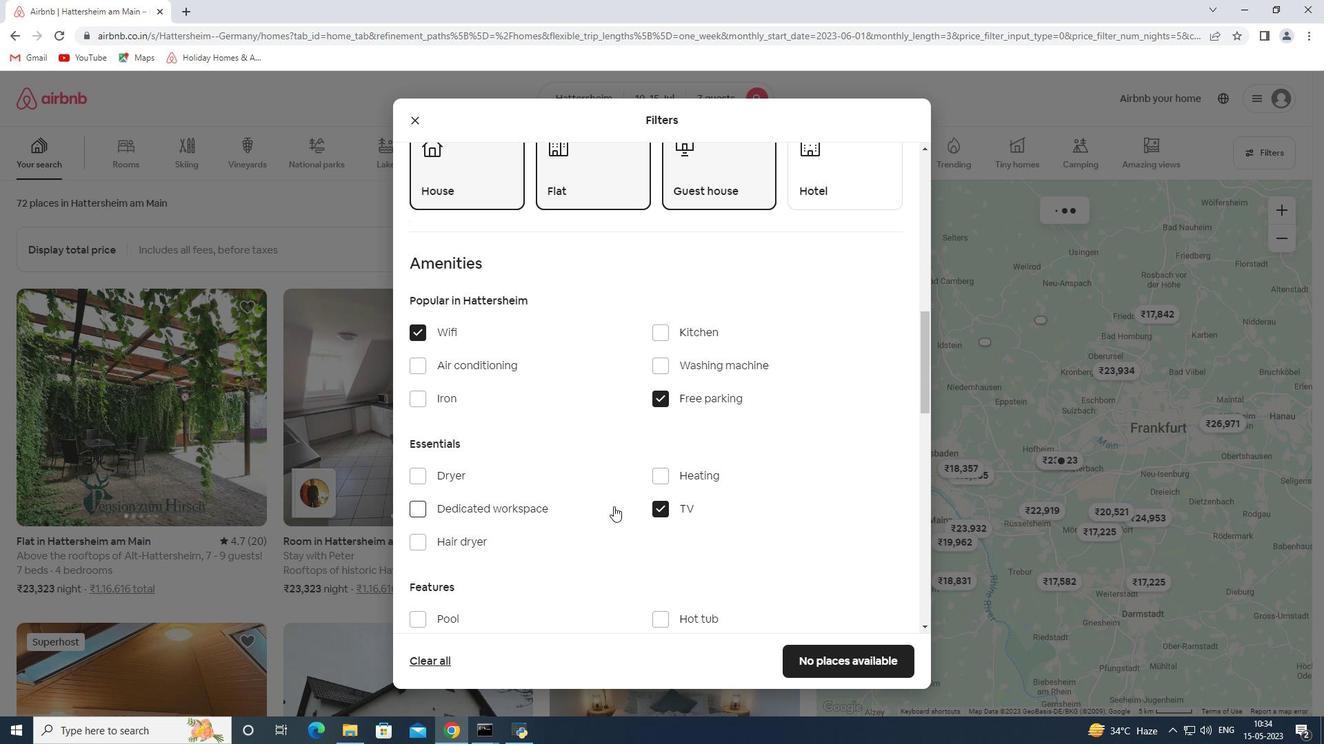 
Action: Mouse scrolled (611, 506) with delta (0, 0)
Screenshot: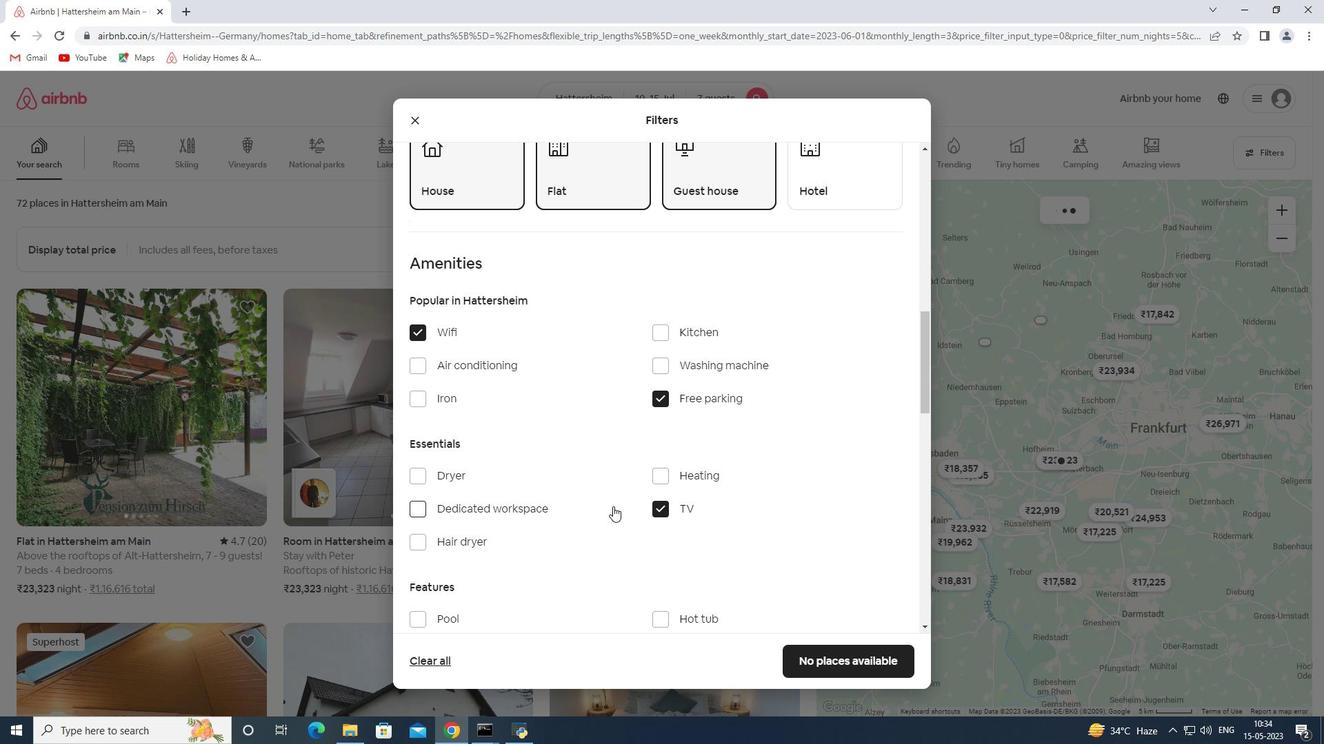 
Action: Mouse scrolled (611, 506) with delta (0, 0)
Screenshot: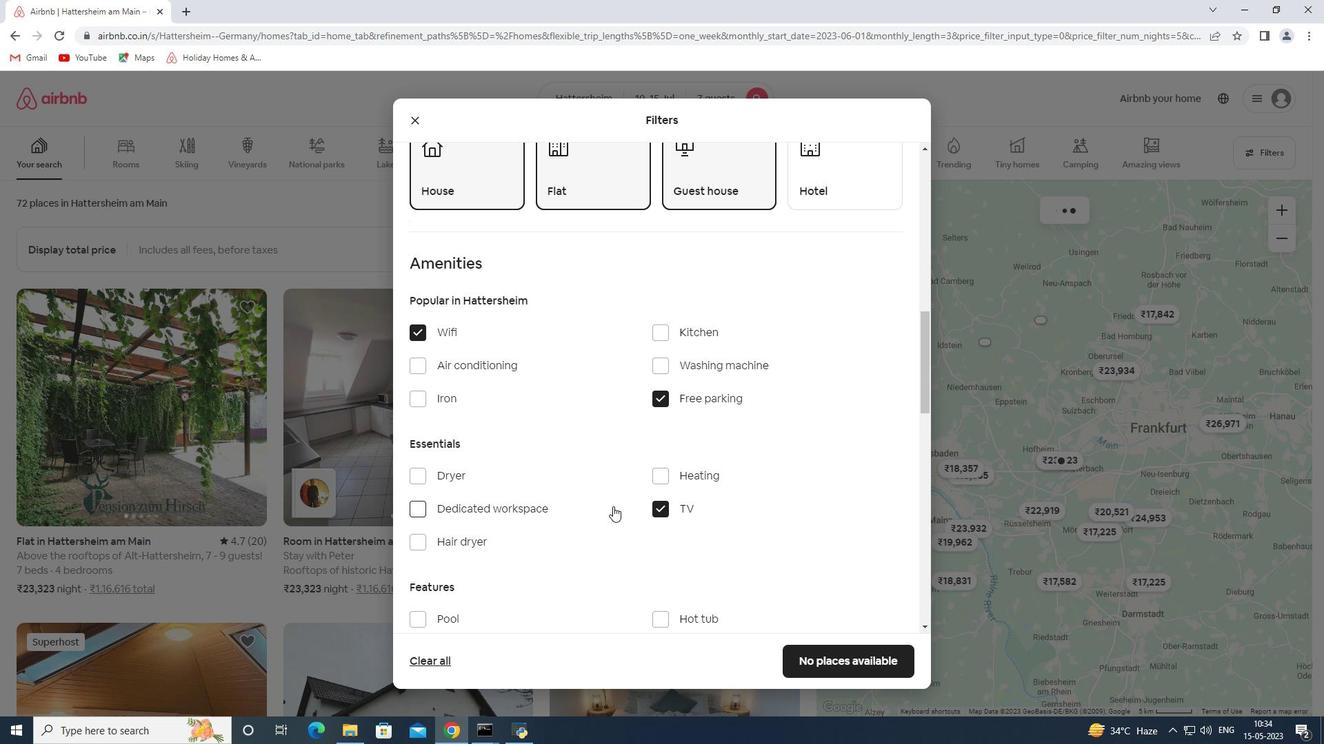 
Action: Mouse moved to (430, 402)
Screenshot: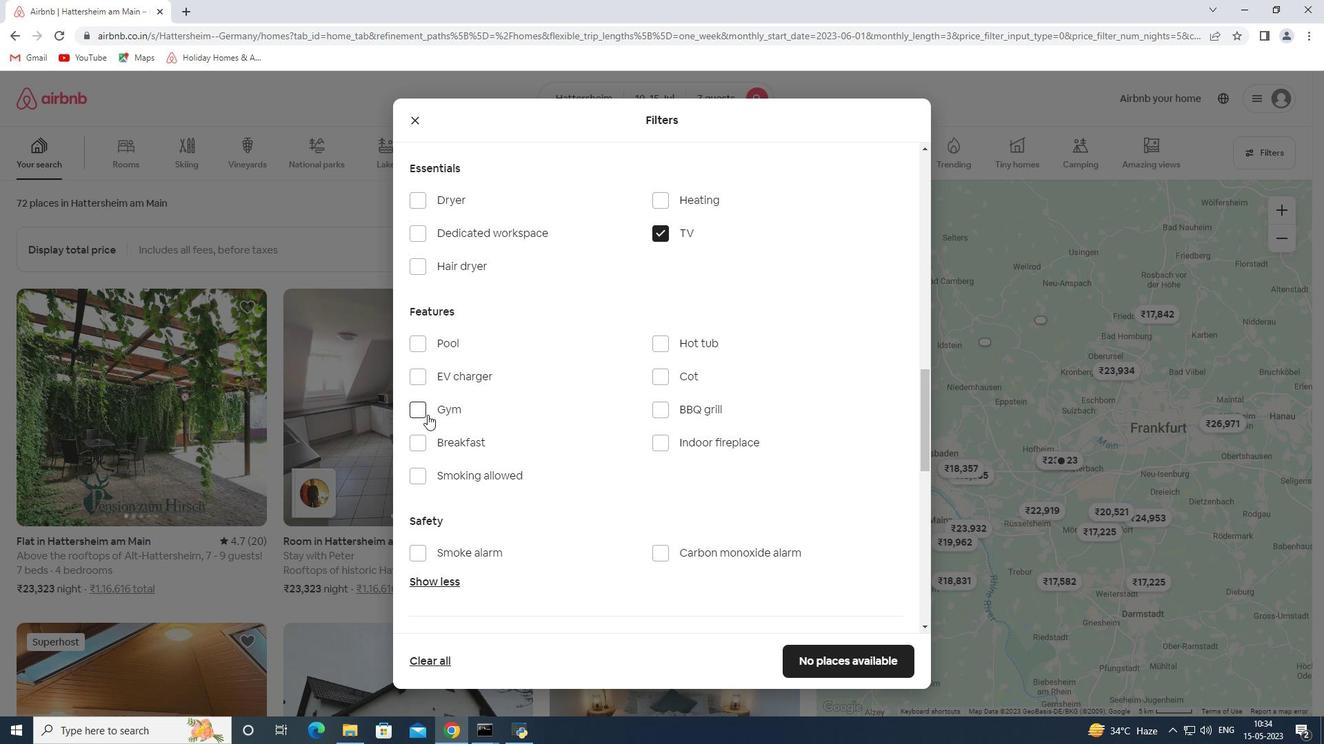 
Action: Mouse pressed left at (430, 402)
Screenshot: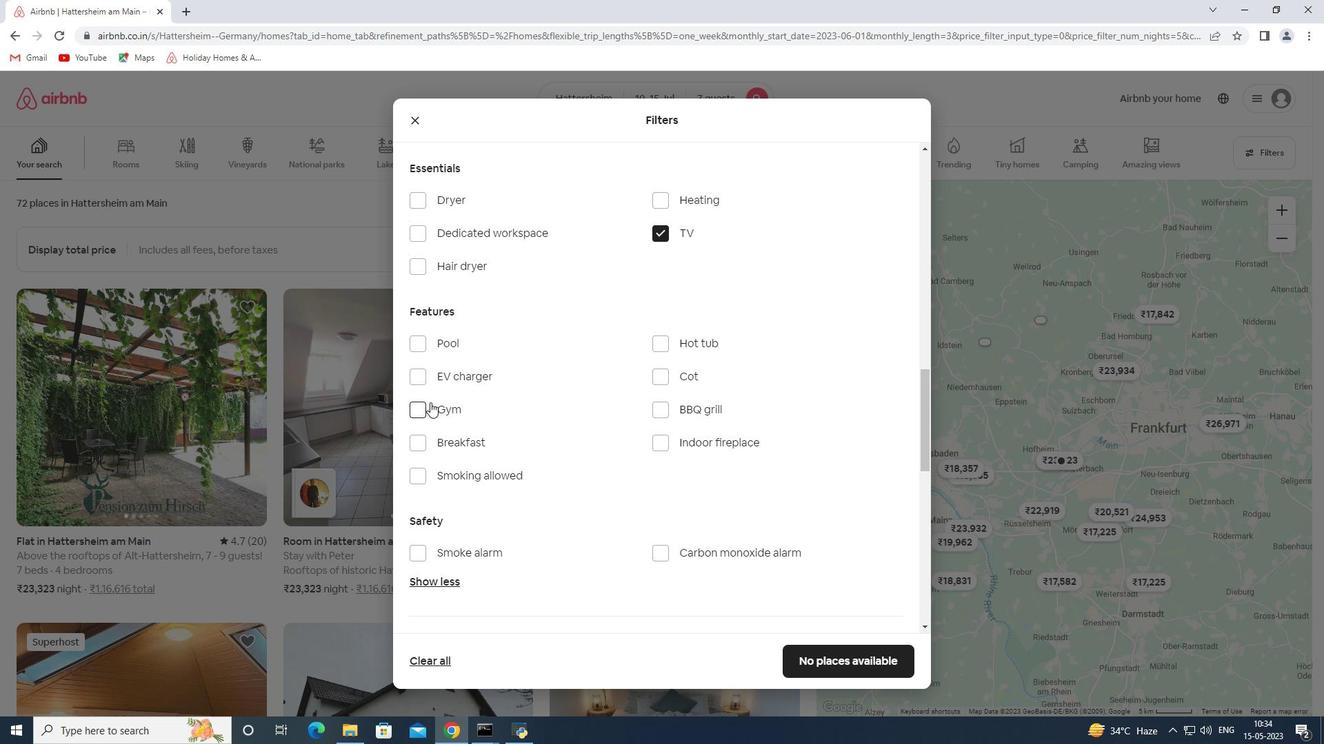 
Action: Mouse moved to (446, 438)
Screenshot: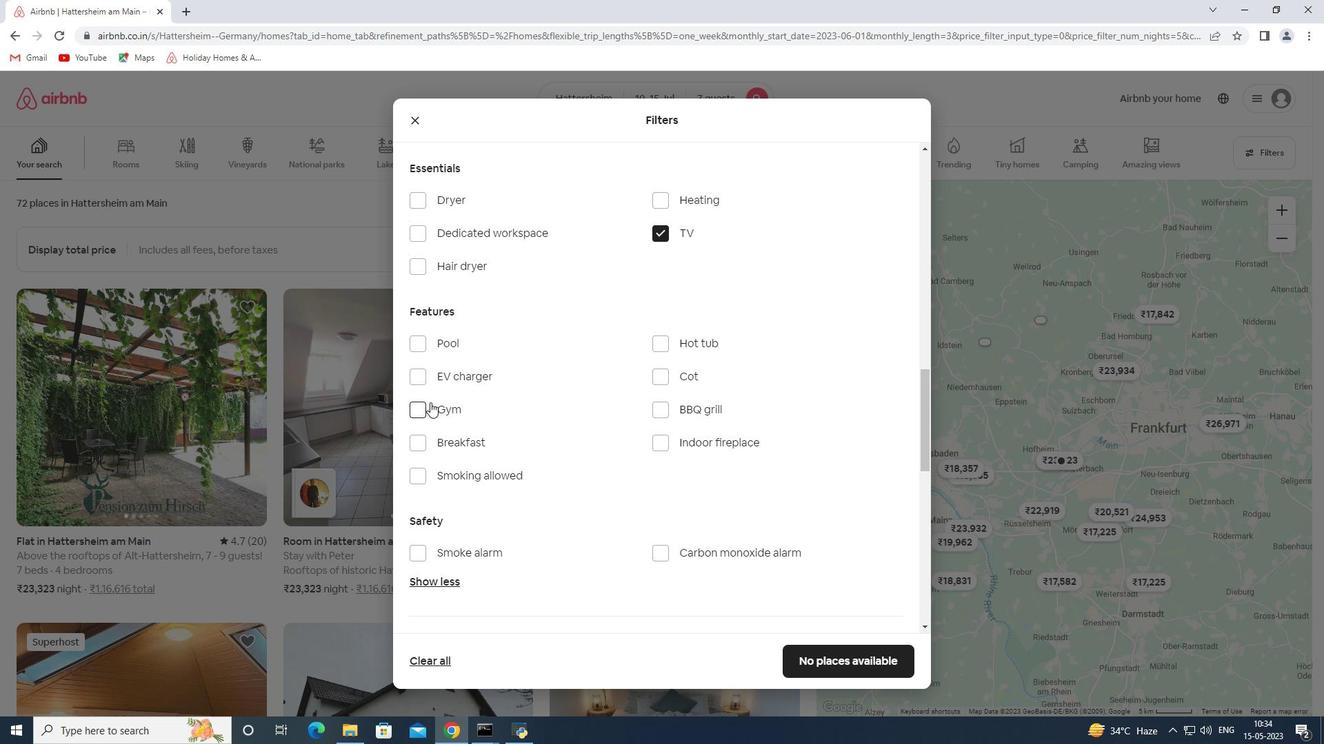 
Action: Mouse pressed left at (446, 438)
Screenshot: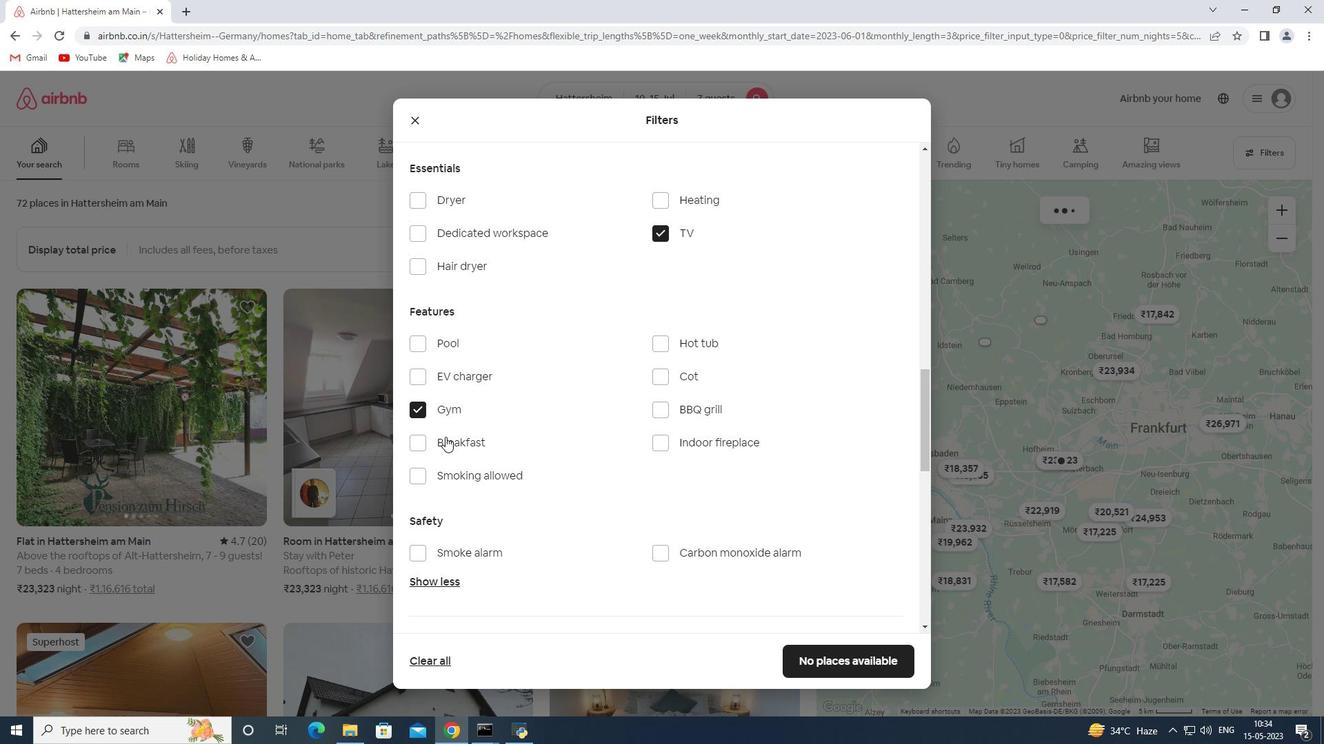 
Action: Mouse moved to (462, 442)
Screenshot: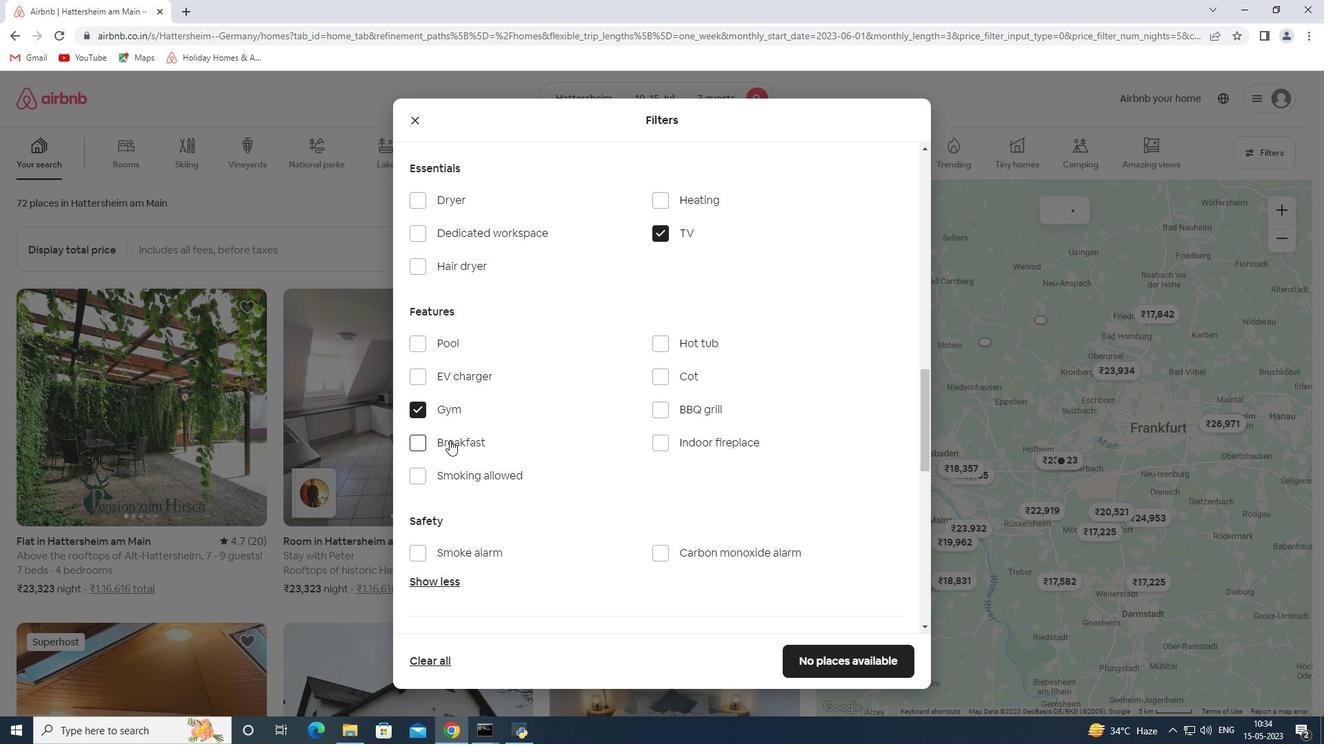 
Action: Mouse scrolled (462, 442) with delta (0, 0)
Screenshot: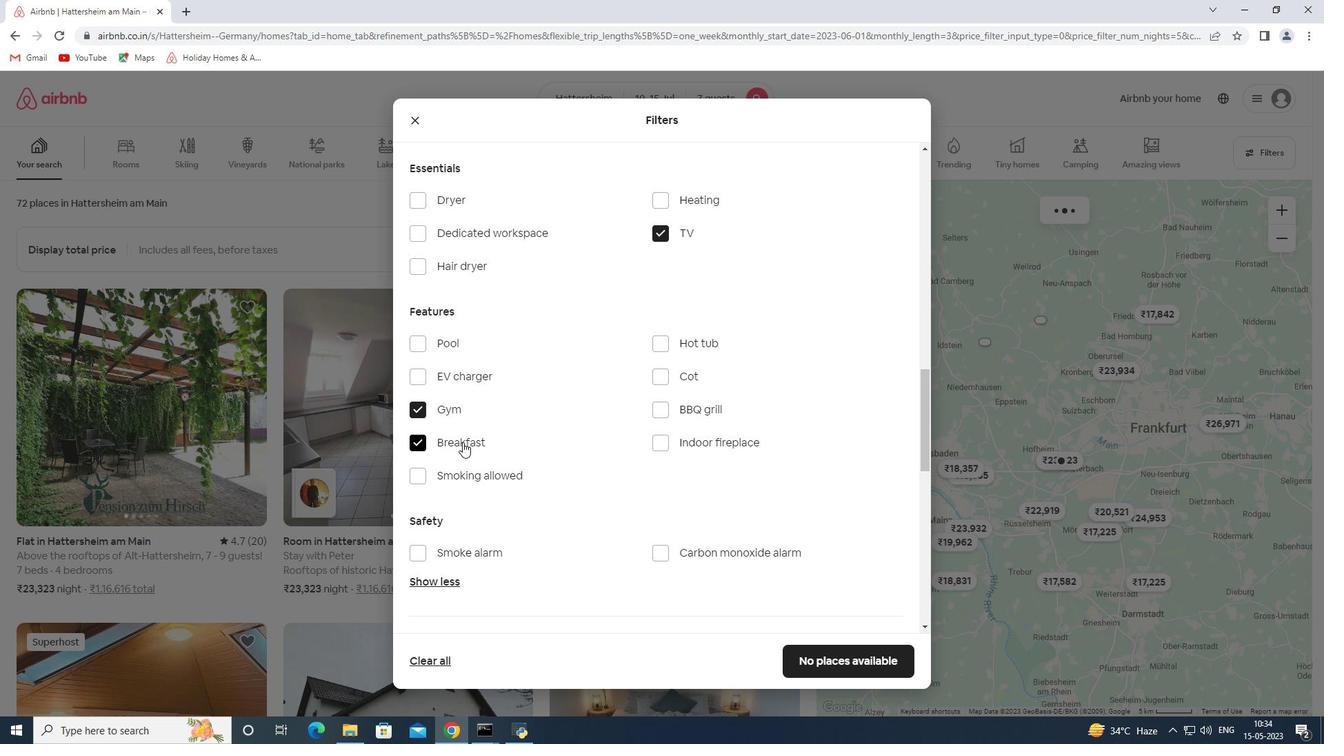 
Action: Mouse scrolled (462, 442) with delta (0, 0)
Screenshot: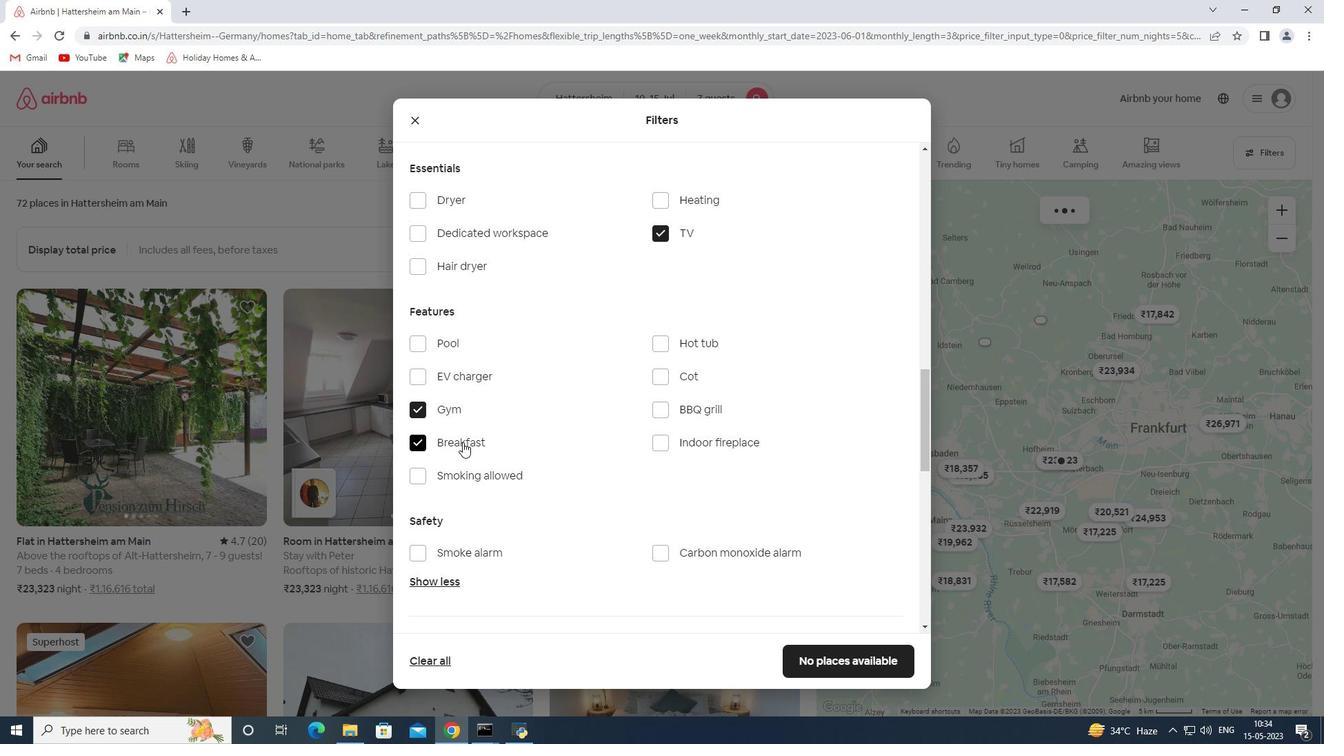 
Action: Mouse moved to (885, 469)
Screenshot: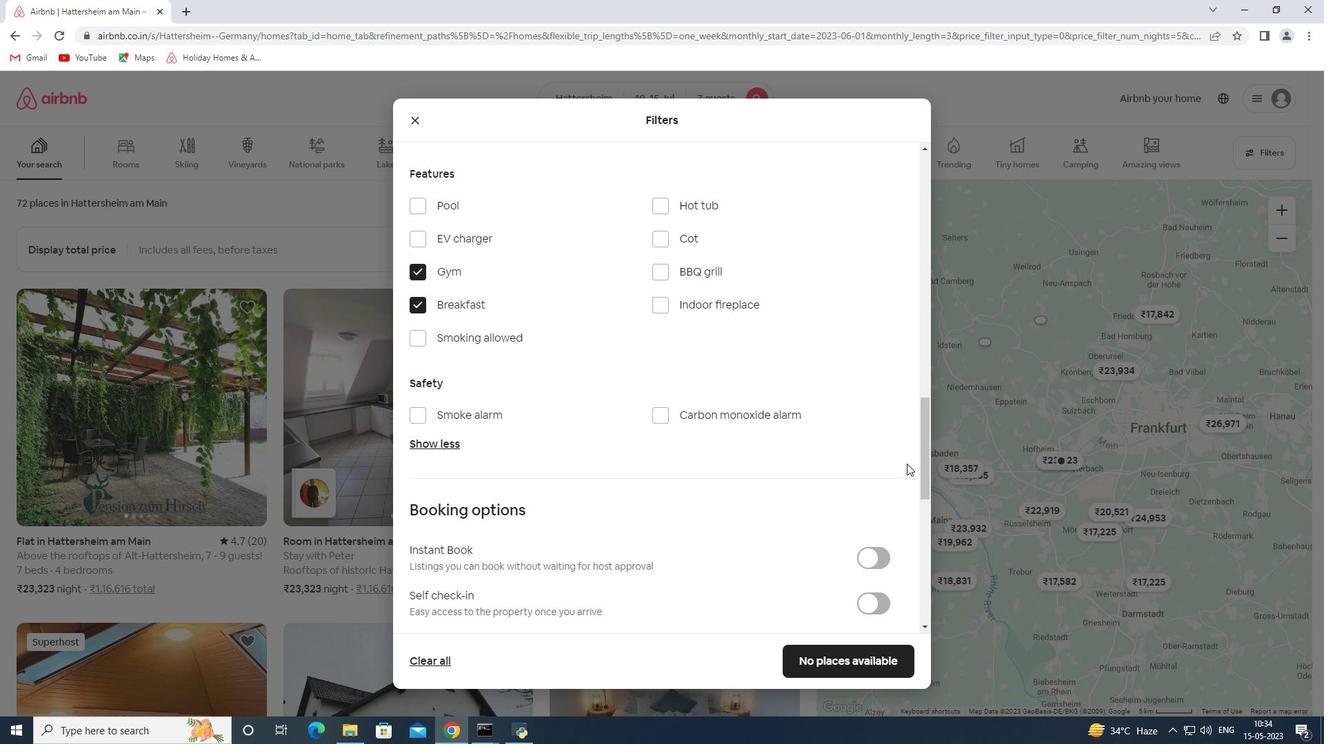 
Action: Mouse scrolled (885, 468) with delta (0, 0)
Screenshot: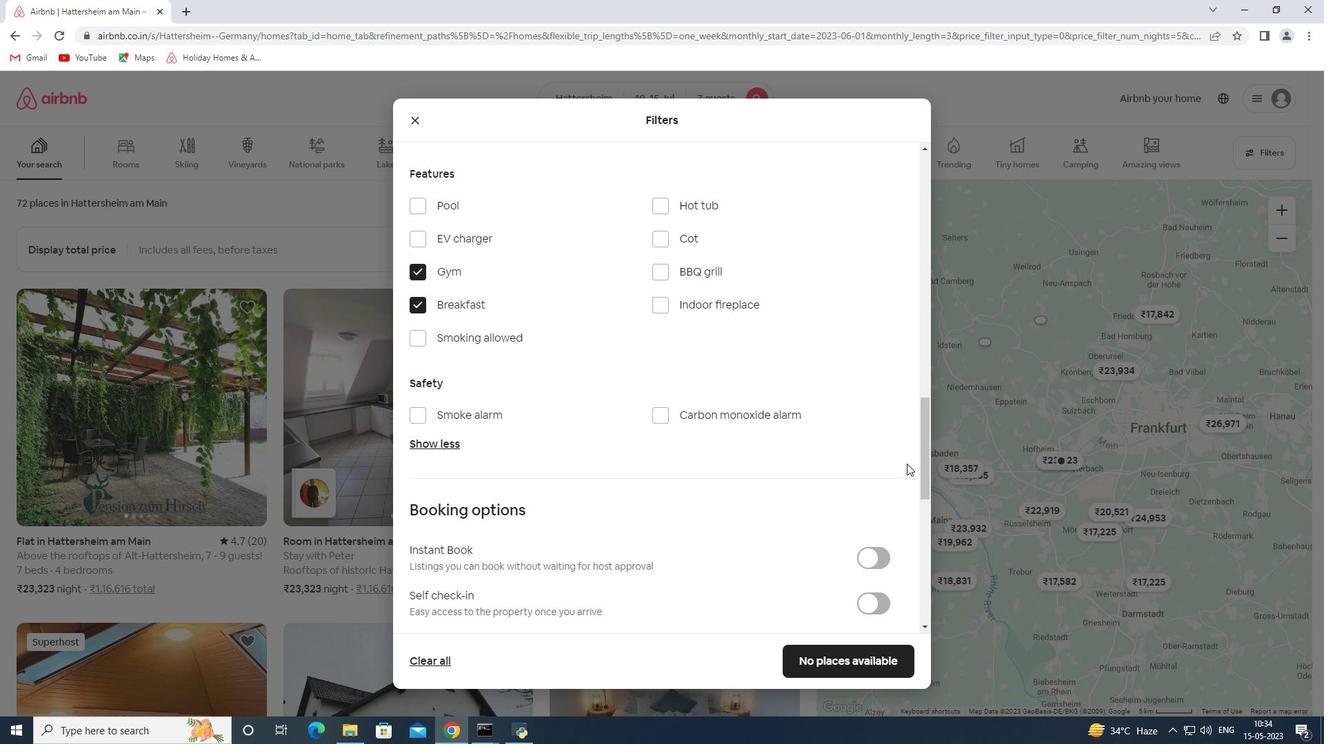 
Action: Mouse moved to (883, 469)
Screenshot: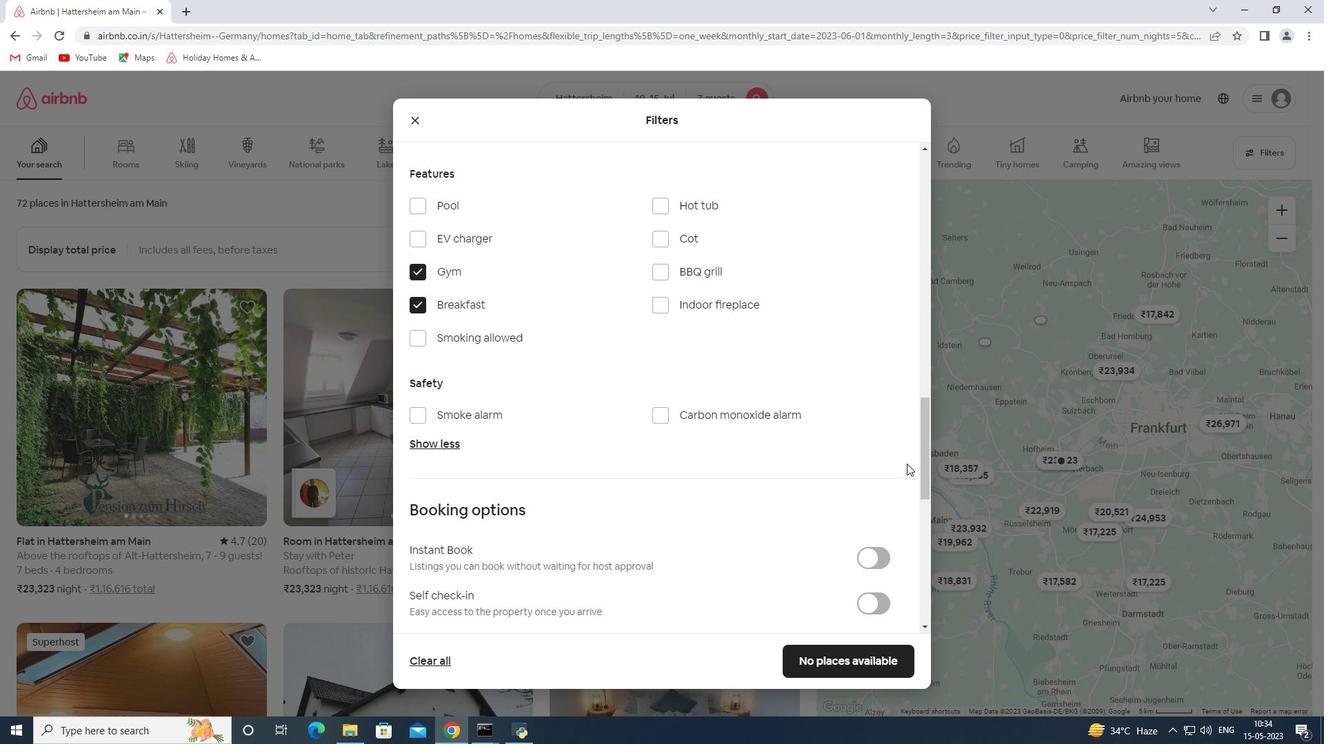 
Action: Mouse scrolled (883, 469) with delta (0, 0)
Screenshot: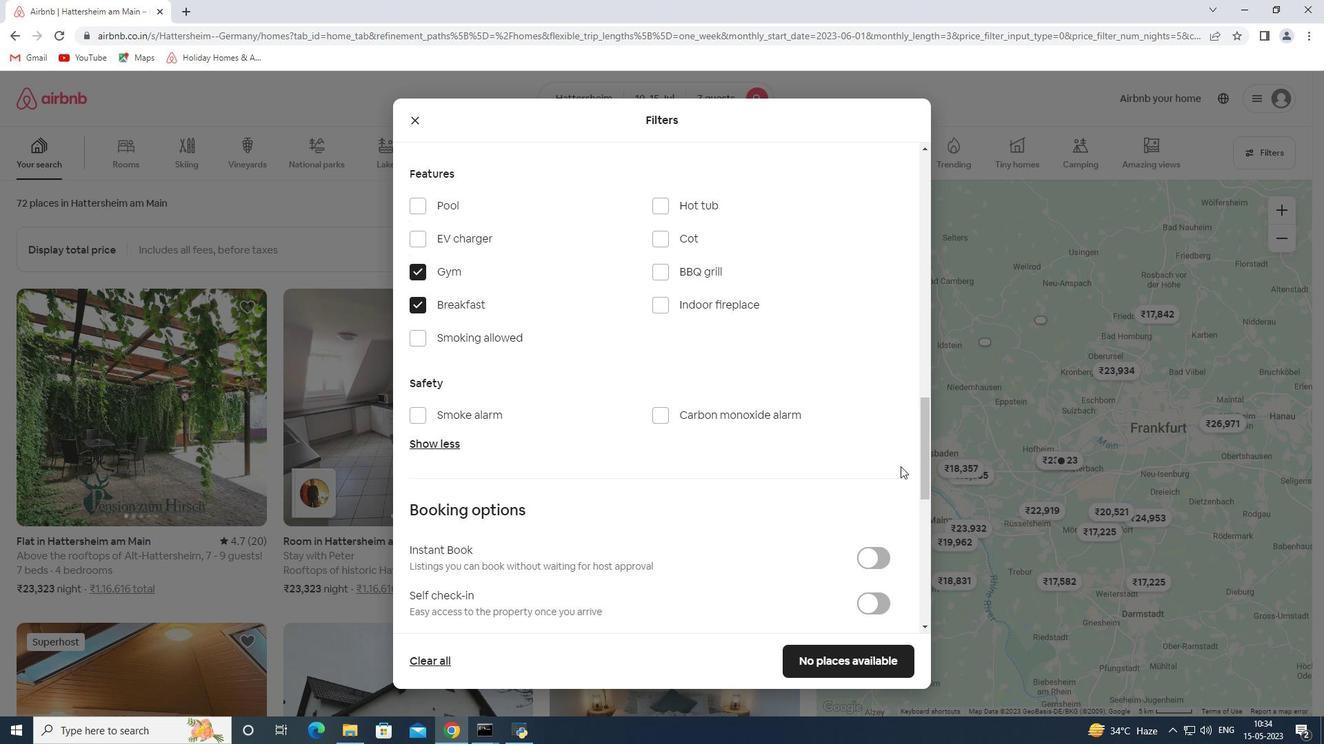 
Action: Mouse moved to (882, 470)
Screenshot: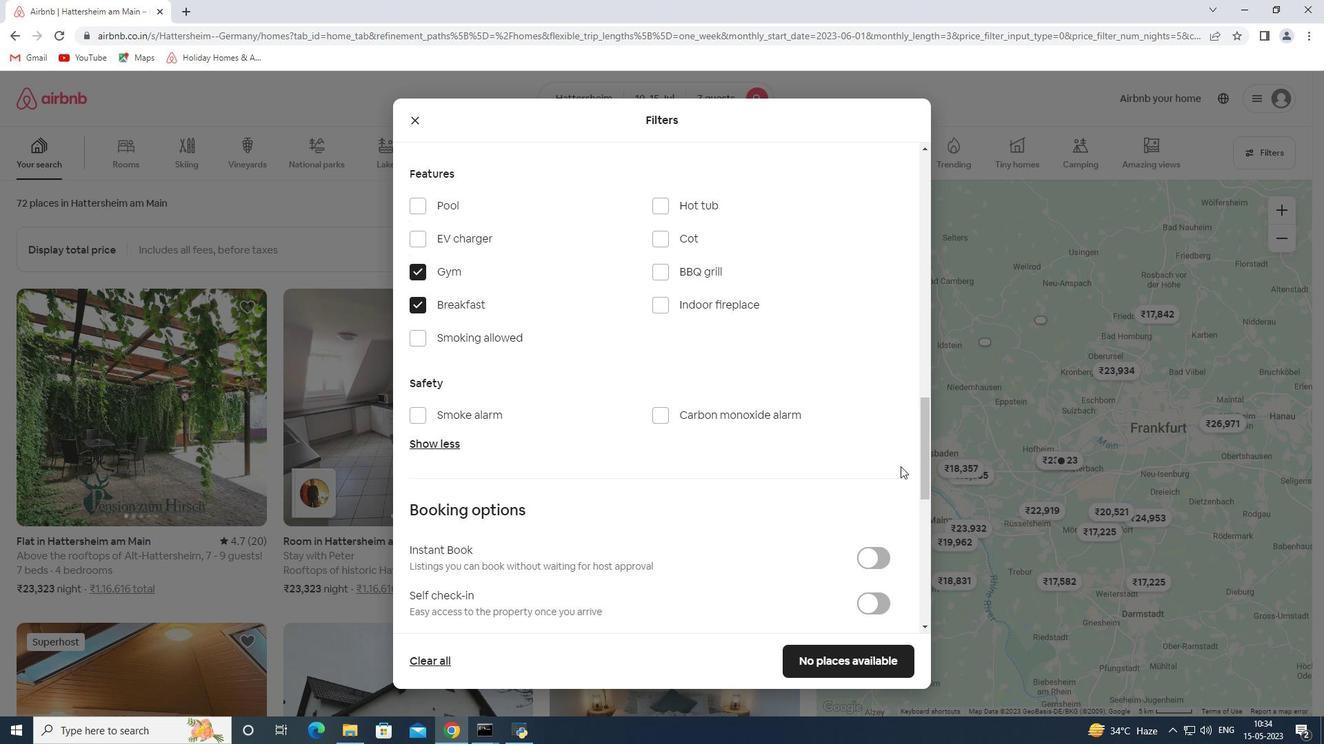 
Action: Mouse scrolled (882, 469) with delta (0, 0)
Screenshot: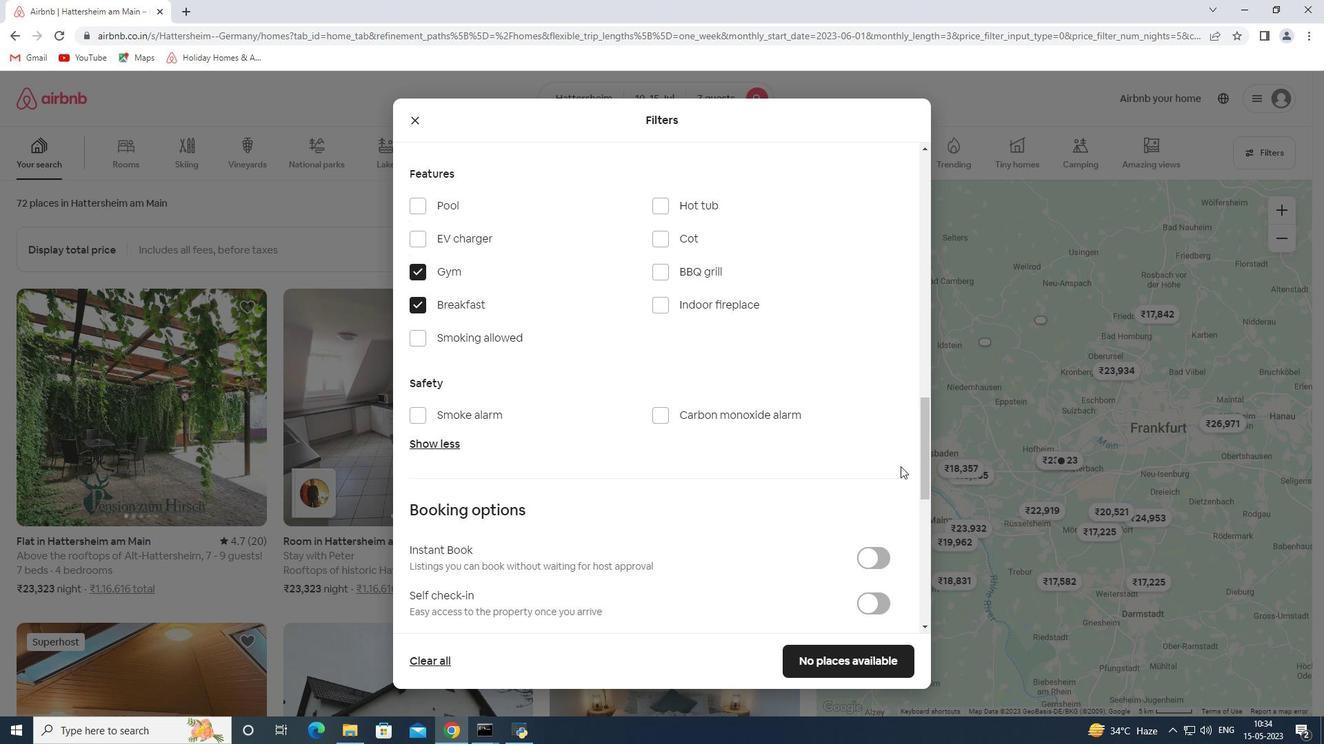 
Action: Mouse moved to (882, 387)
Screenshot: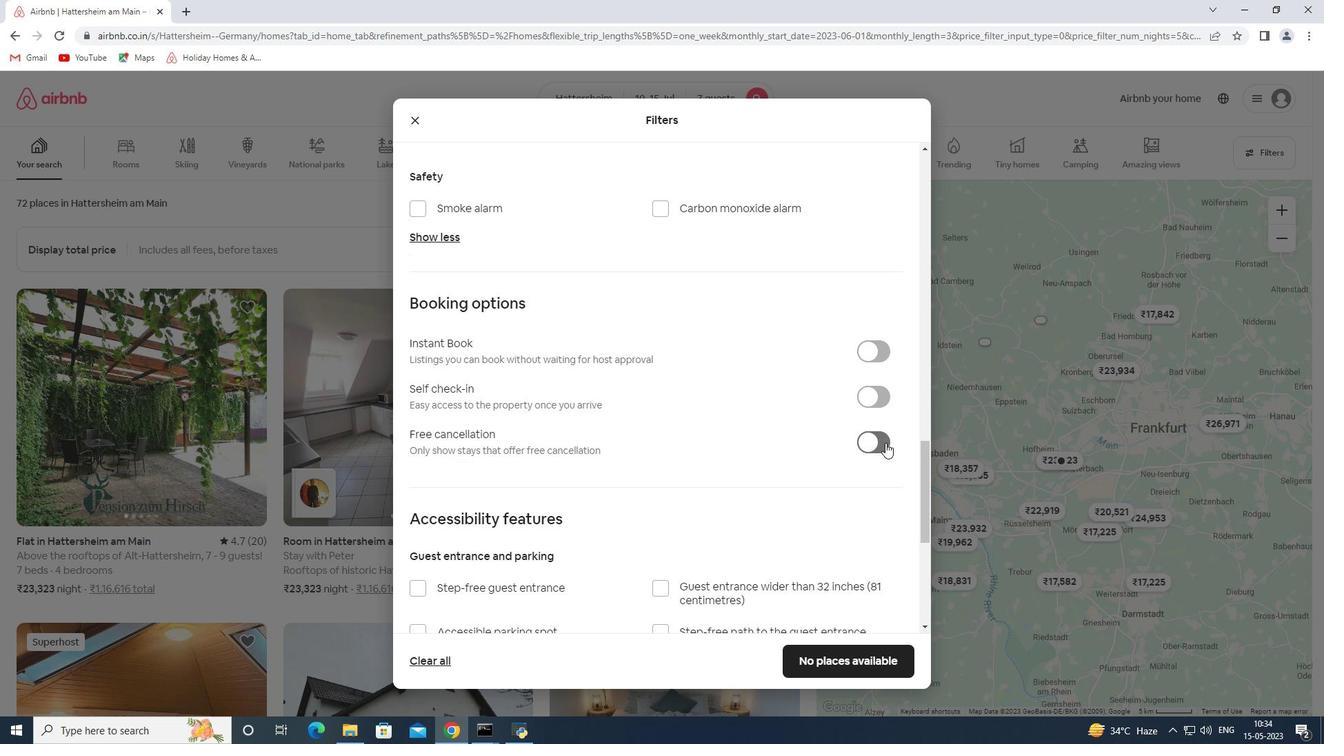 
Action: Mouse pressed left at (882, 387)
Screenshot: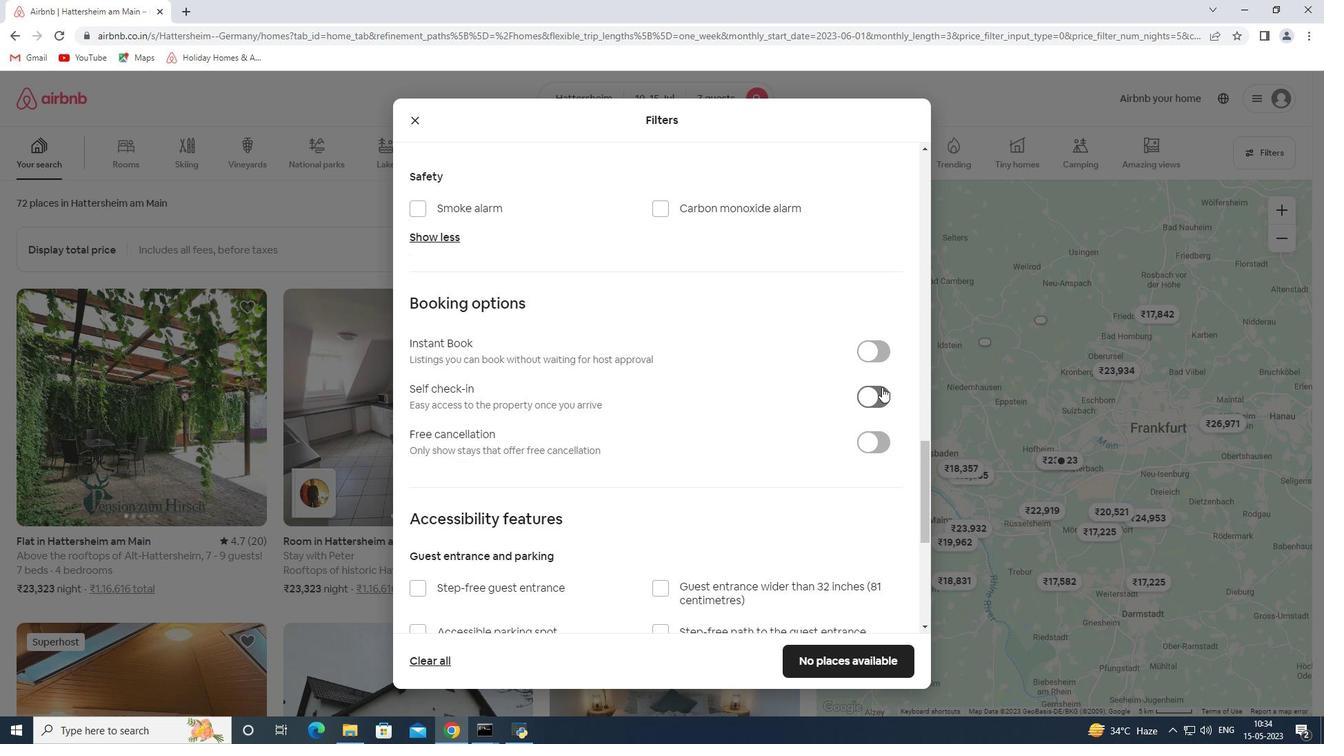 
Action: Mouse moved to (797, 408)
Screenshot: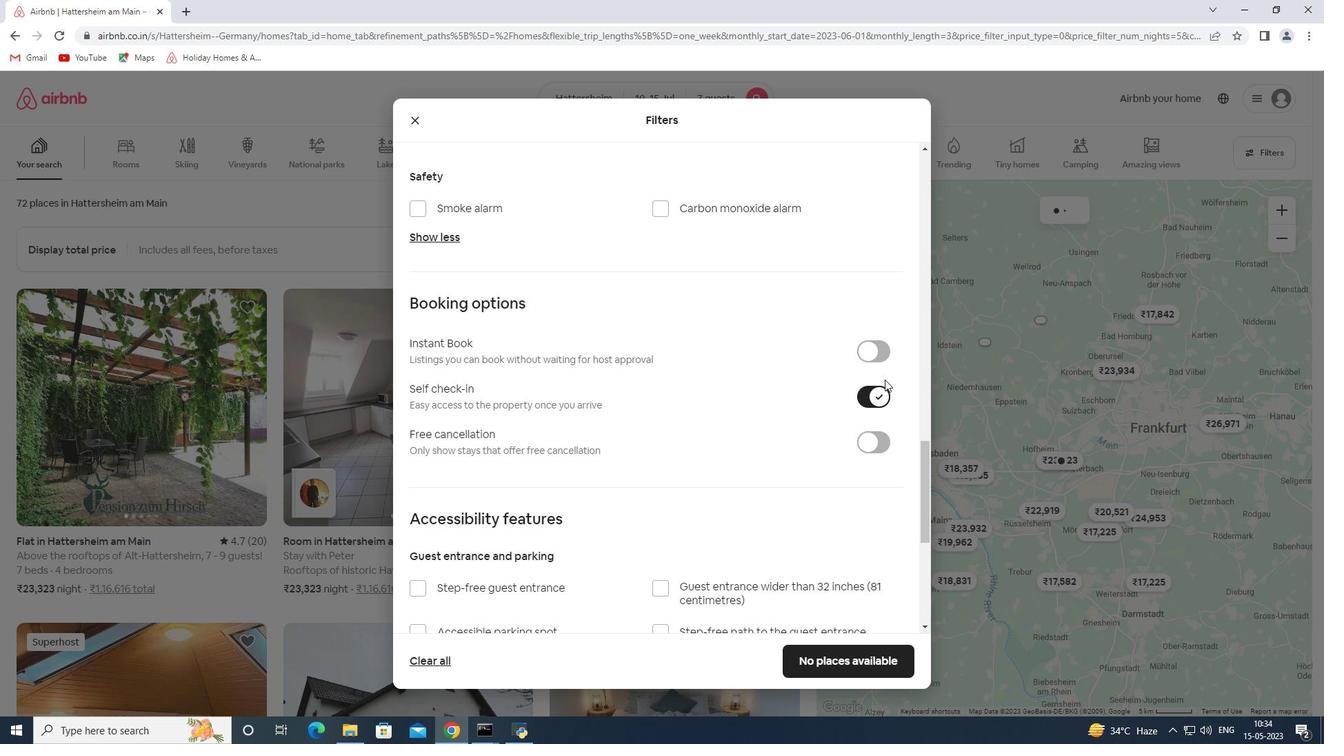
Action: Mouse scrolled (797, 408) with delta (0, 0)
Screenshot: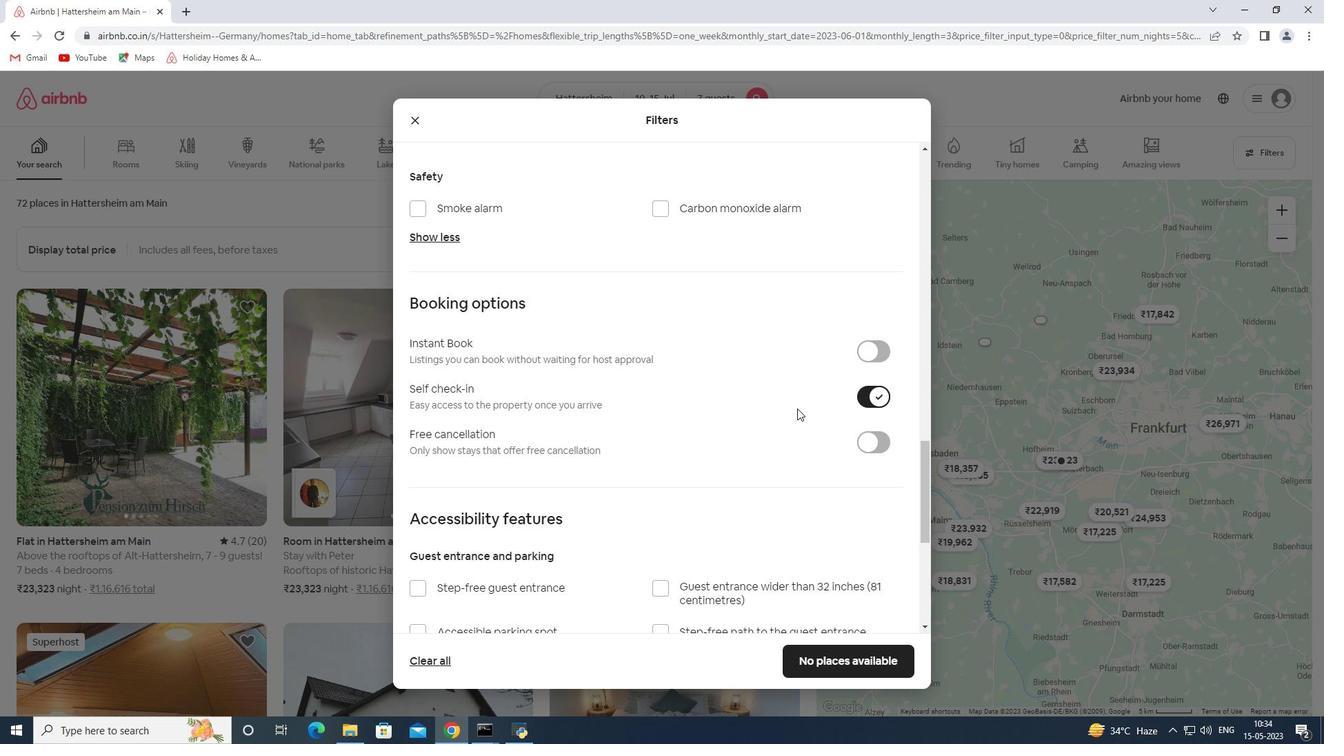 
Action: Mouse scrolled (797, 408) with delta (0, 0)
Screenshot: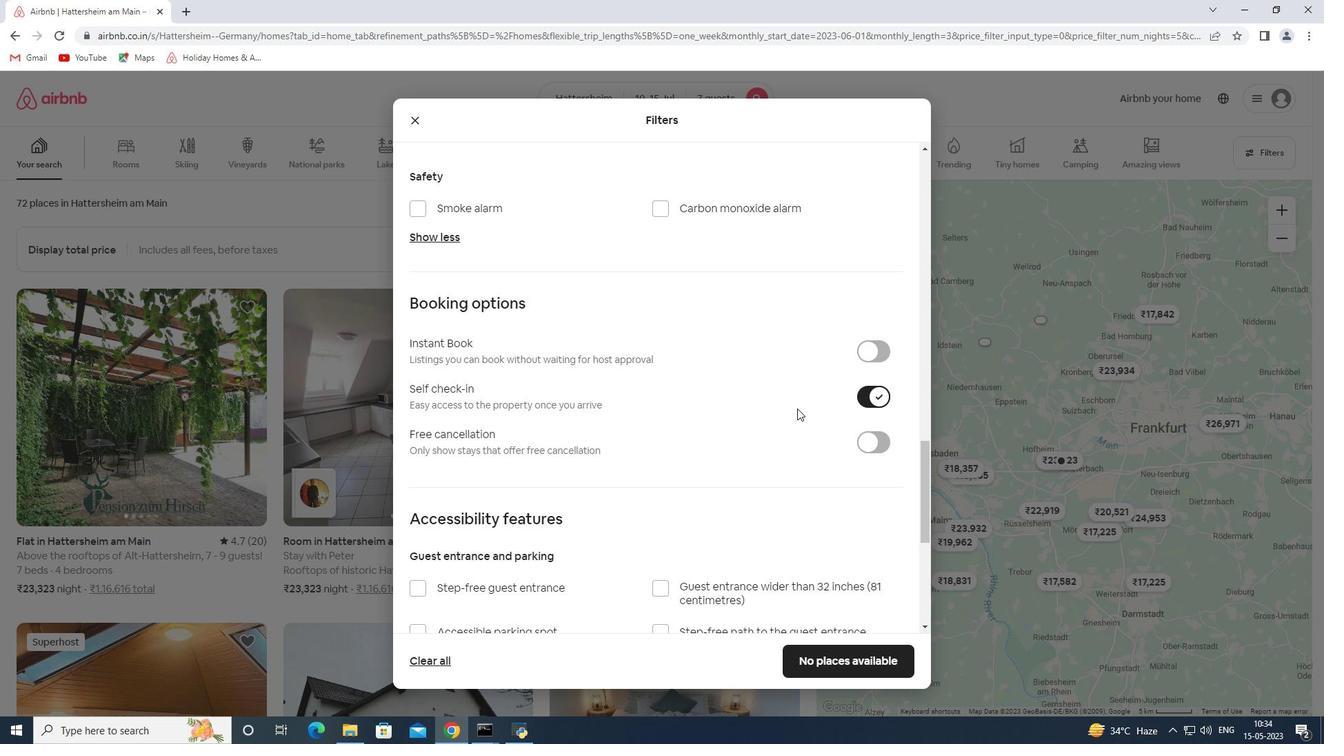 
Action: Mouse scrolled (797, 408) with delta (0, 0)
Screenshot: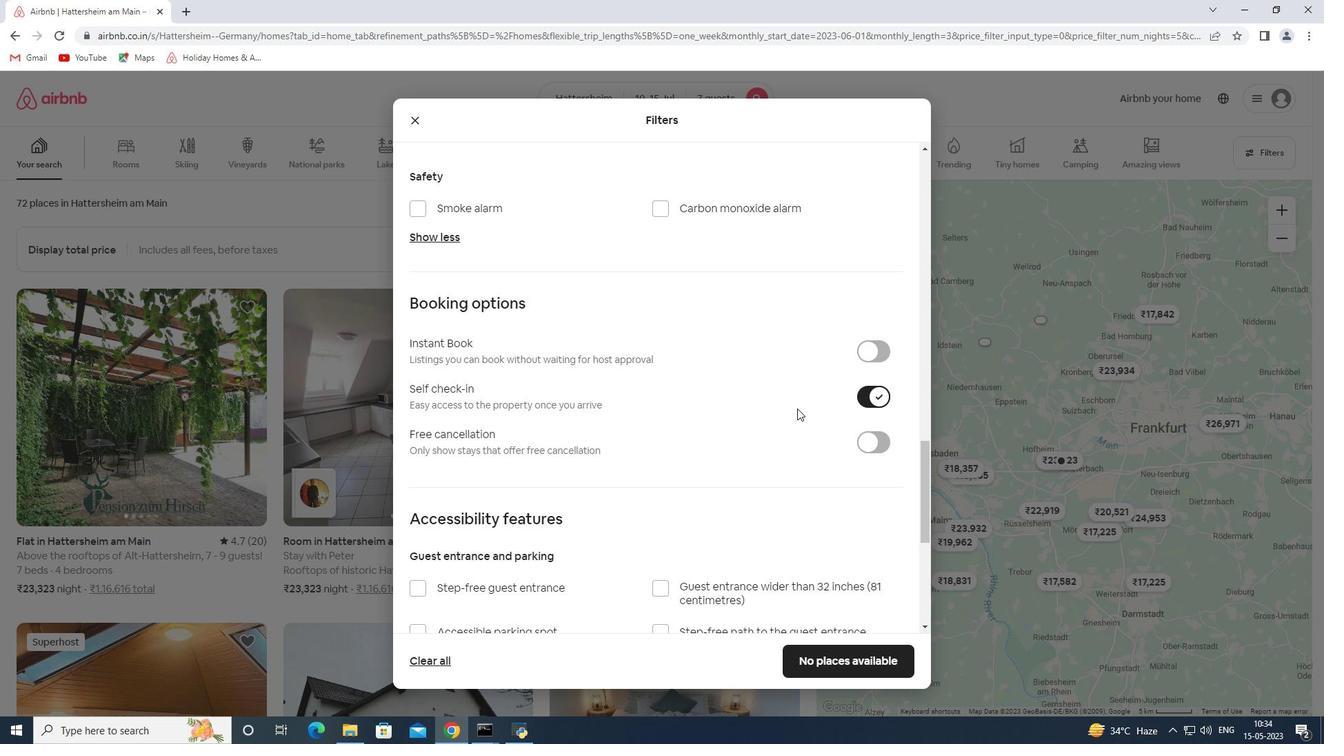 
Action: Mouse scrolled (797, 408) with delta (0, 0)
Screenshot: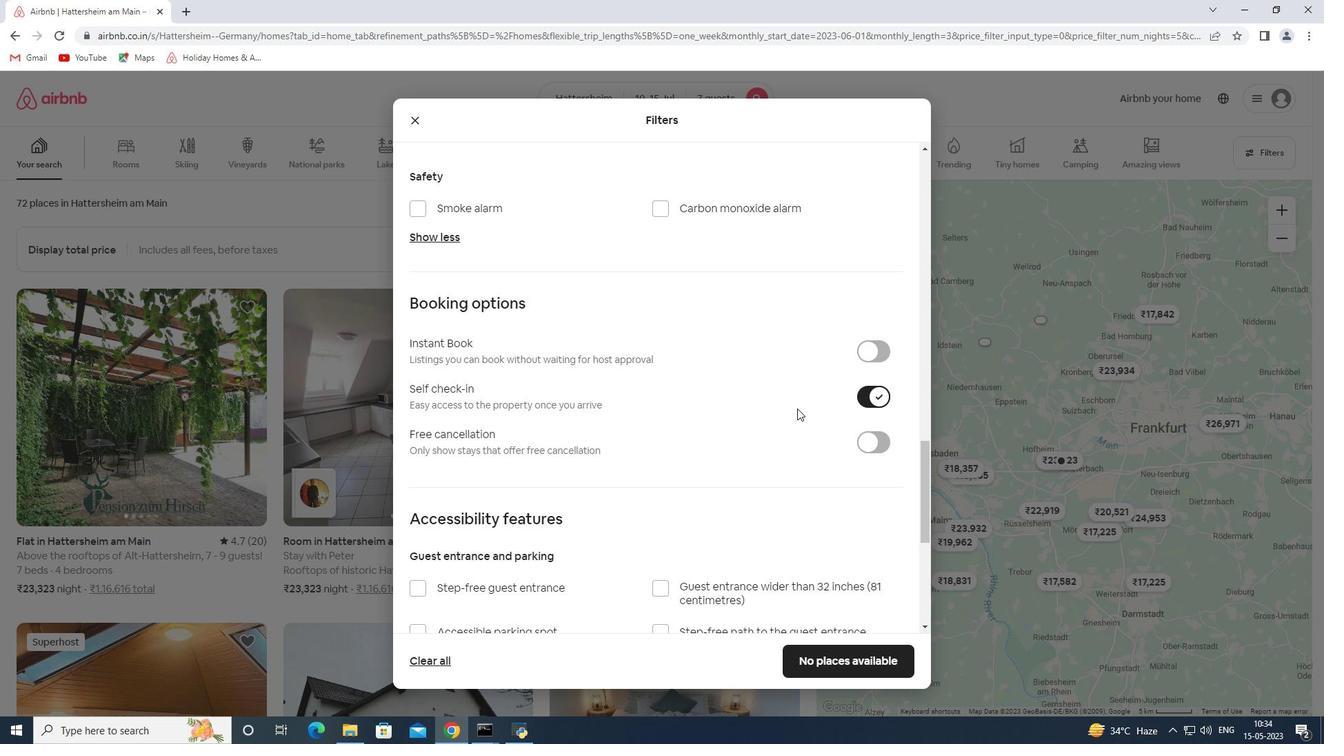 
Action: Mouse moved to (691, 449)
Screenshot: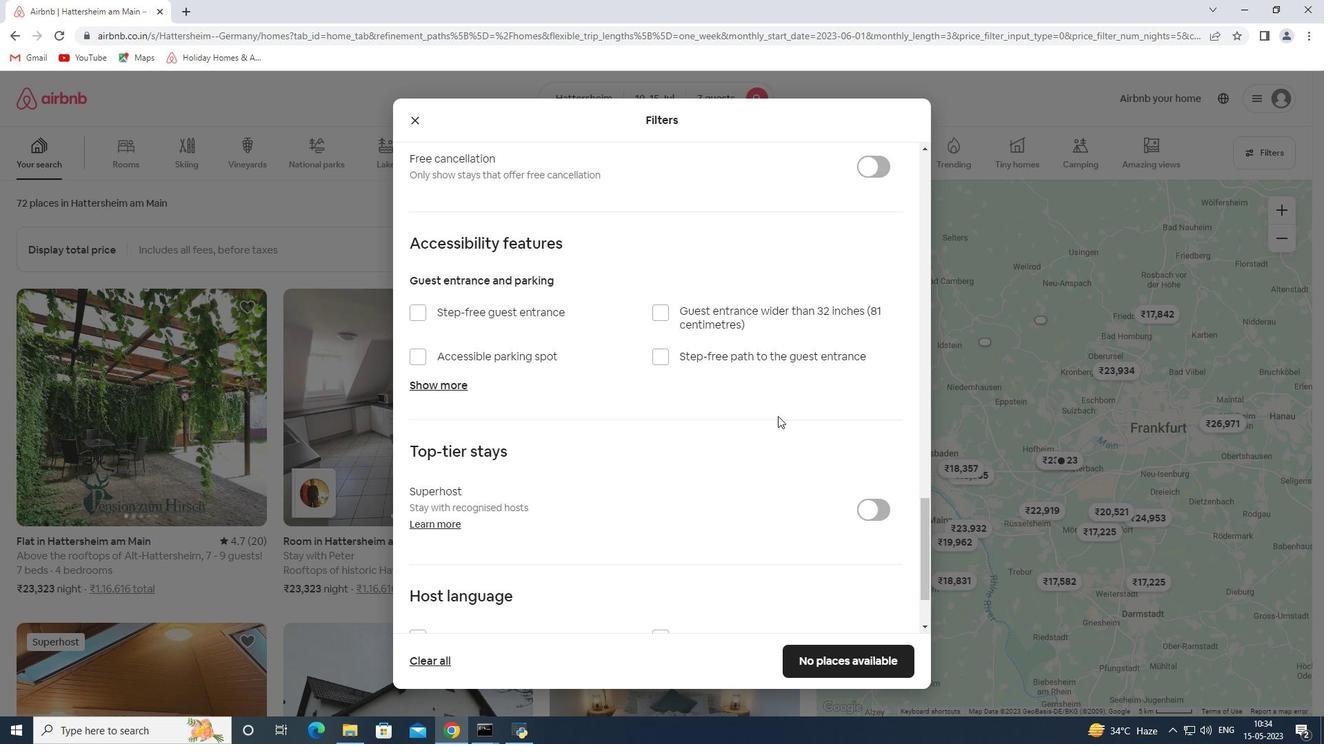
Action: Mouse scrolled (691, 448) with delta (0, 0)
Screenshot: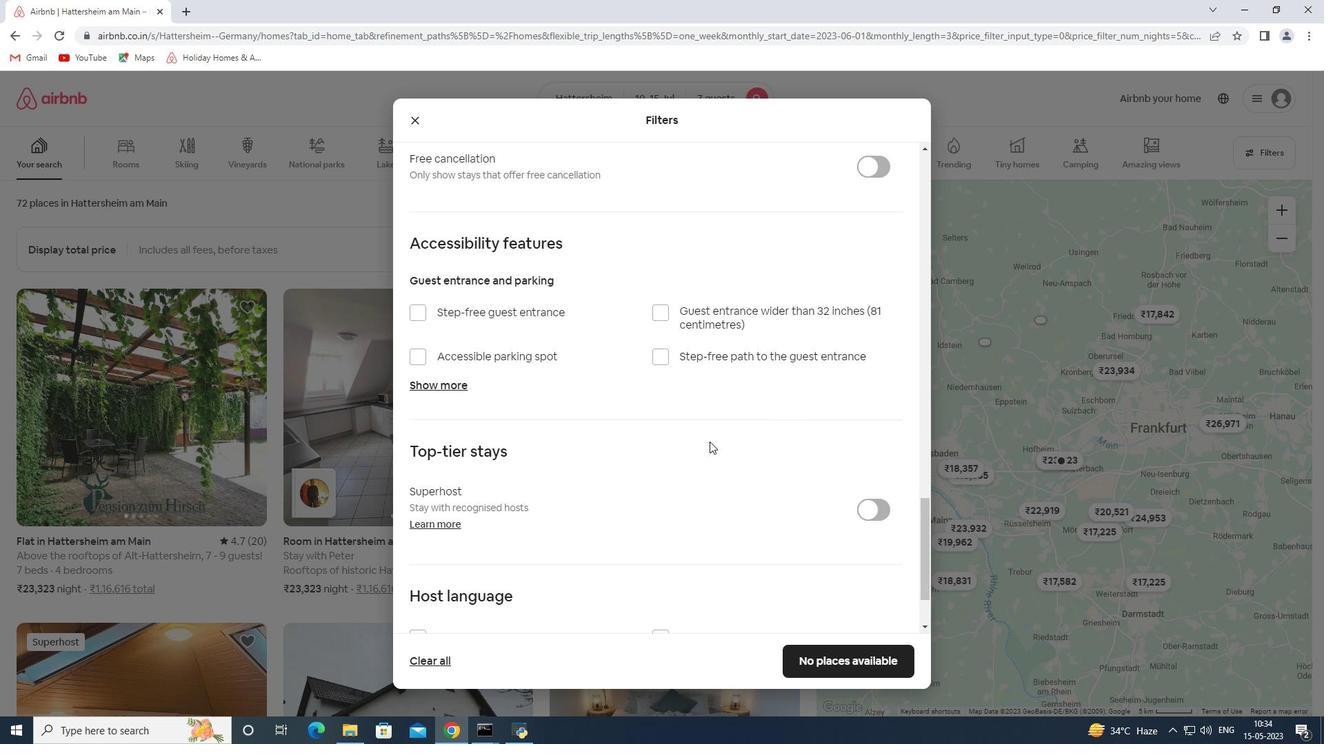 
Action: Mouse scrolled (691, 448) with delta (0, 0)
Screenshot: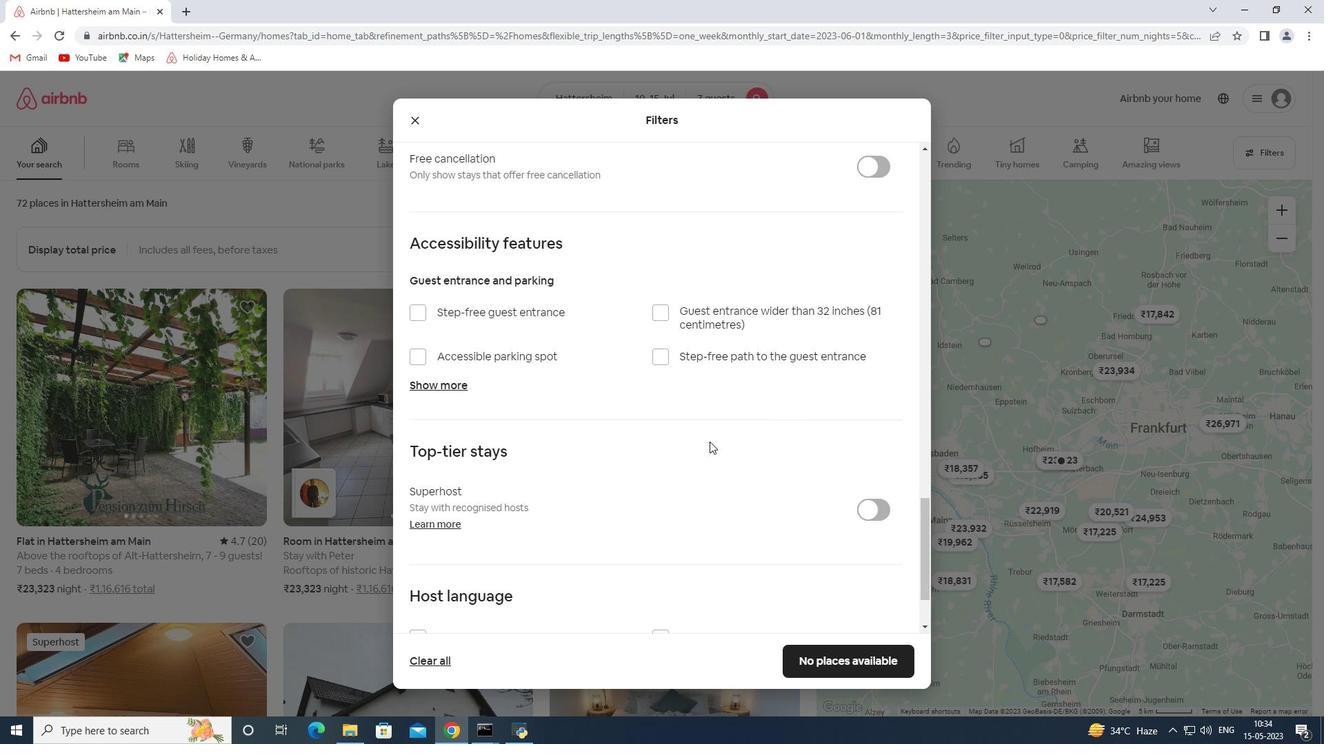 
Action: Mouse scrolled (691, 448) with delta (0, 0)
Screenshot: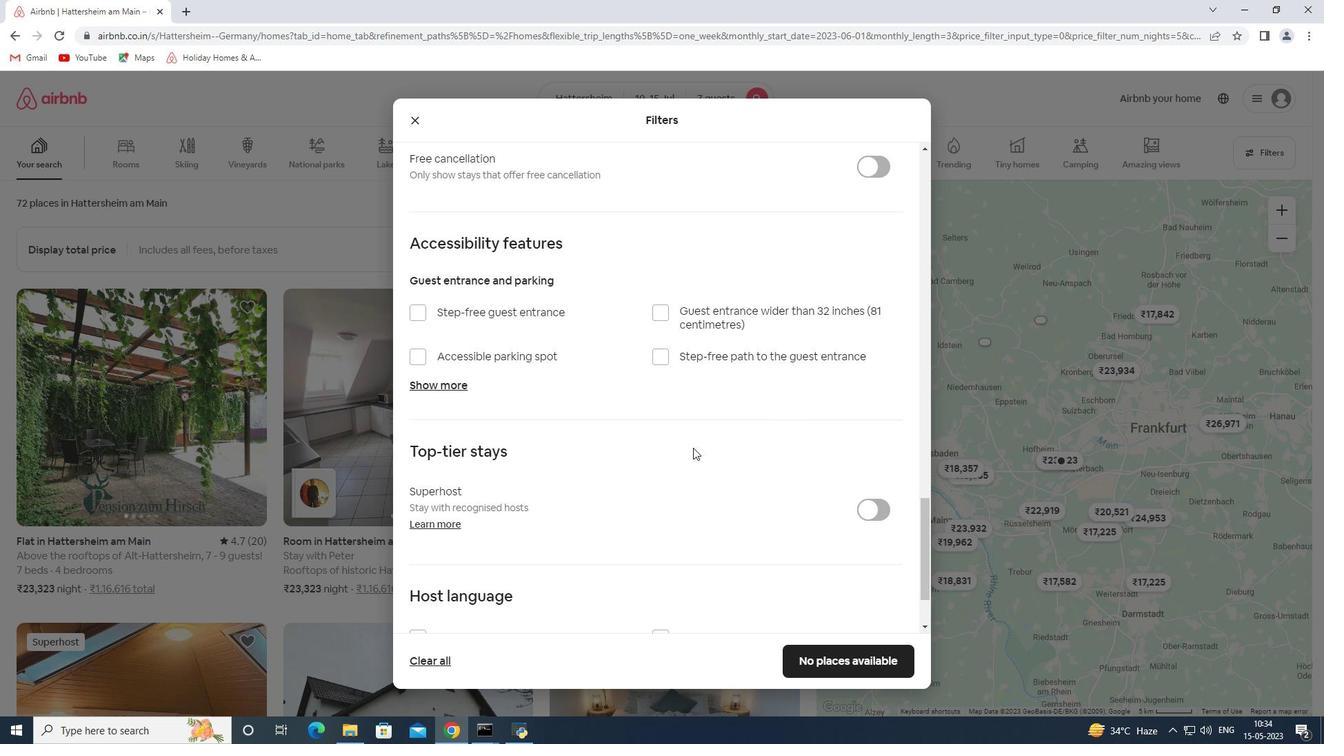 
Action: Mouse scrolled (691, 448) with delta (0, 0)
Screenshot: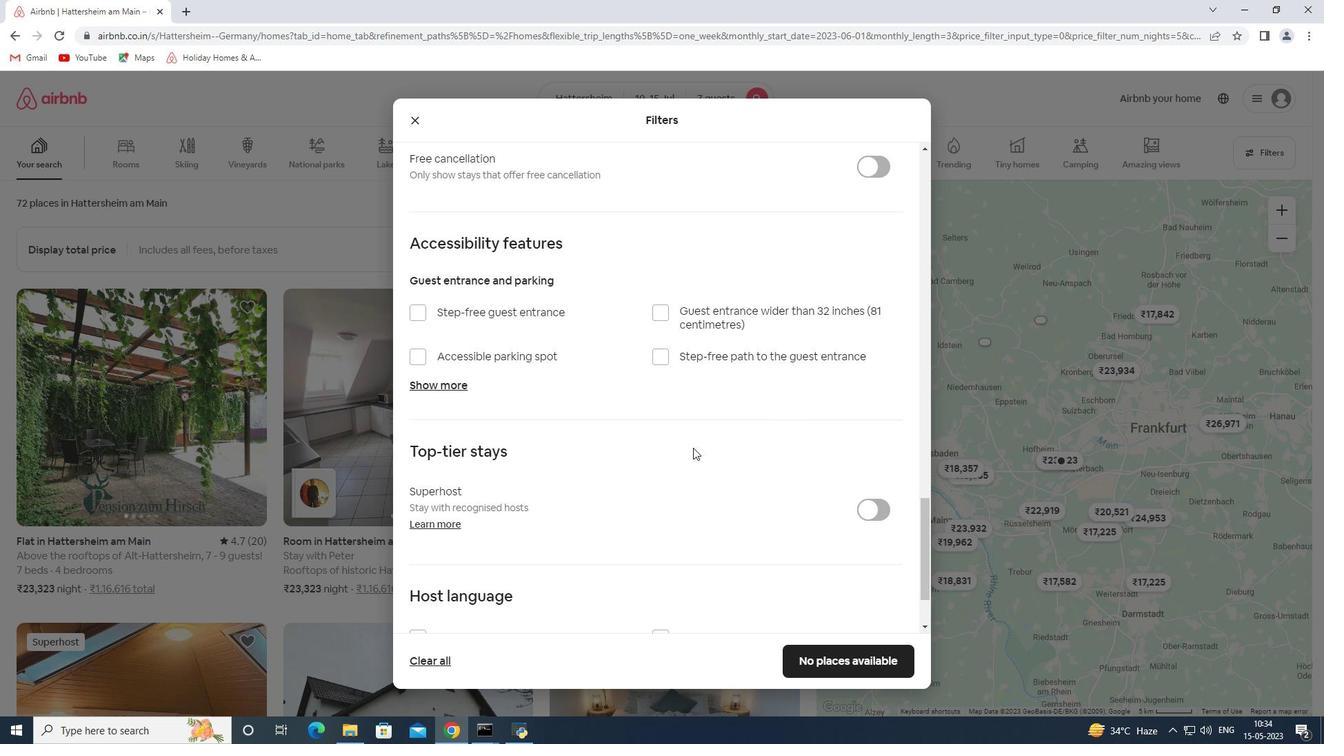 
Action: Mouse moved to (440, 534)
Screenshot: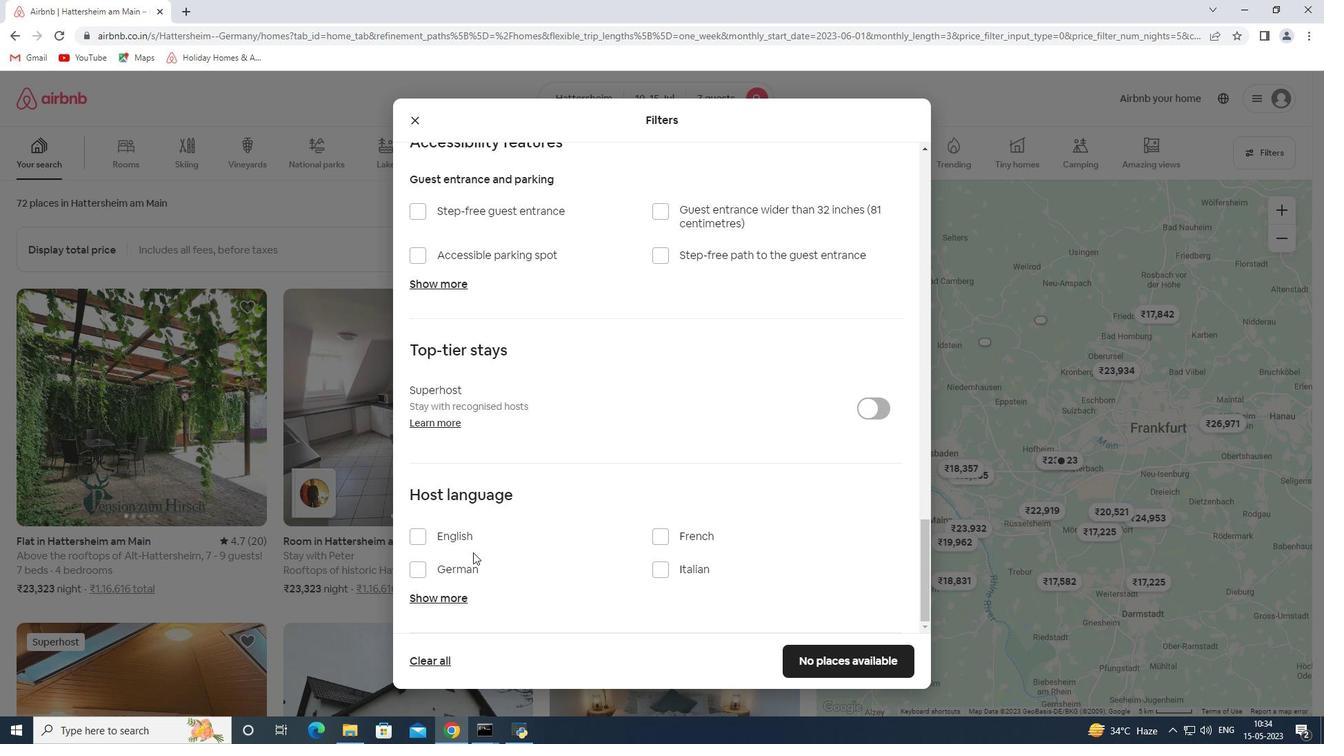 
Action: Mouse pressed left at (440, 534)
Screenshot: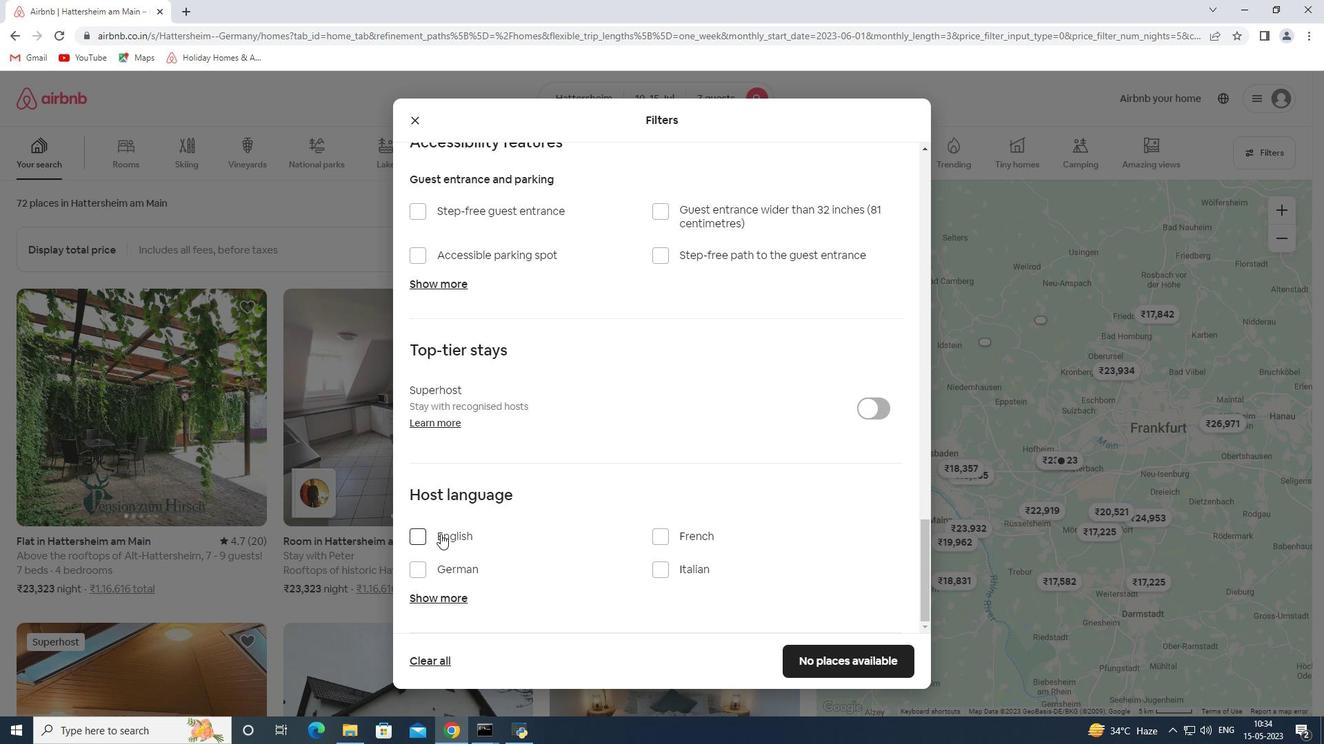 
Action: Mouse moved to (829, 660)
Screenshot: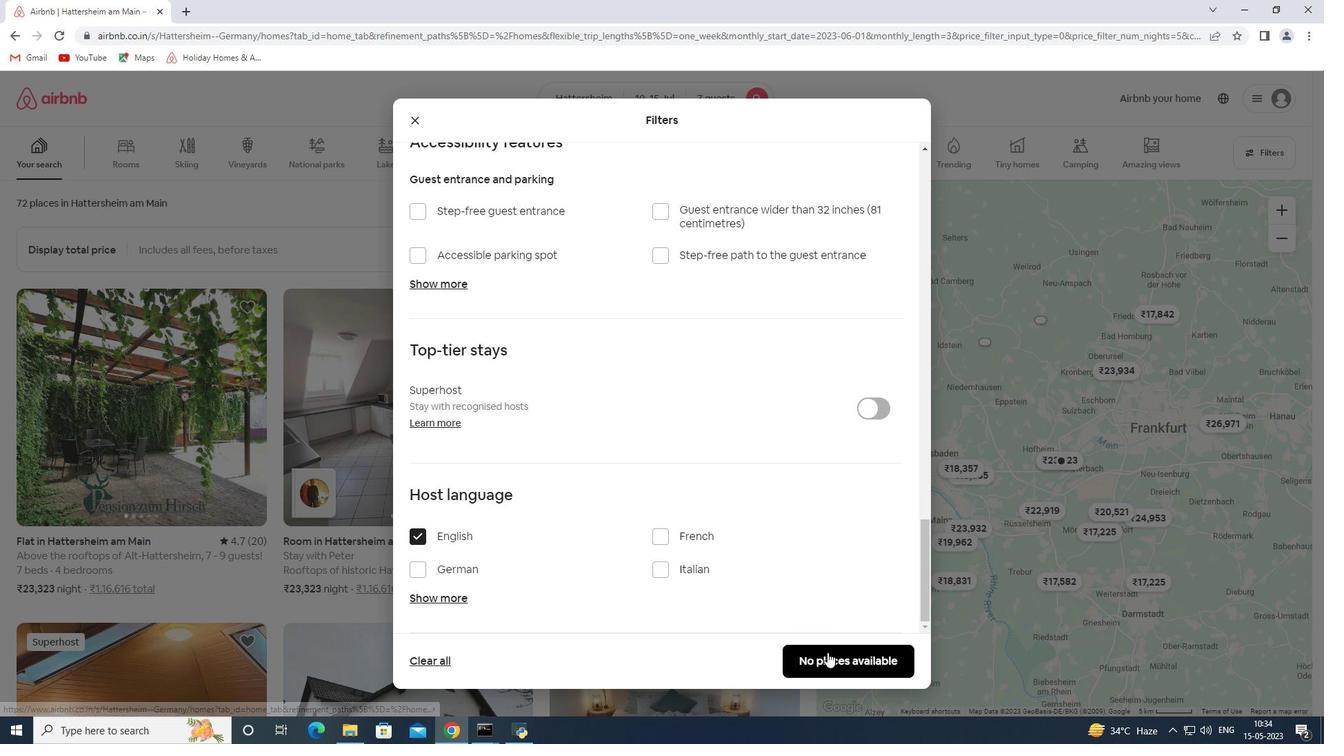 
Action: Mouse pressed left at (829, 660)
Screenshot: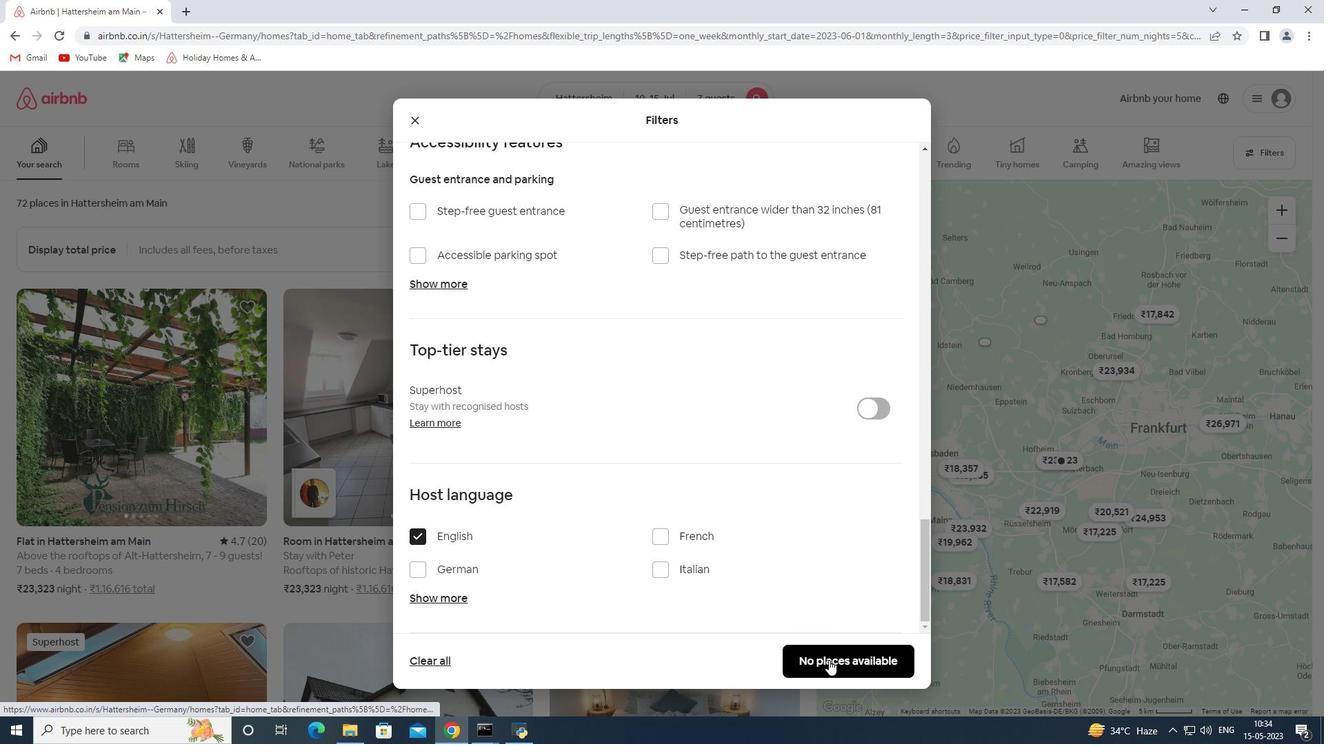 
Action: Mouse moved to (869, 615)
Screenshot: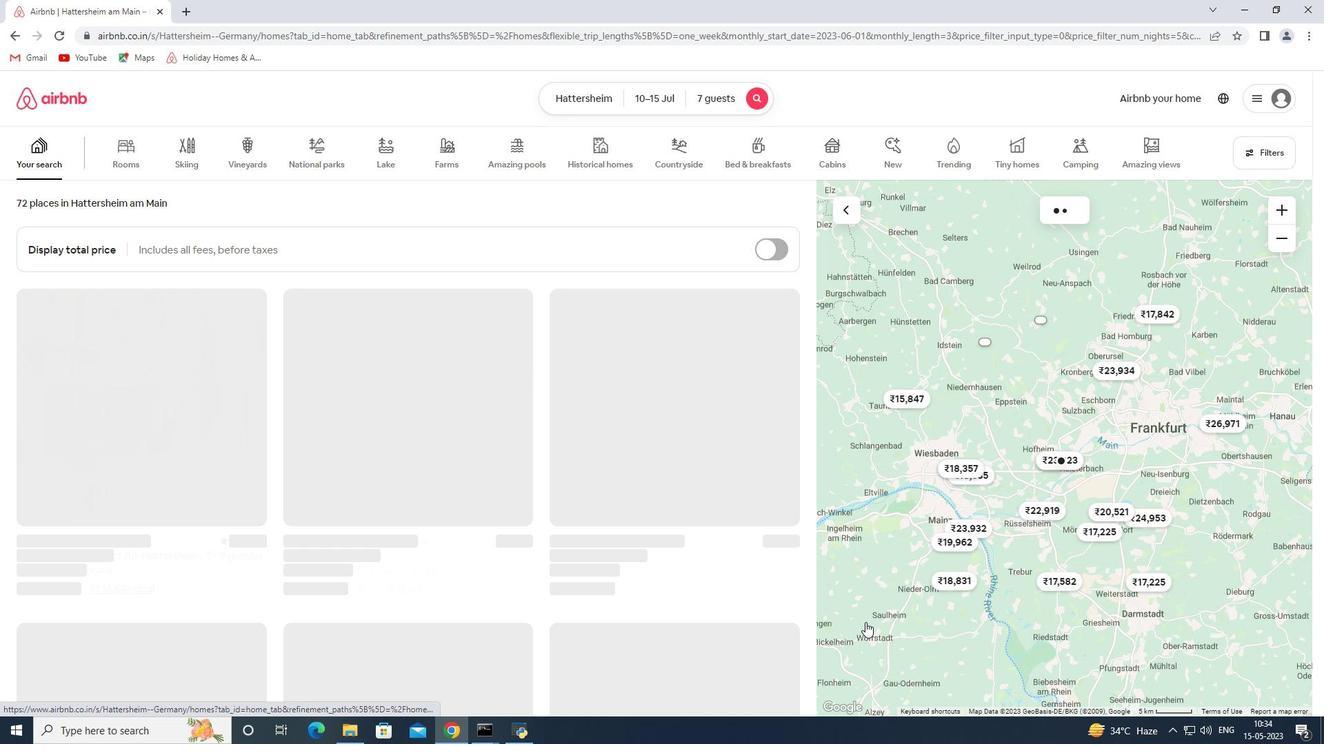 
